 Task: Find connections with filter location Fatehpur with filter topic #lawtechwith filter profile language Spanish with filter current company Mahindra Logistics with filter school The Air Force School with filter industry Emergency and Relief Services with filter service category Relocation with filter keywords title Direct Salesperson
Action: Mouse scrolled (625, 438) with delta (0, 0)
Screenshot: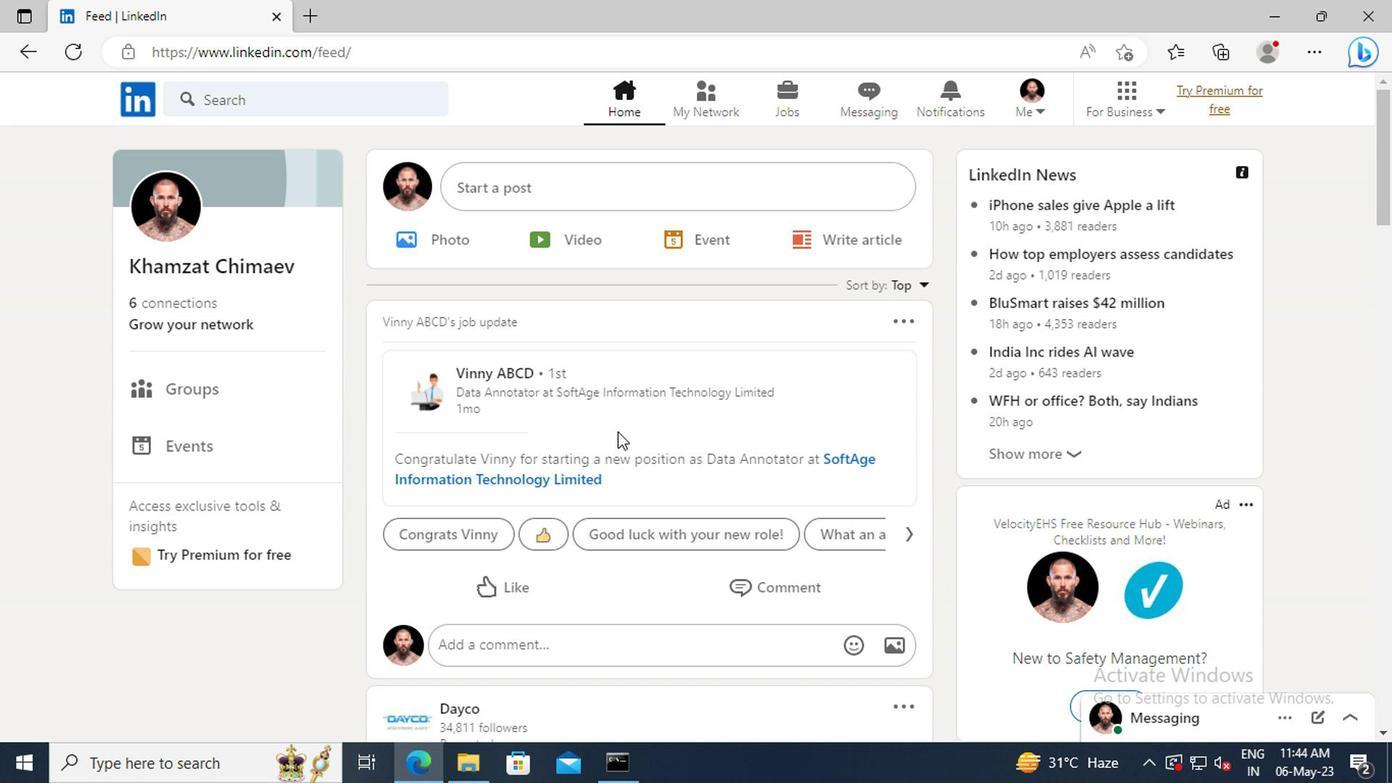 
Action: Mouse moved to (216, 332)
Screenshot: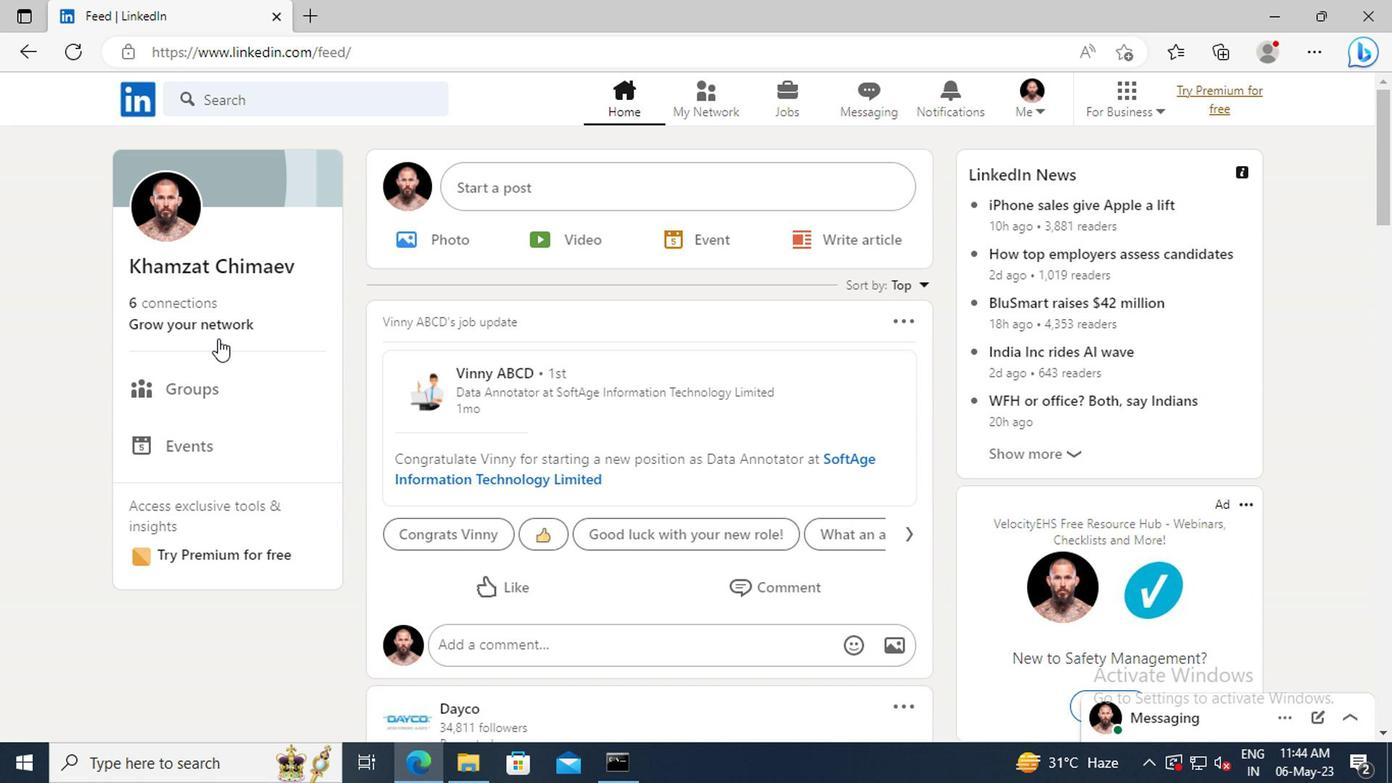 
Action: Mouse pressed left at (216, 332)
Screenshot: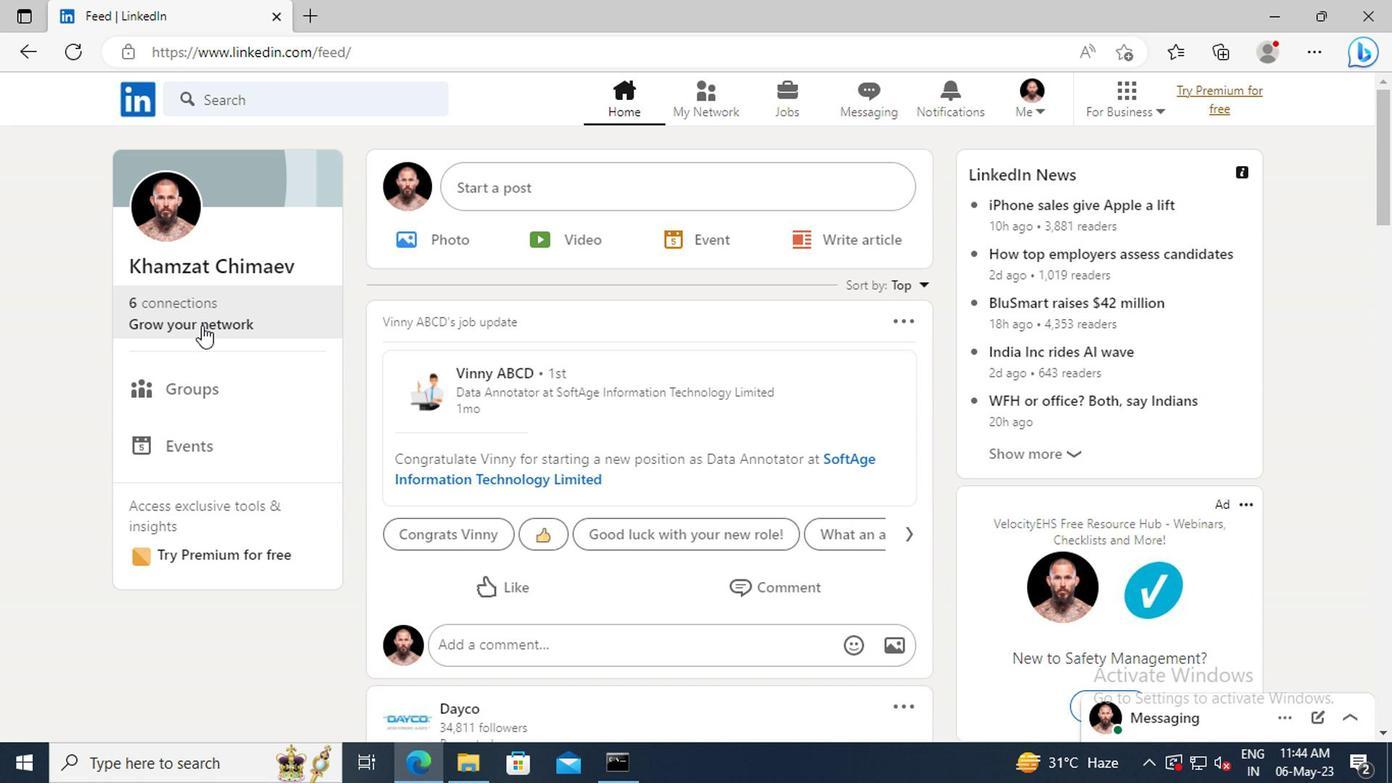 
Action: Mouse moved to (239, 234)
Screenshot: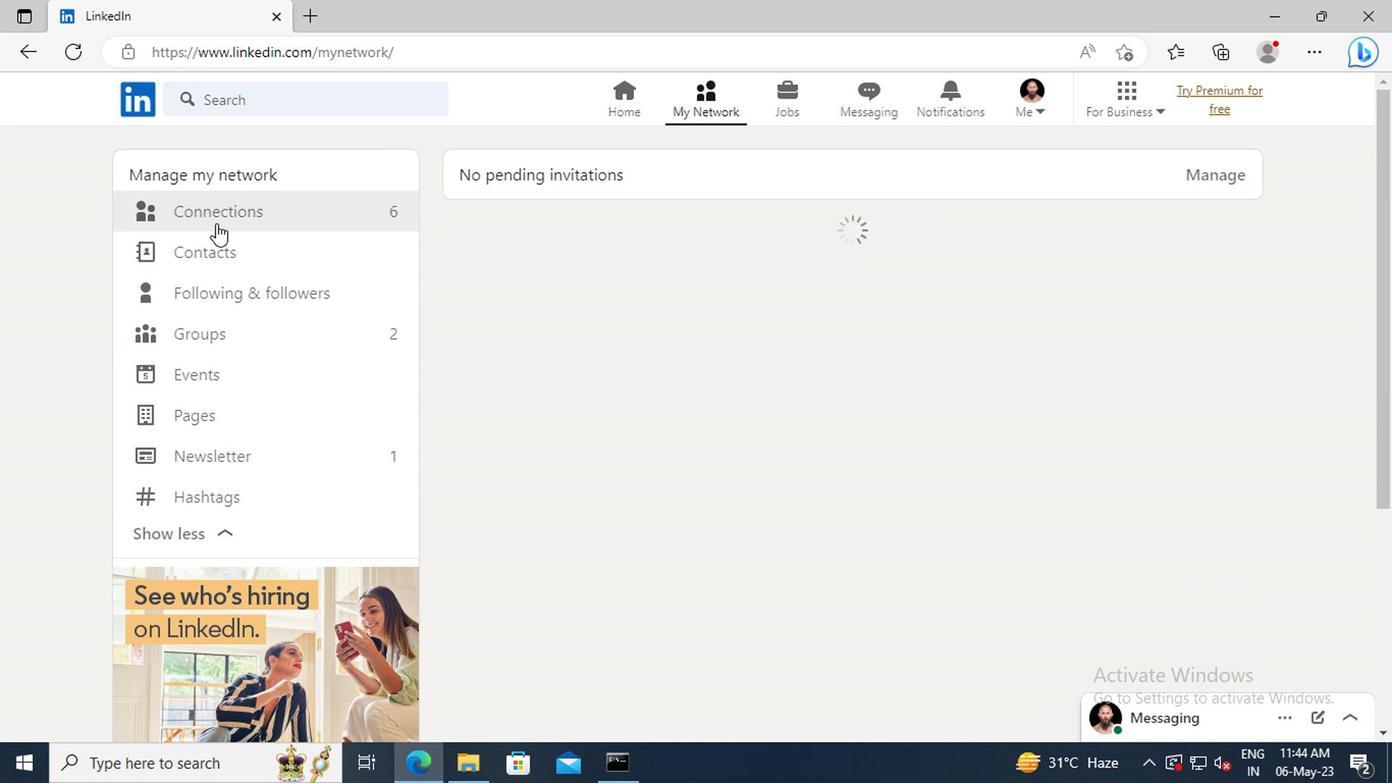 
Action: Mouse pressed left at (239, 234)
Screenshot: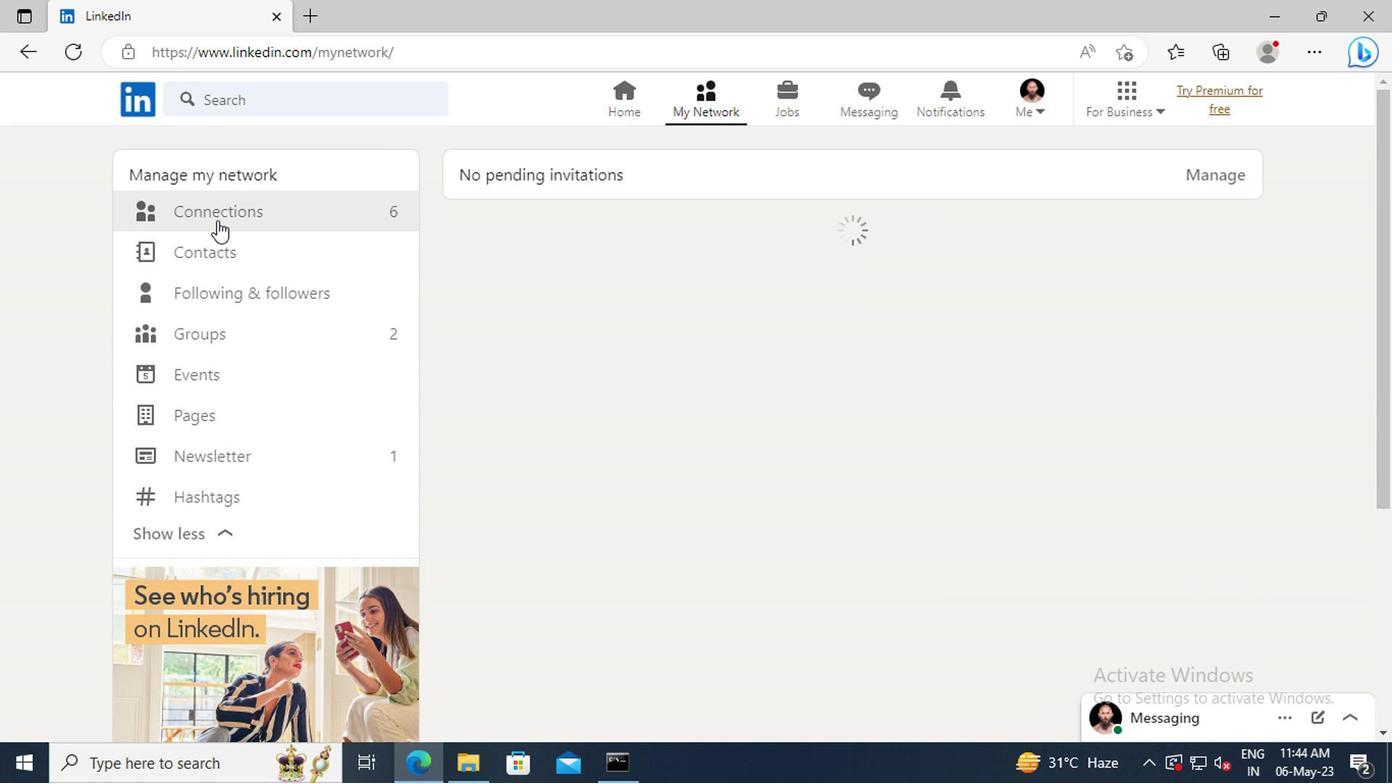 
Action: Mouse moved to (821, 236)
Screenshot: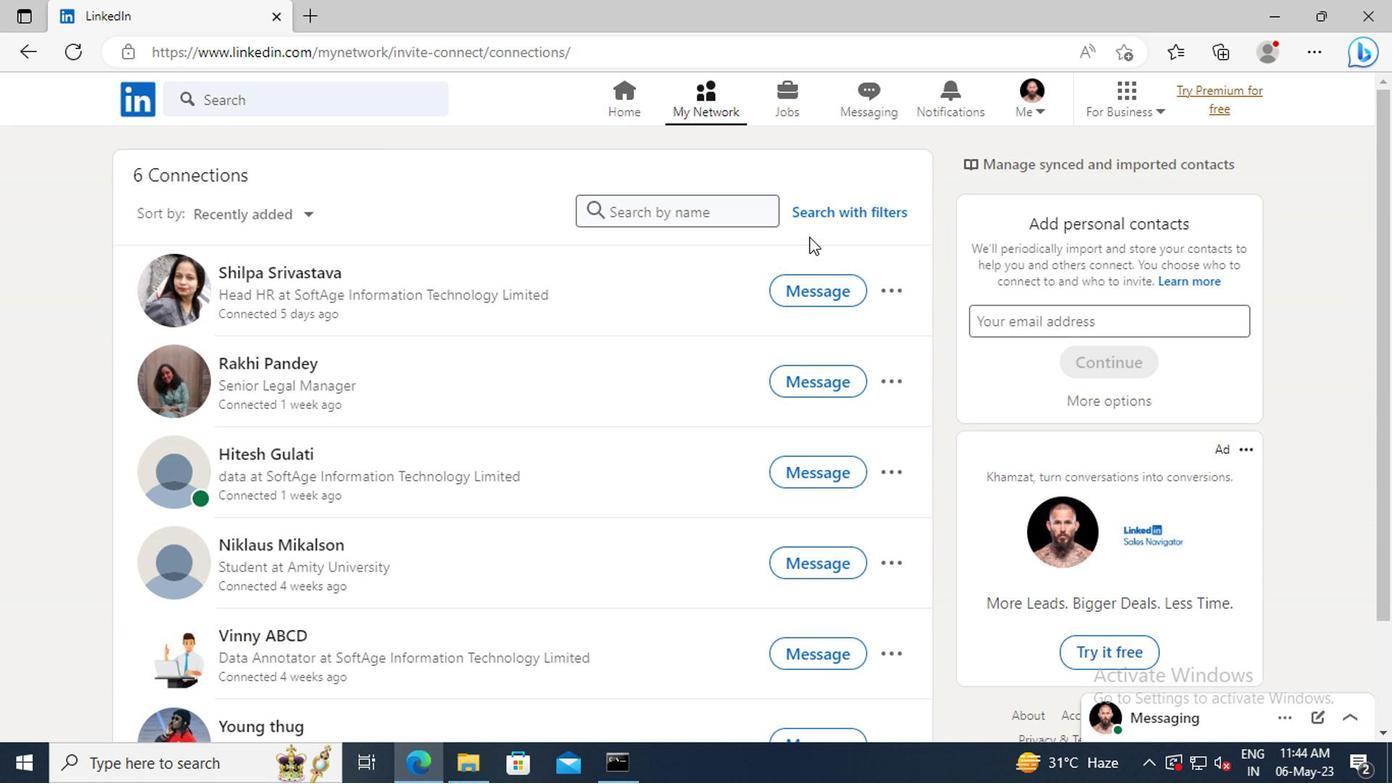 
Action: Mouse pressed left at (821, 236)
Screenshot: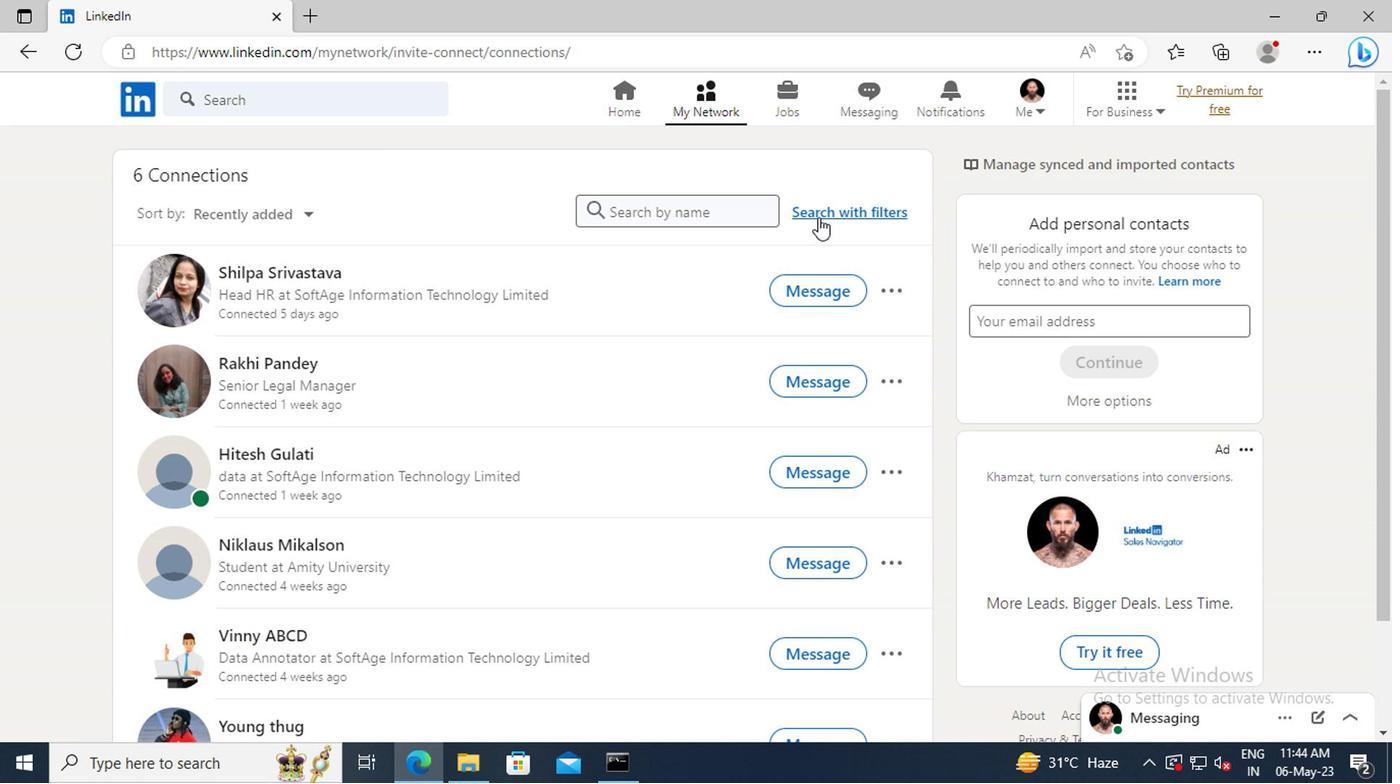 
Action: Mouse moved to (771, 174)
Screenshot: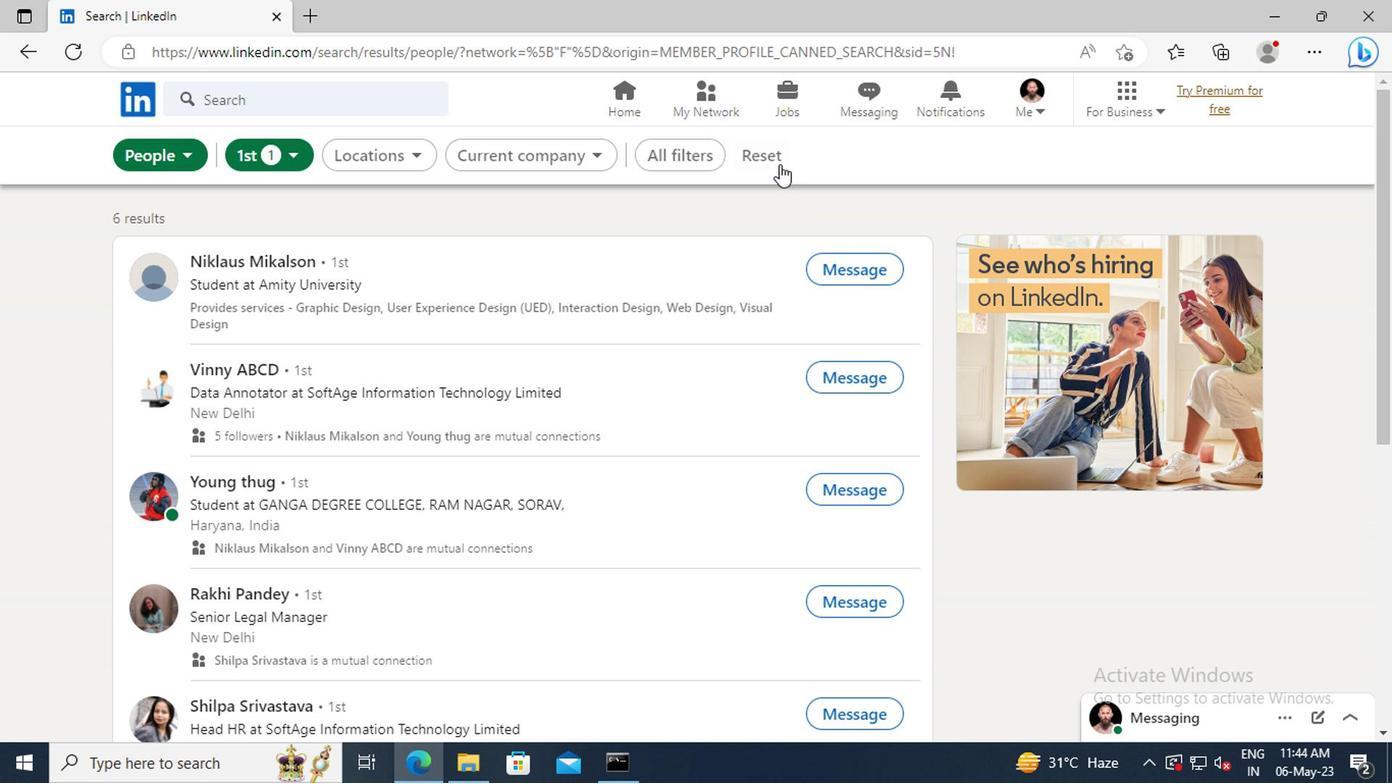 
Action: Mouse pressed left at (771, 174)
Screenshot: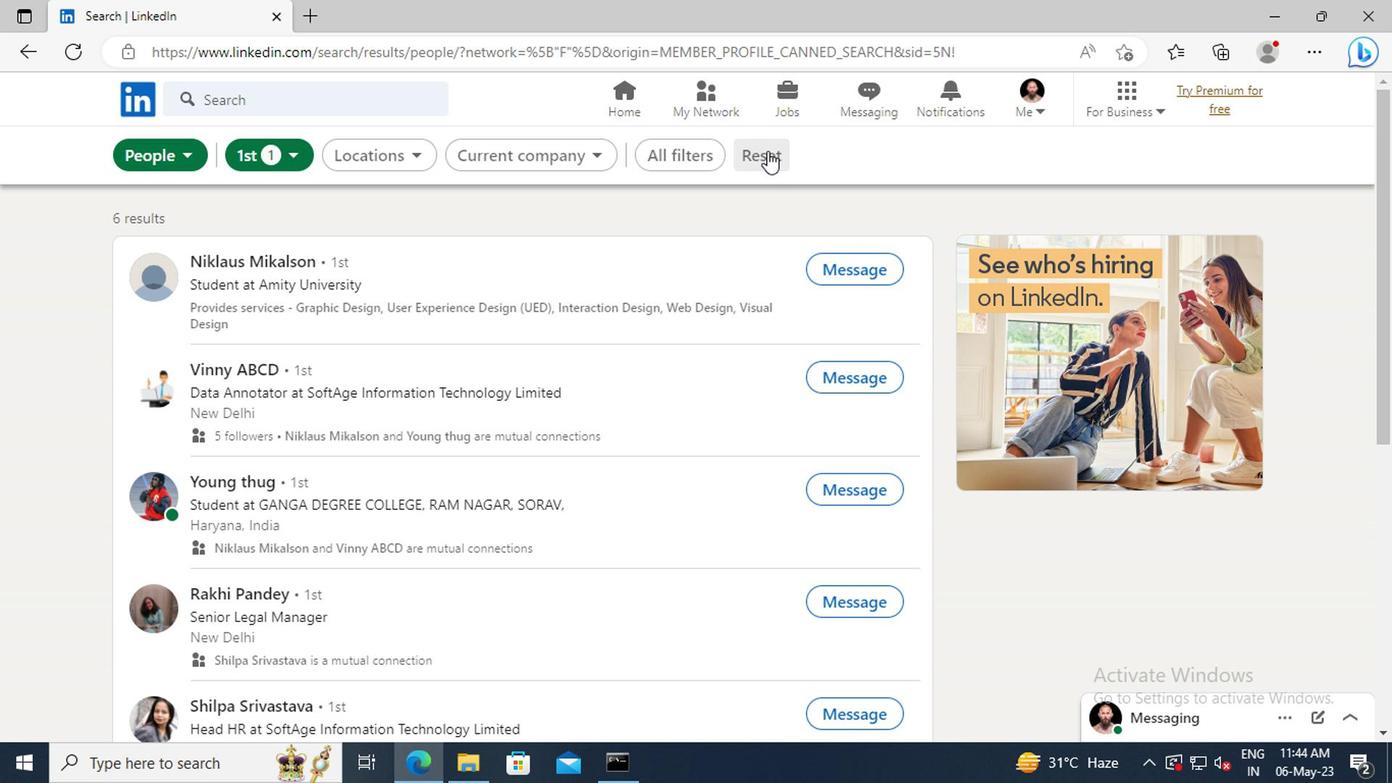 
Action: Mouse moved to (730, 174)
Screenshot: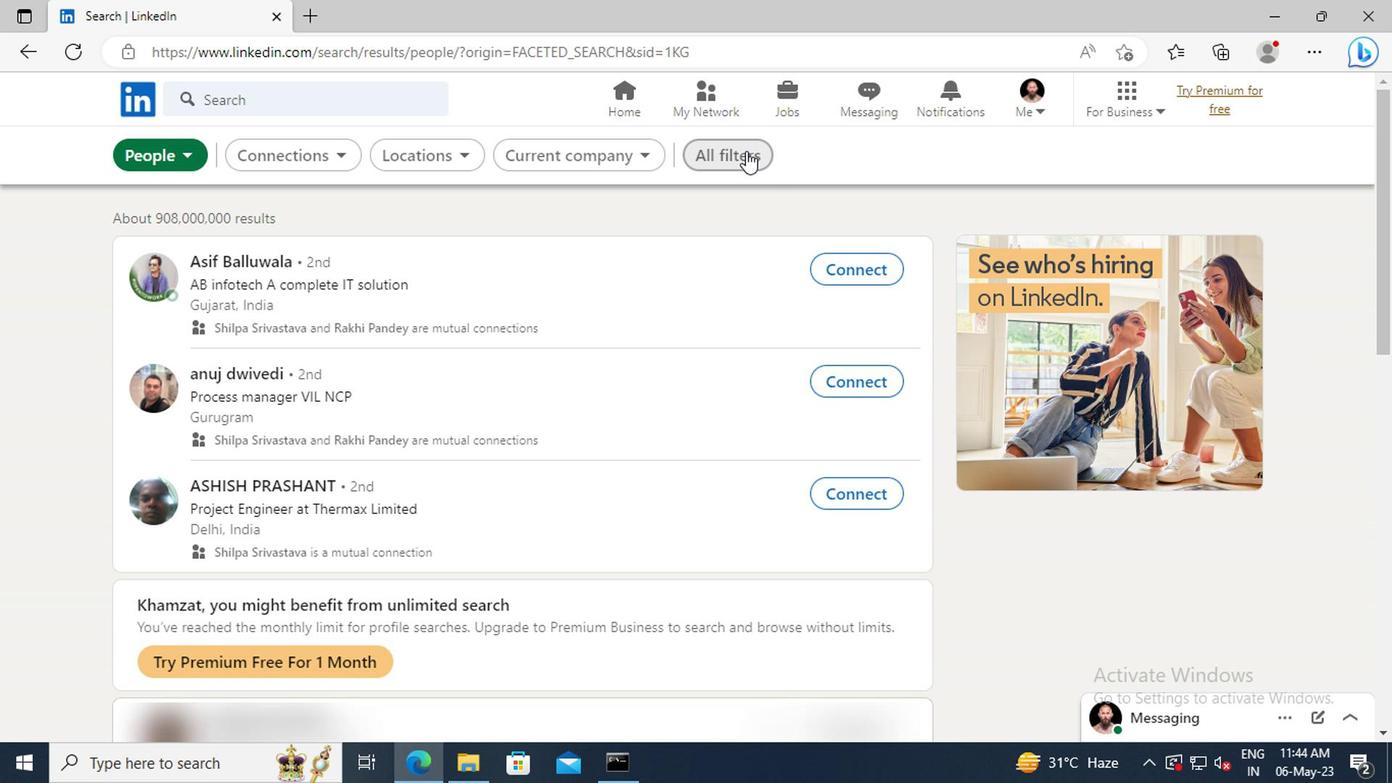 
Action: Mouse pressed left at (730, 174)
Screenshot: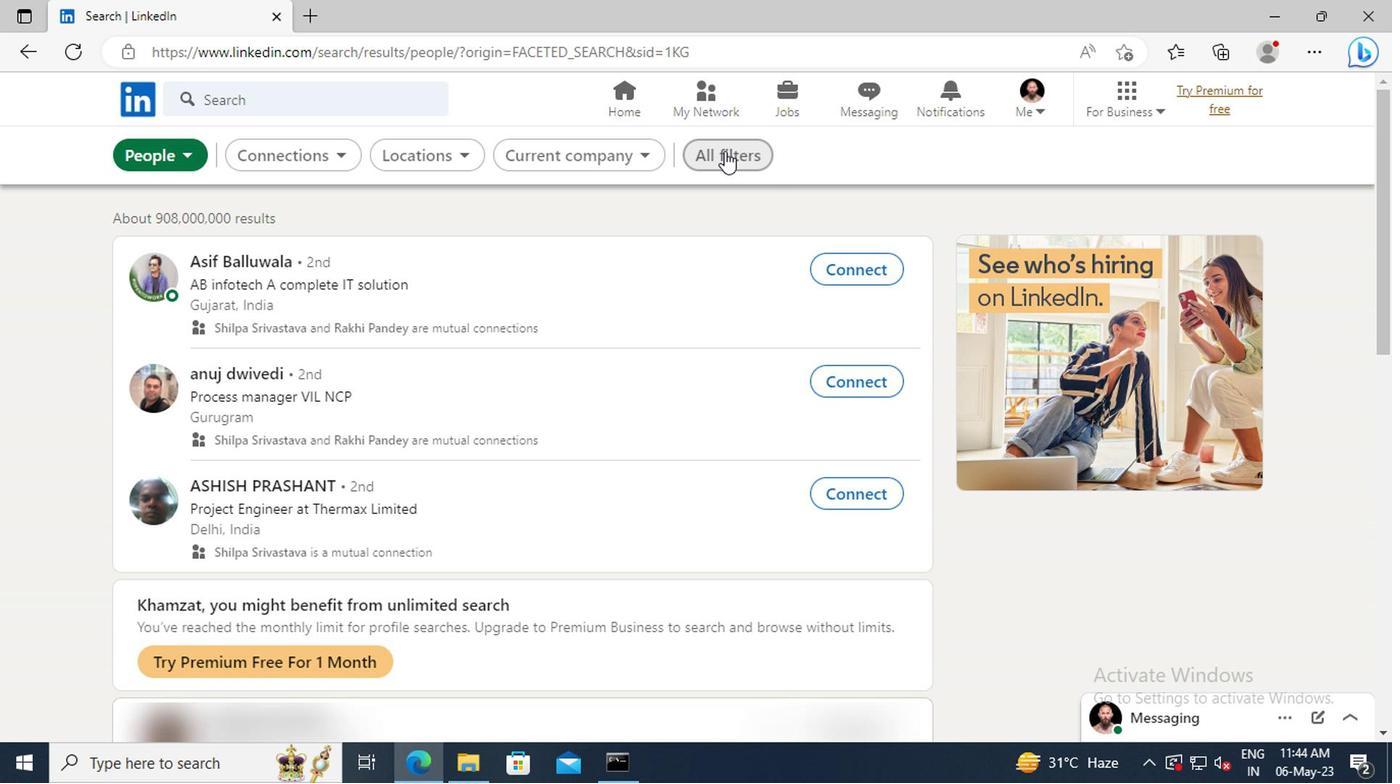 
Action: Mouse moved to (1116, 343)
Screenshot: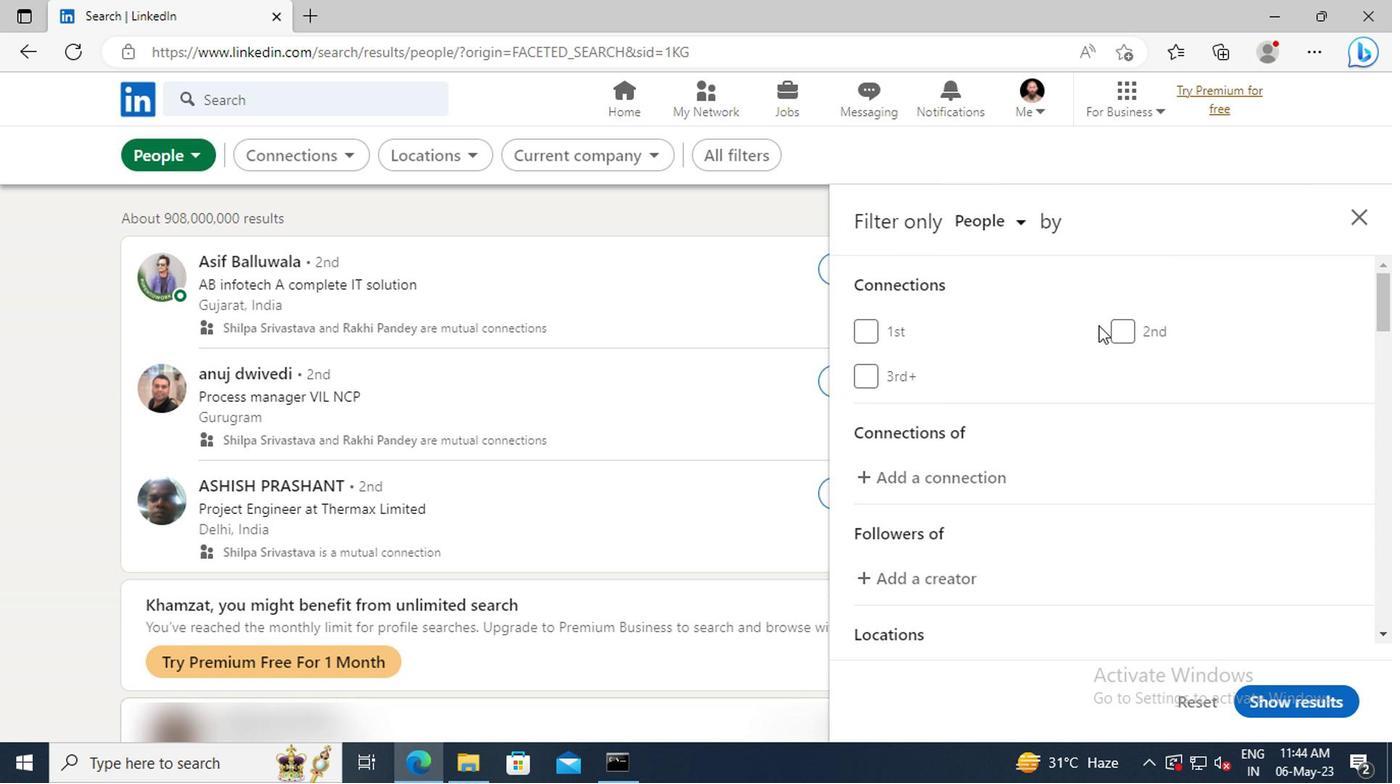 
Action: Mouse scrolled (1116, 342) with delta (0, -1)
Screenshot: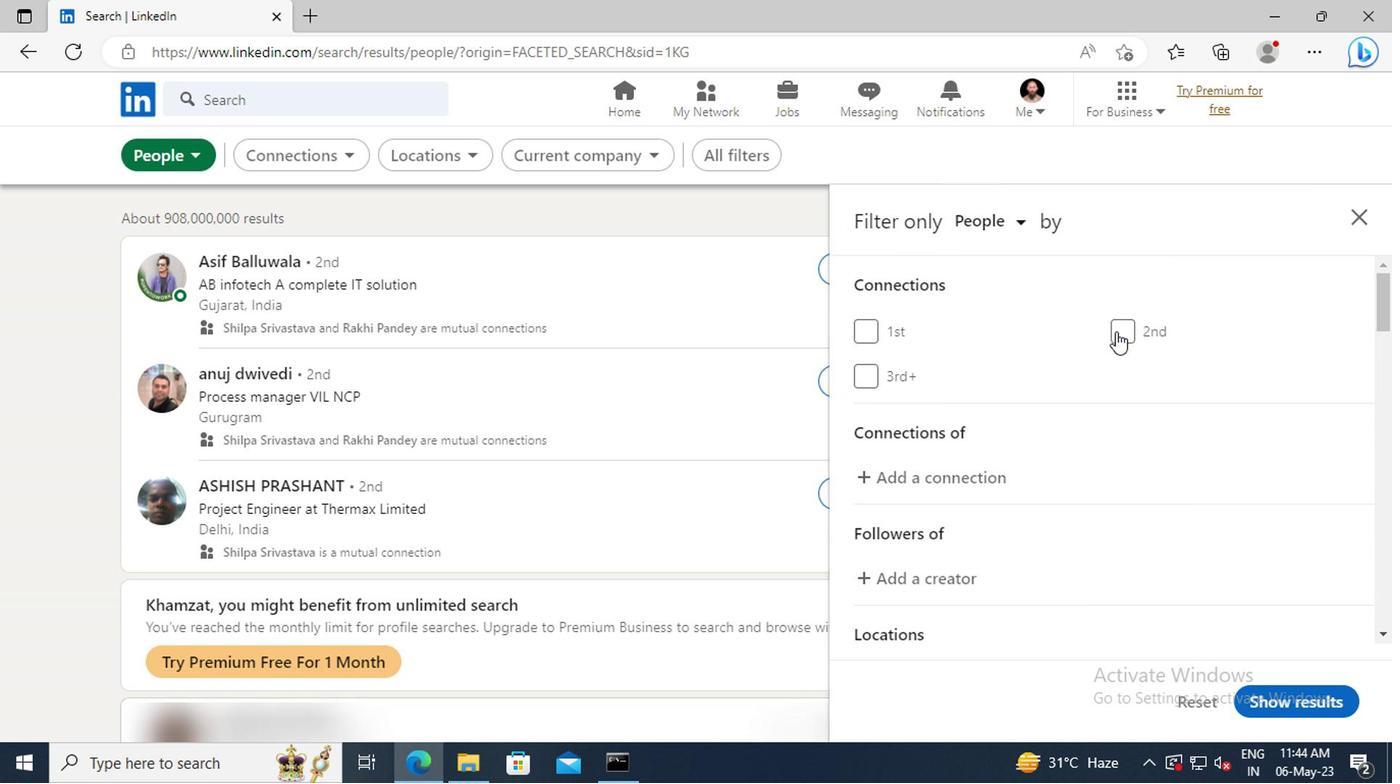 
Action: Mouse scrolled (1116, 342) with delta (0, -1)
Screenshot: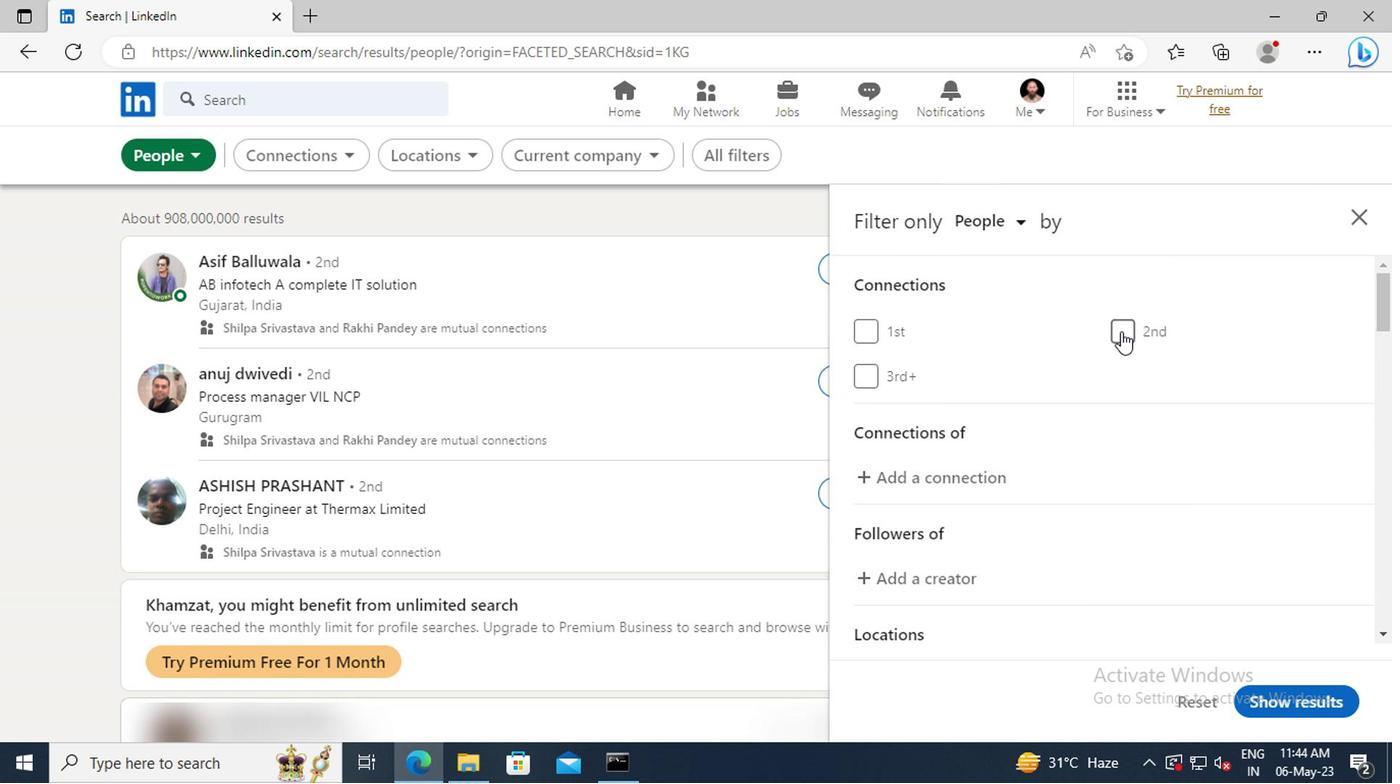 
Action: Mouse moved to (1116, 344)
Screenshot: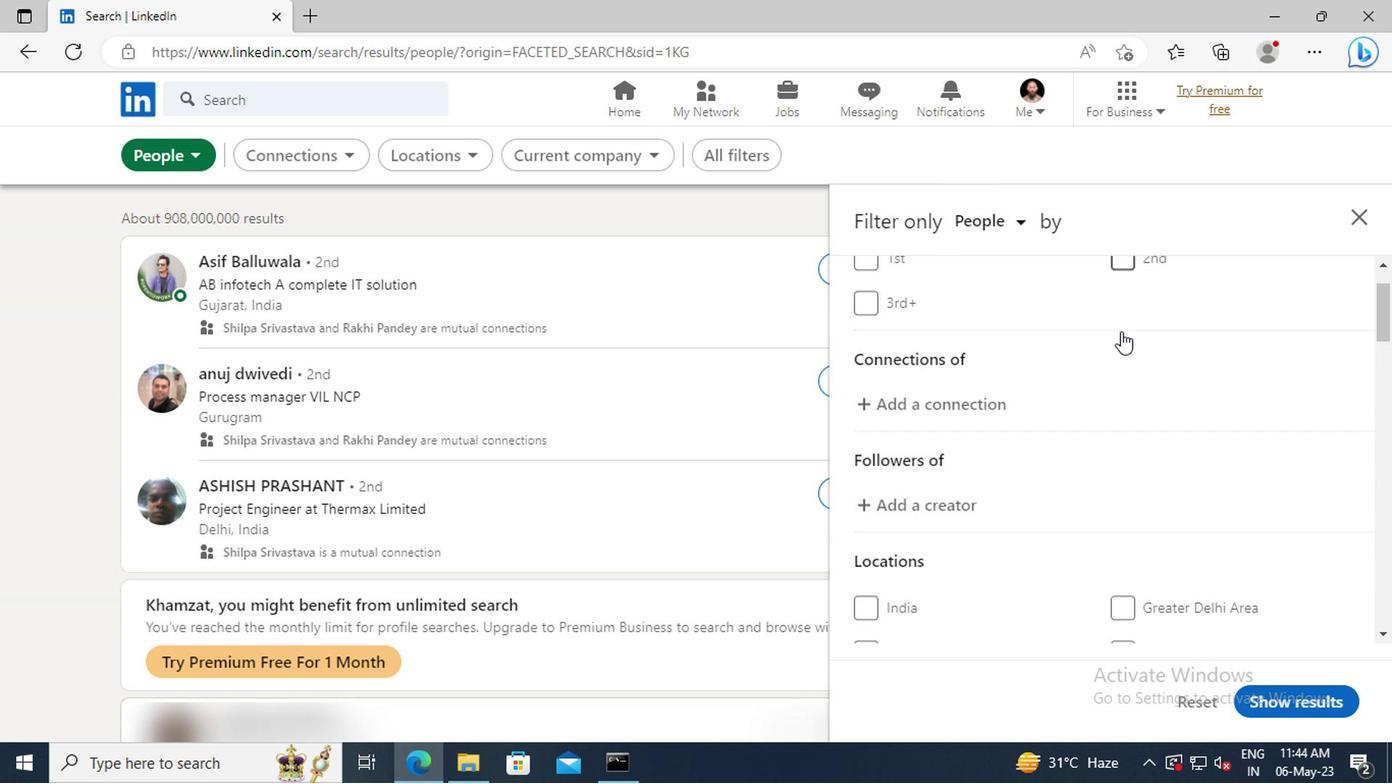 
Action: Mouse scrolled (1116, 343) with delta (0, 0)
Screenshot: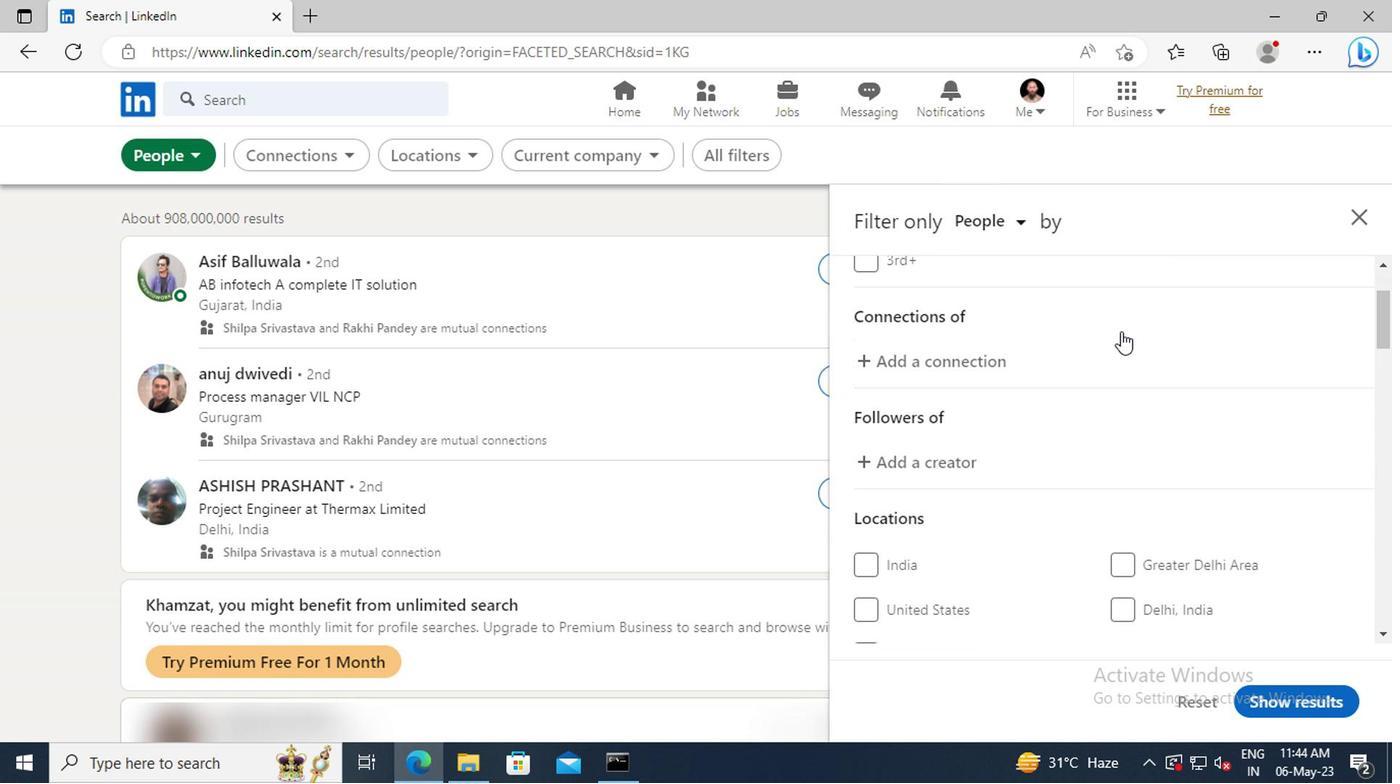 
Action: Mouse scrolled (1116, 343) with delta (0, 0)
Screenshot: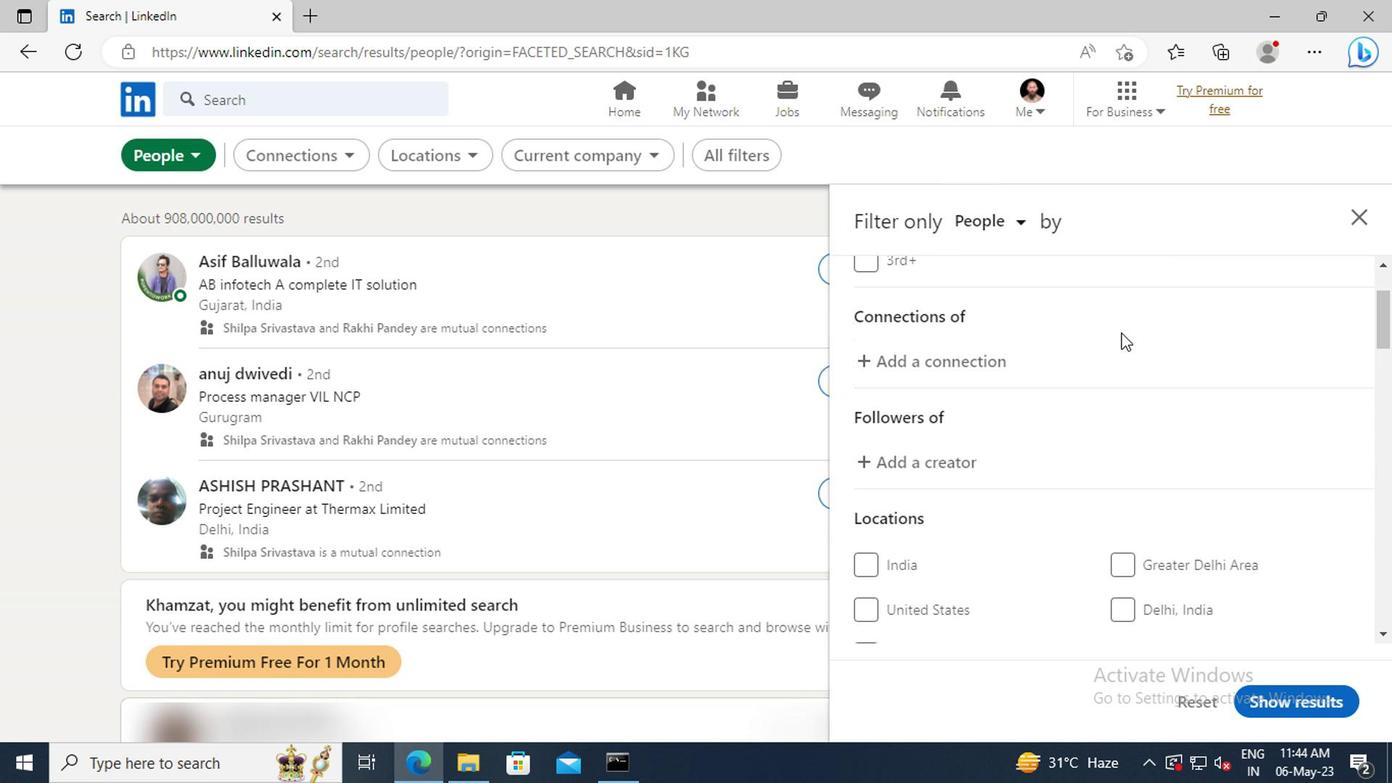 
Action: Mouse moved to (1116, 345)
Screenshot: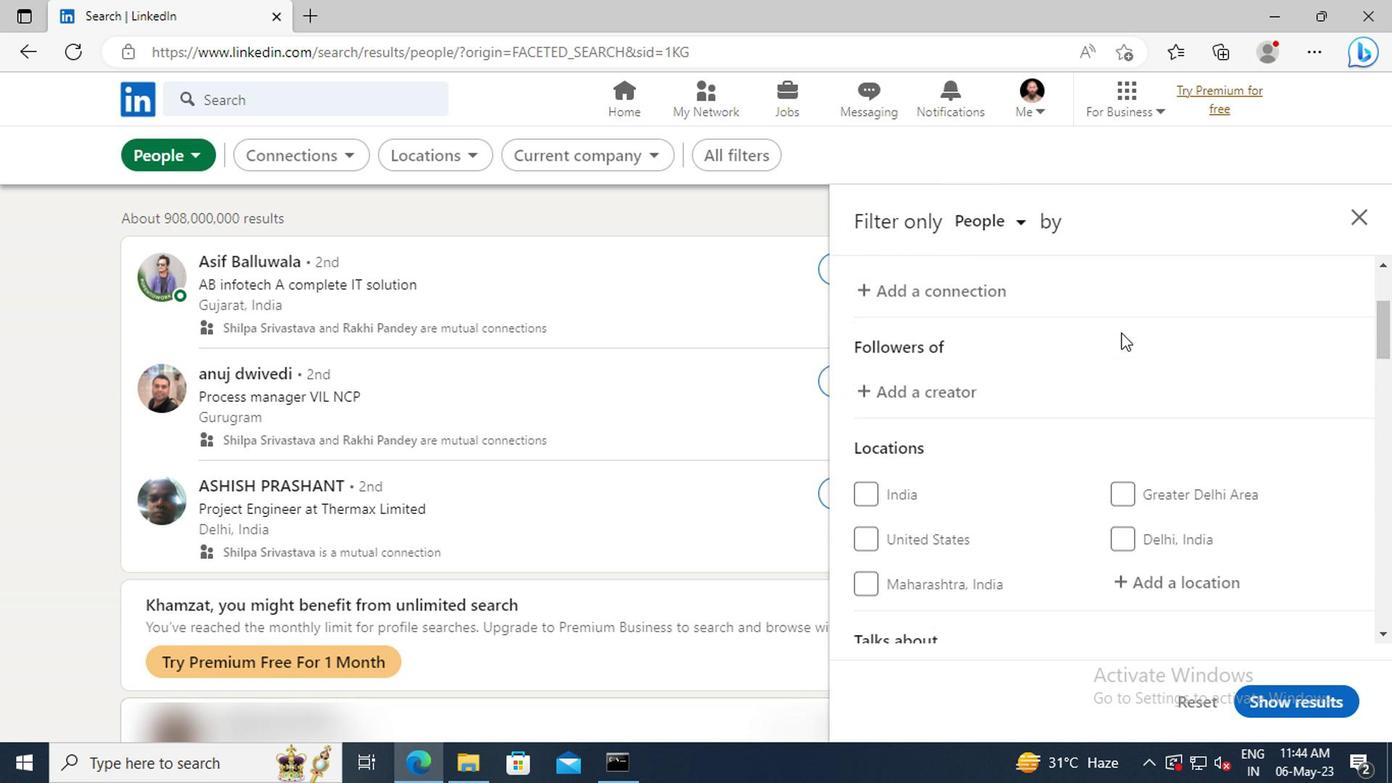 
Action: Mouse scrolled (1116, 344) with delta (0, 0)
Screenshot: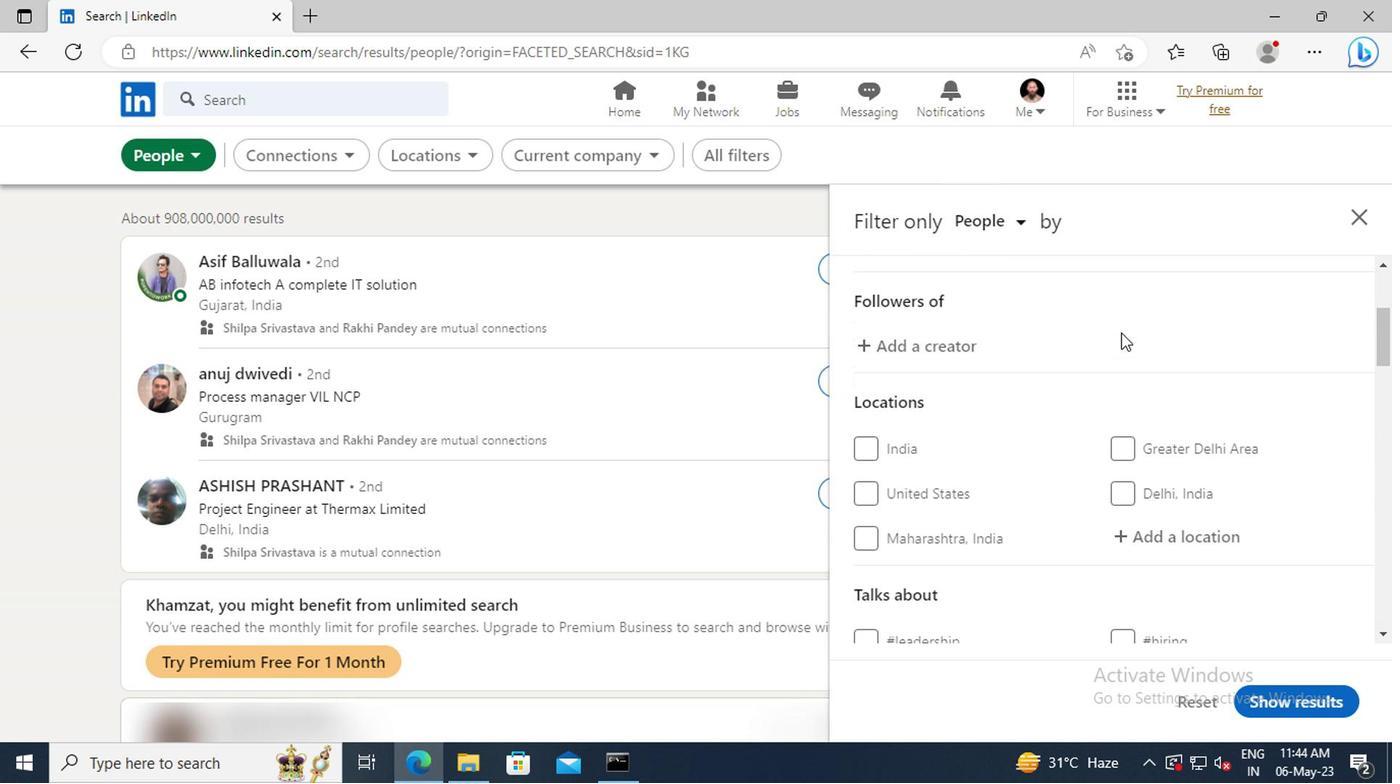 
Action: Mouse scrolled (1116, 344) with delta (0, 0)
Screenshot: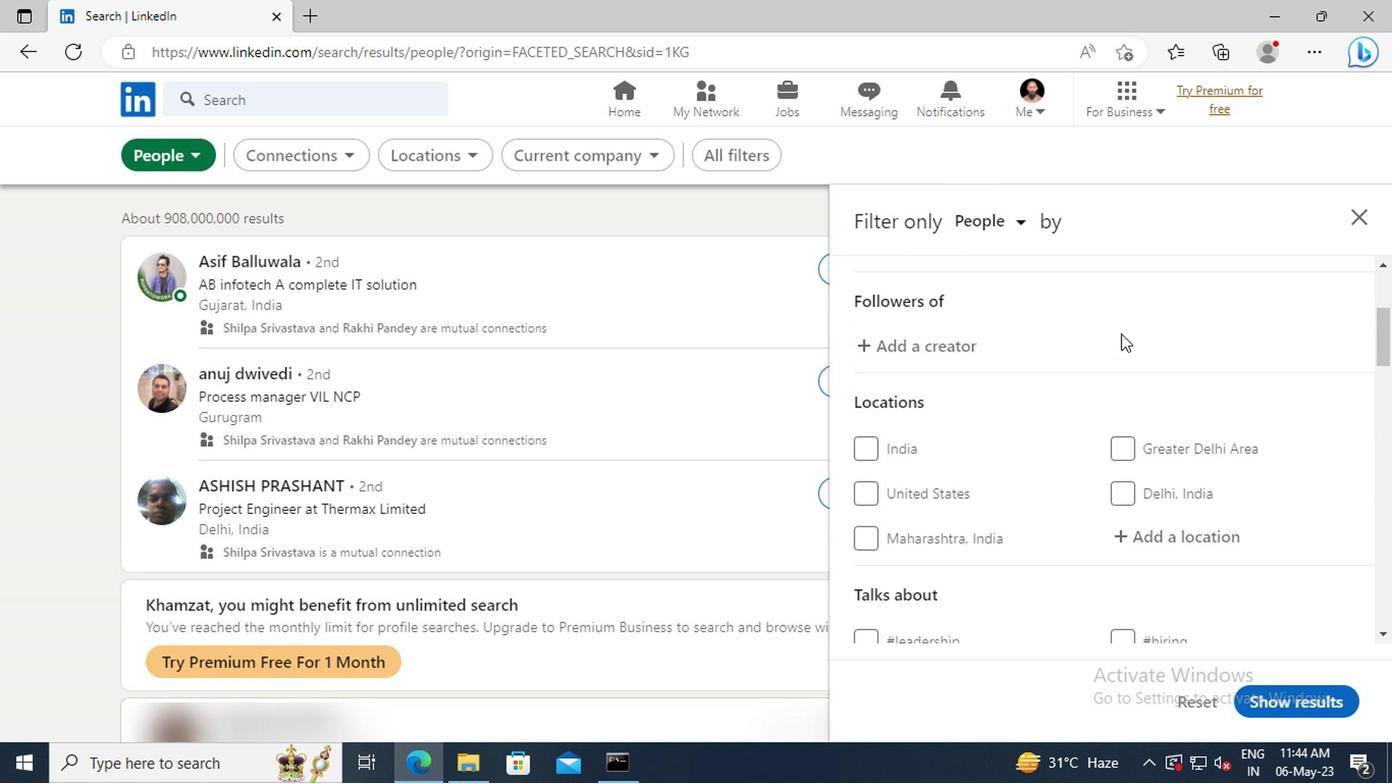 
Action: Mouse moved to (1119, 422)
Screenshot: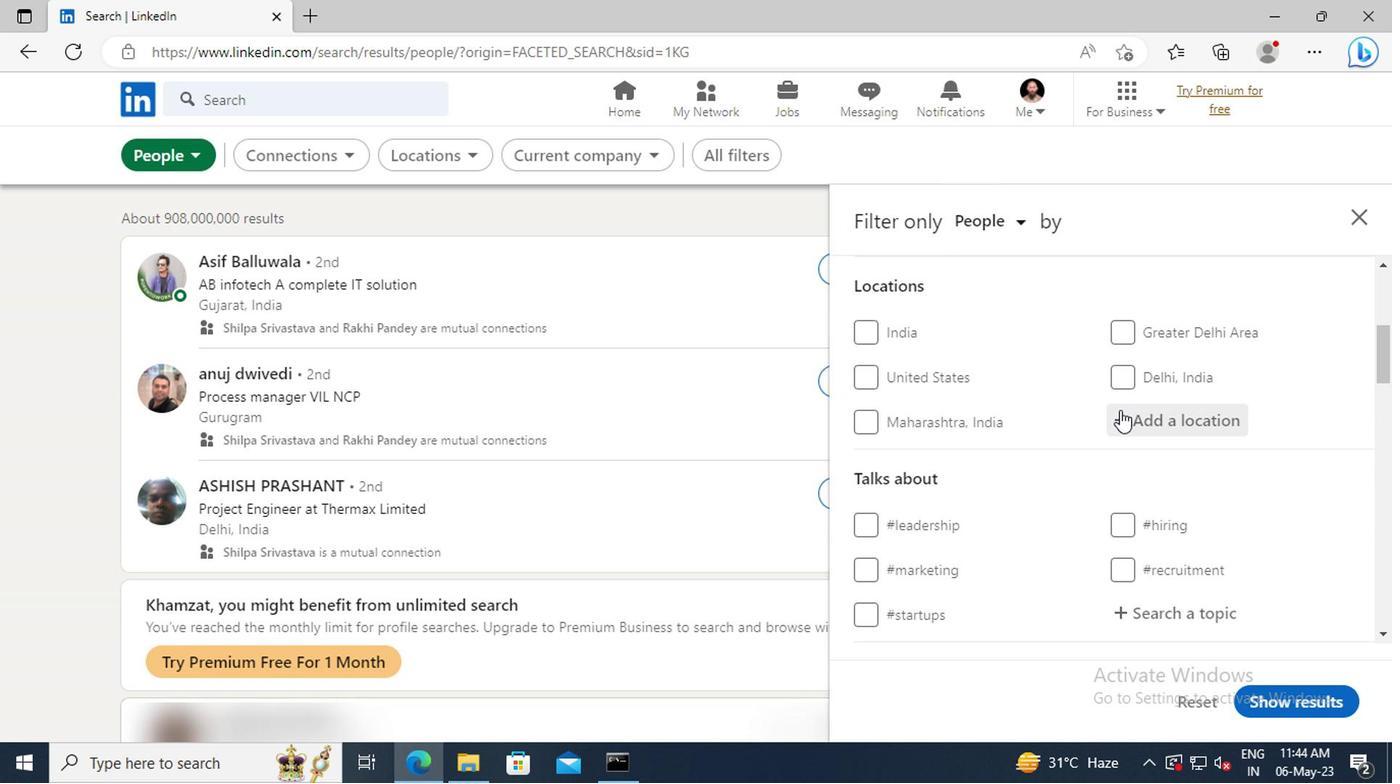 
Action: Mouse pressed left at (1119, 422)
Screenshot: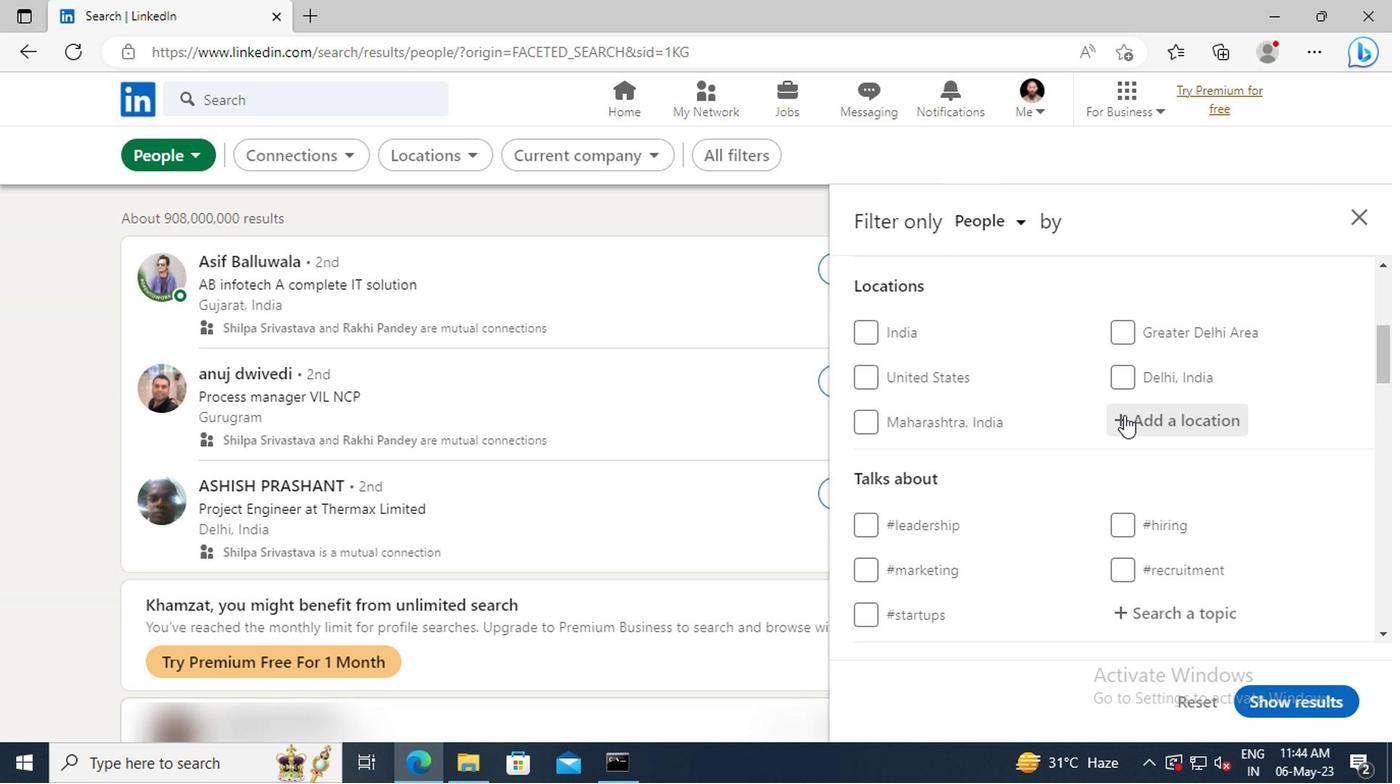 
Action: Mouse moved to (1119, 423)
Screenshot: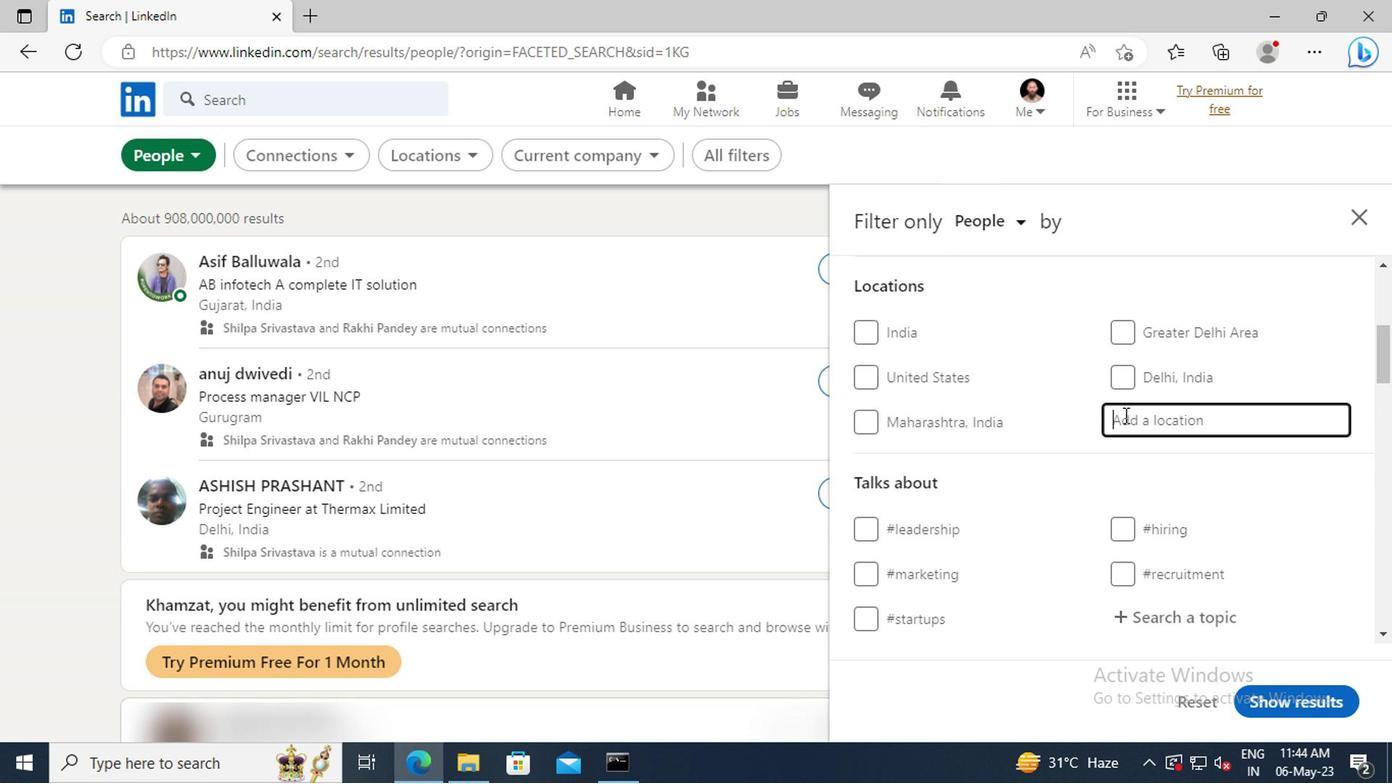 
Action: Key pressed <Key.shift>FATEHPUR
Screenshot: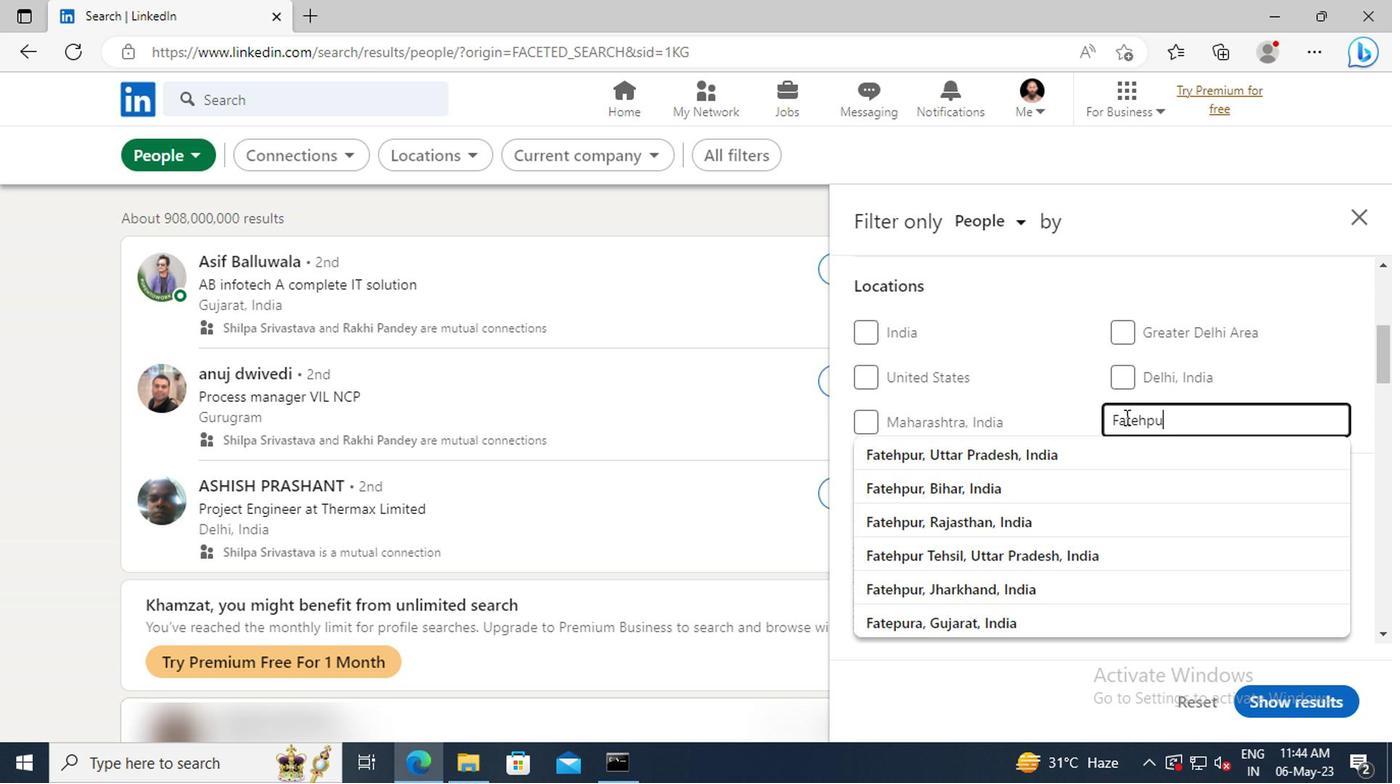 
Action: Mouse moved to (1122, 453)
Screenshot: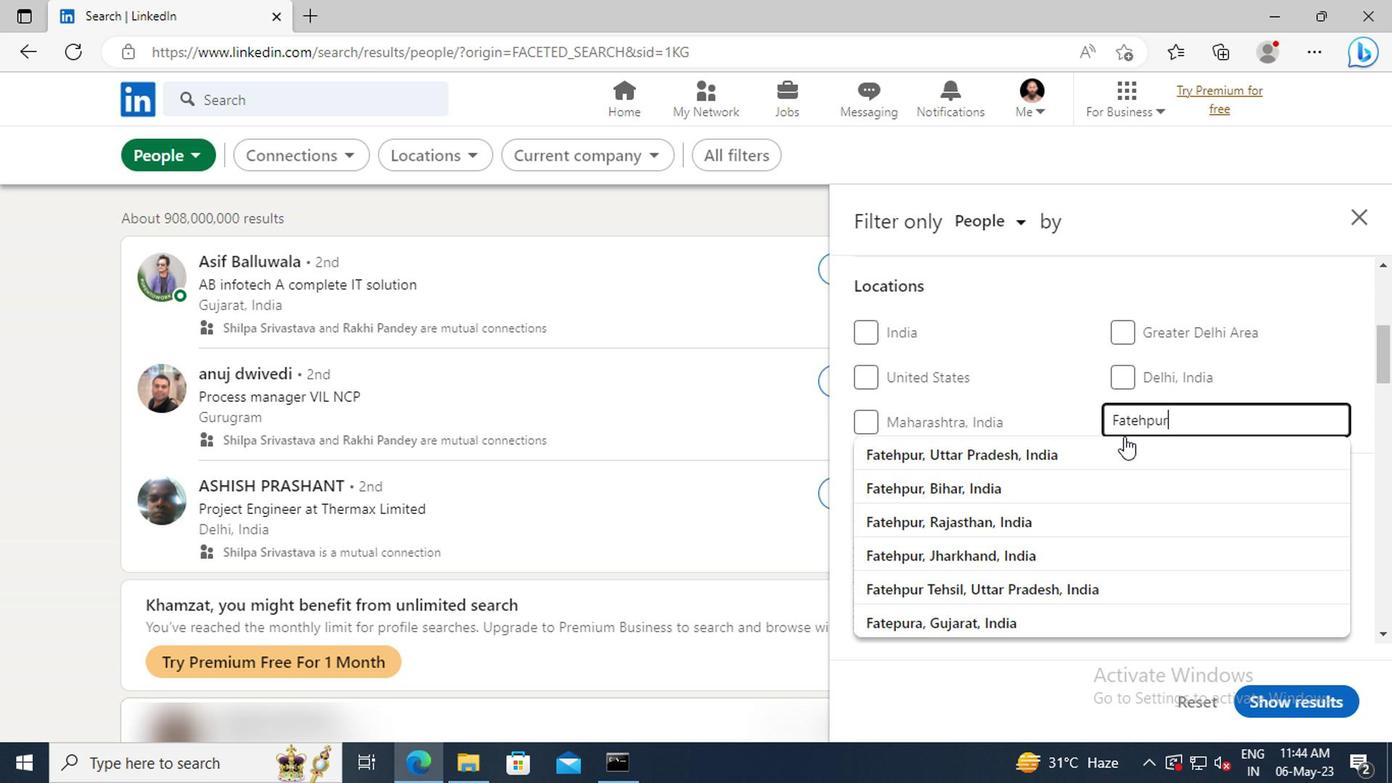 
Action: Mouse pressed left at (1122, 453)
Screenshot: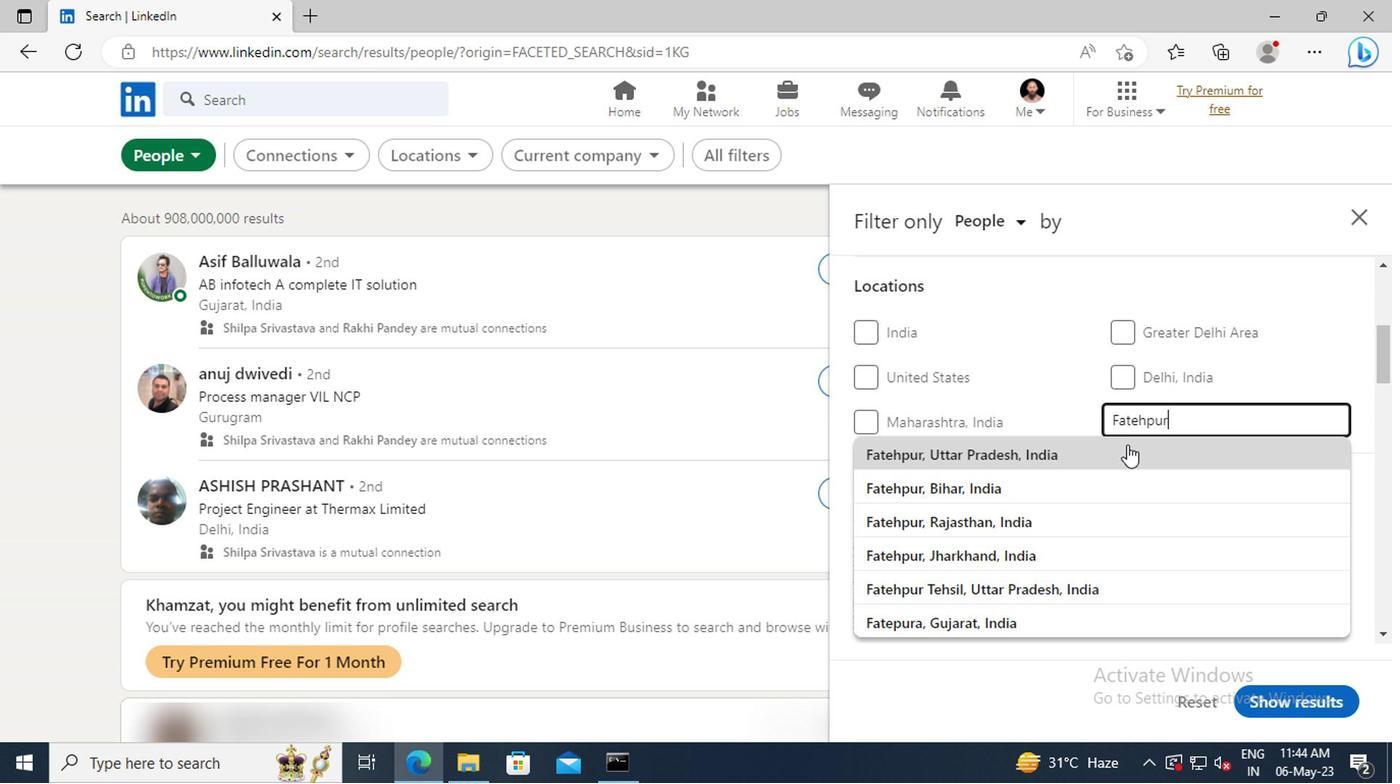 
Action: Mouse moved to (1122, 453)
Screenshot: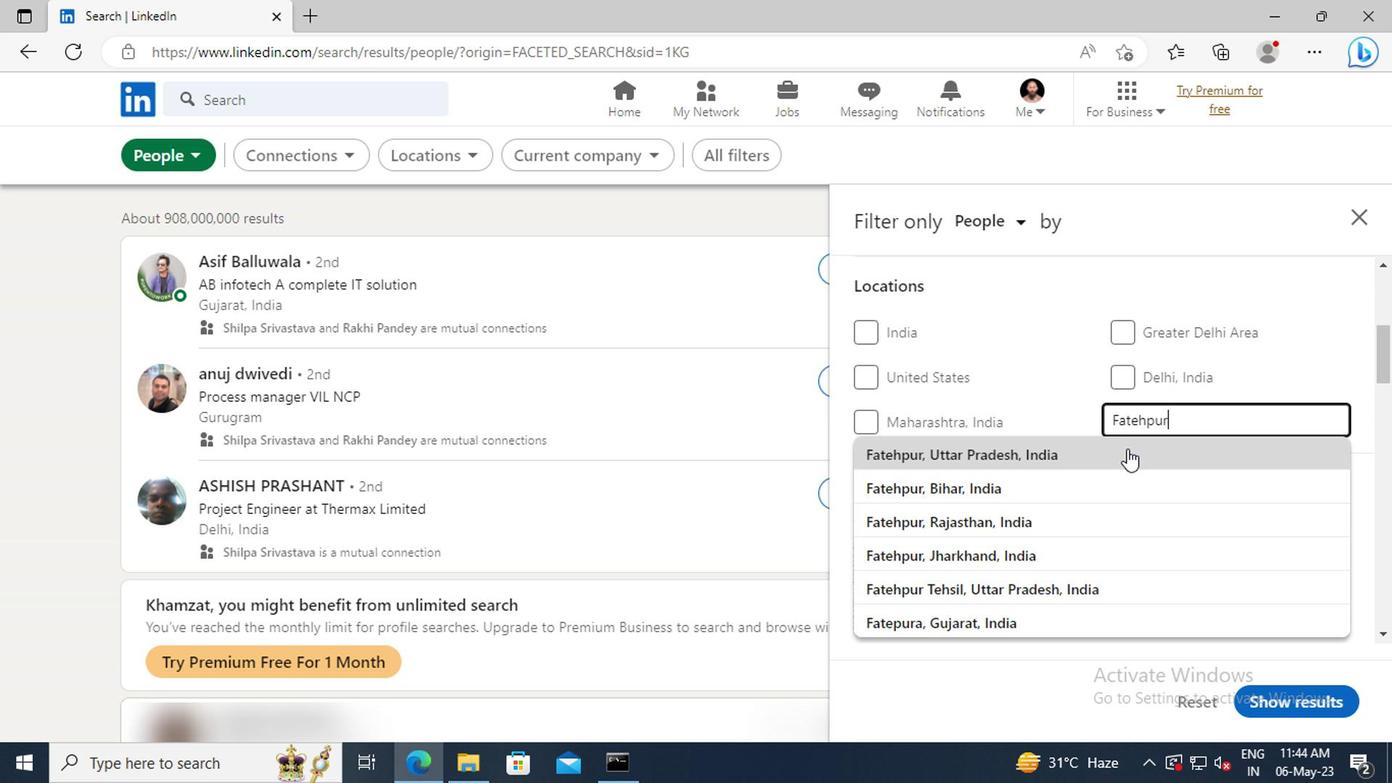 
Action: Mouse scrolled (1122, 452) with delta (0, 0)
Screenshot: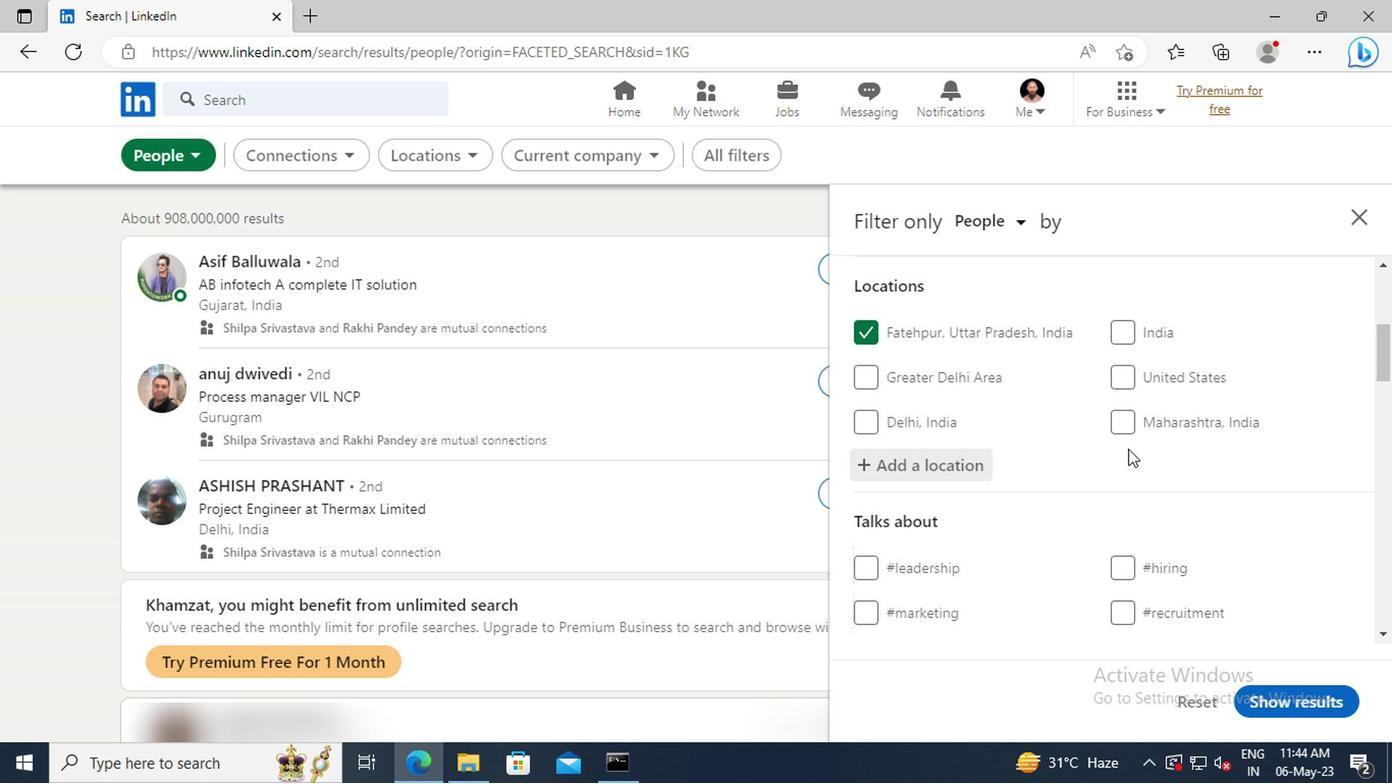 
Action: Mouse scrolled (1122, 452) with delta (0, 0)
Screenshot: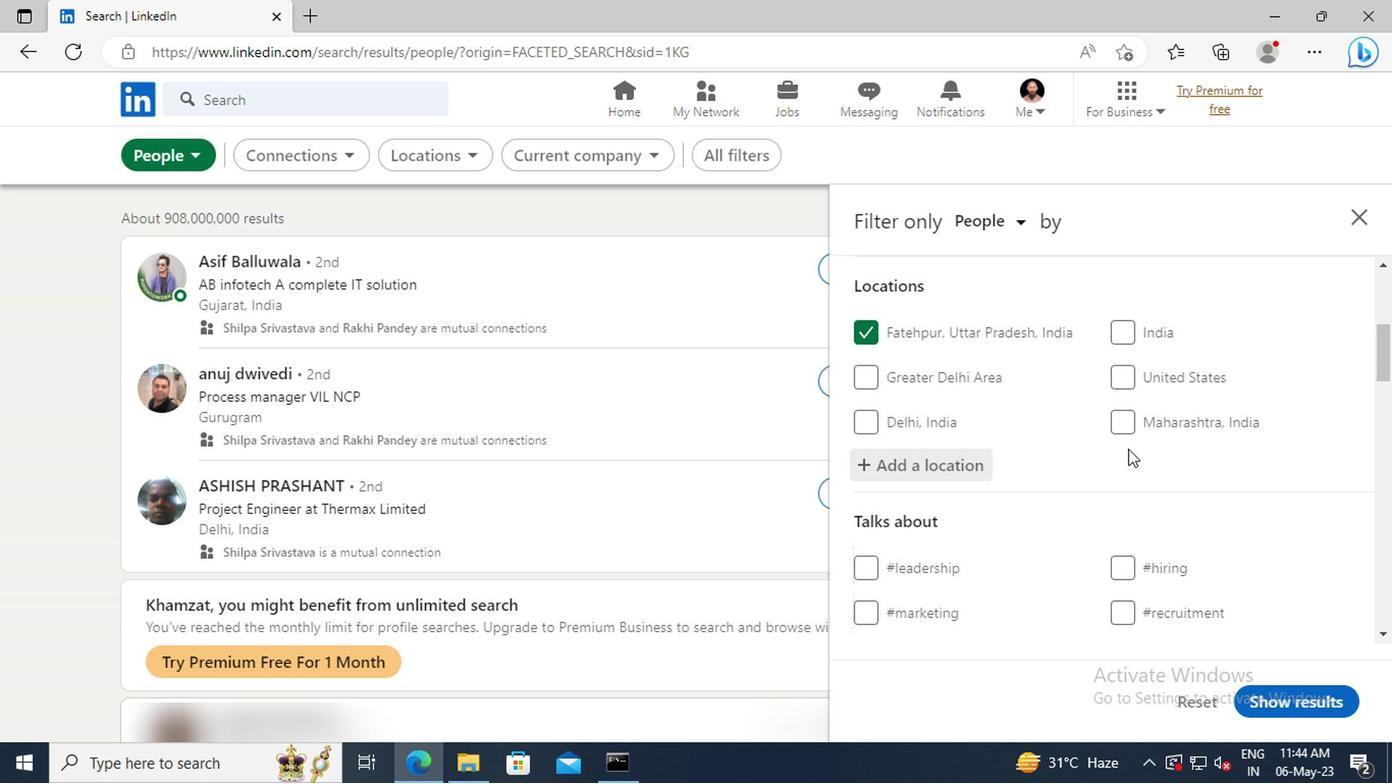 
Action: Mouse scrolled (1122, 452) with delta (0, 0)
Screenshot: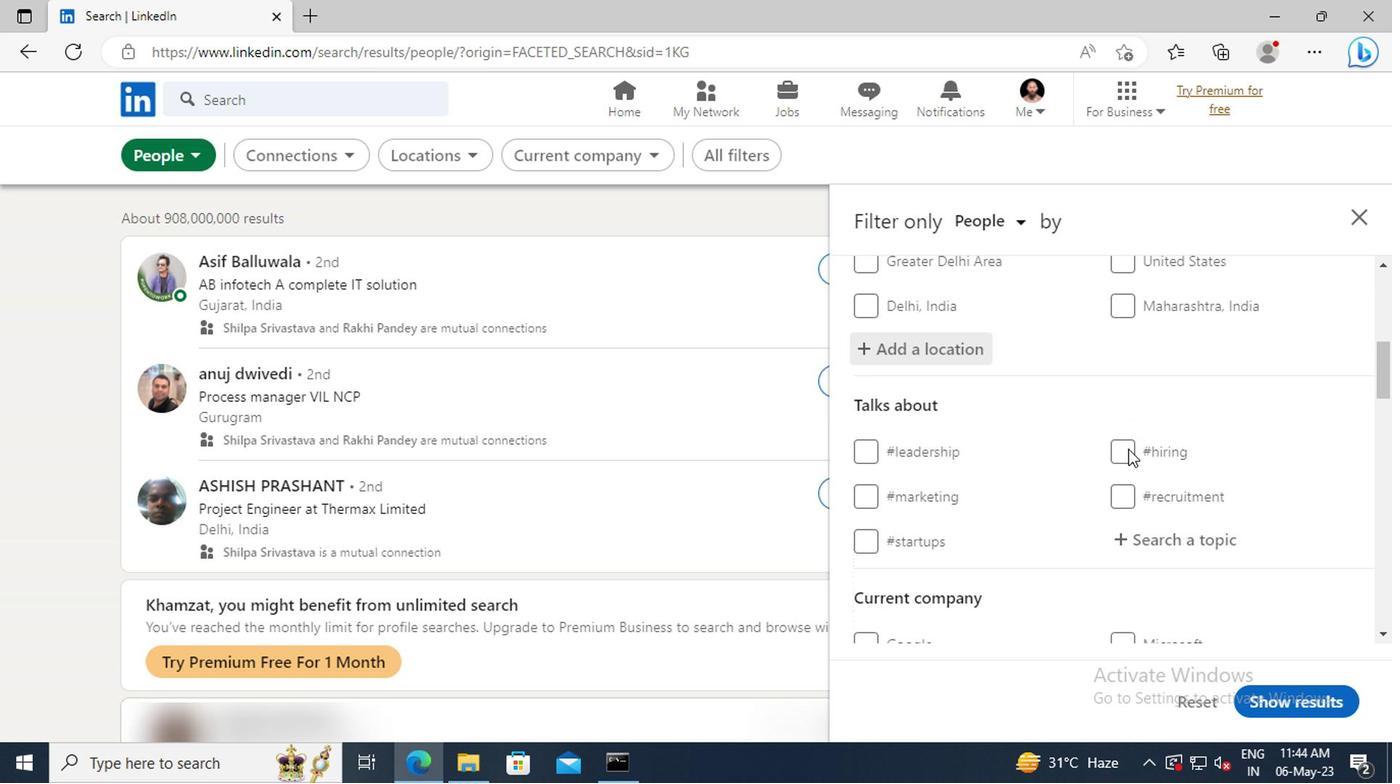 
Action: Mouse moved to (1131, 483)
Screenshot: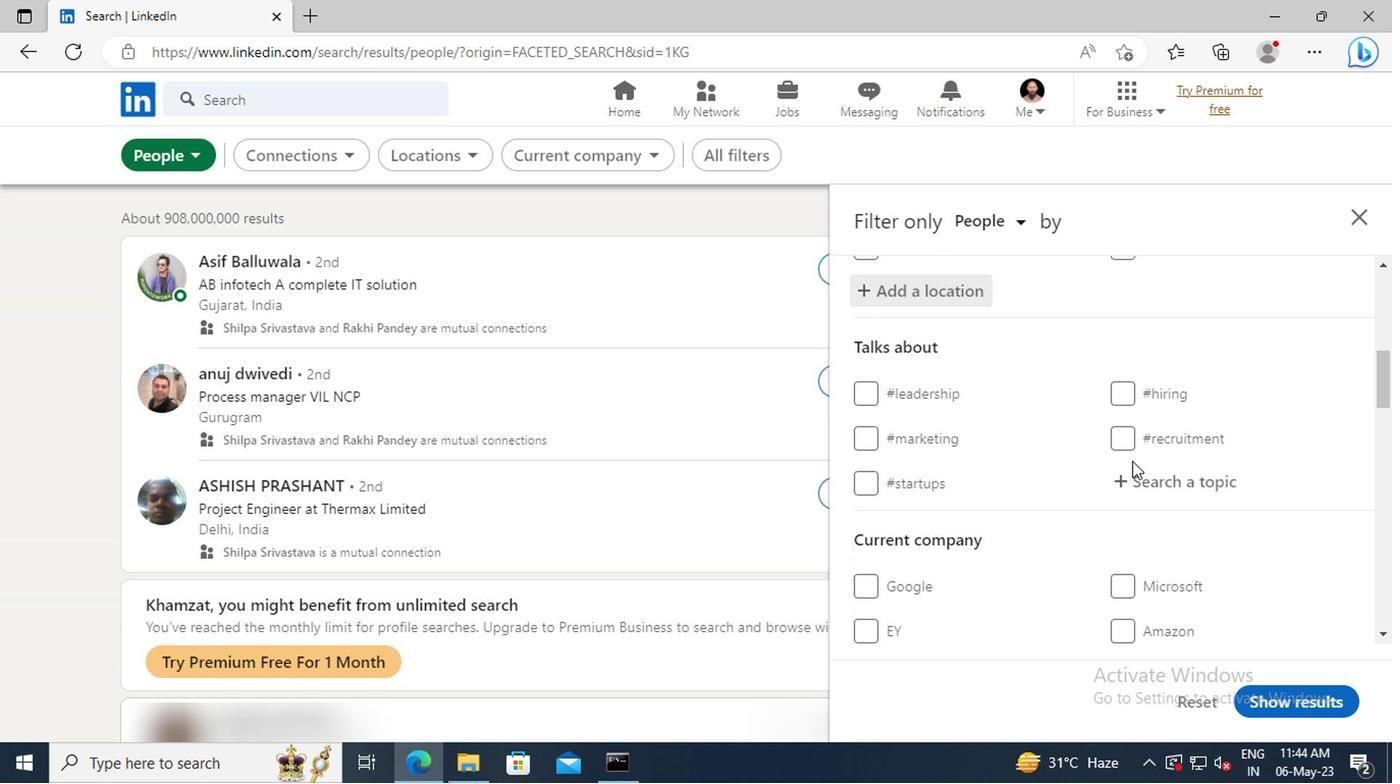 
Action: Mouse pressed left at (1131, 483)
Screenshot: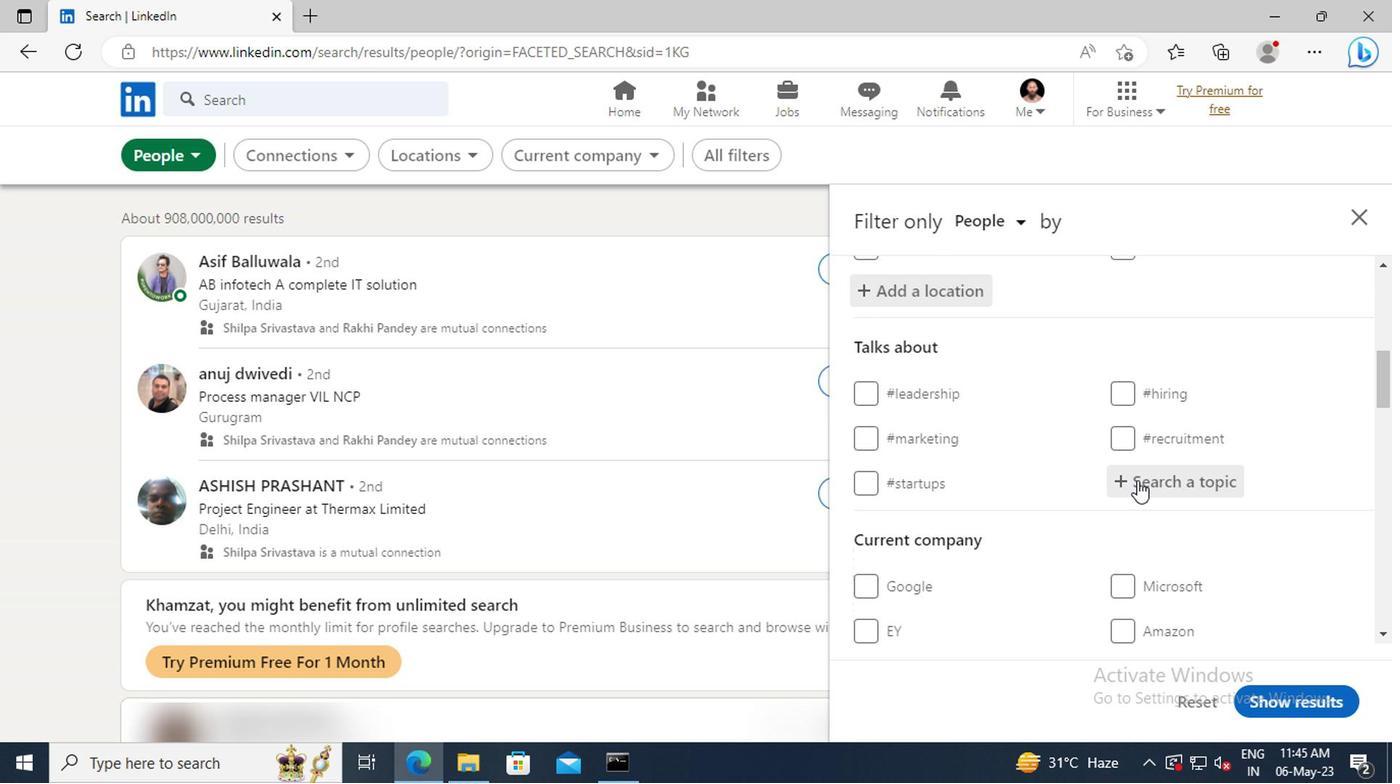 
Action: Key pressed LAWTE
Screenshot: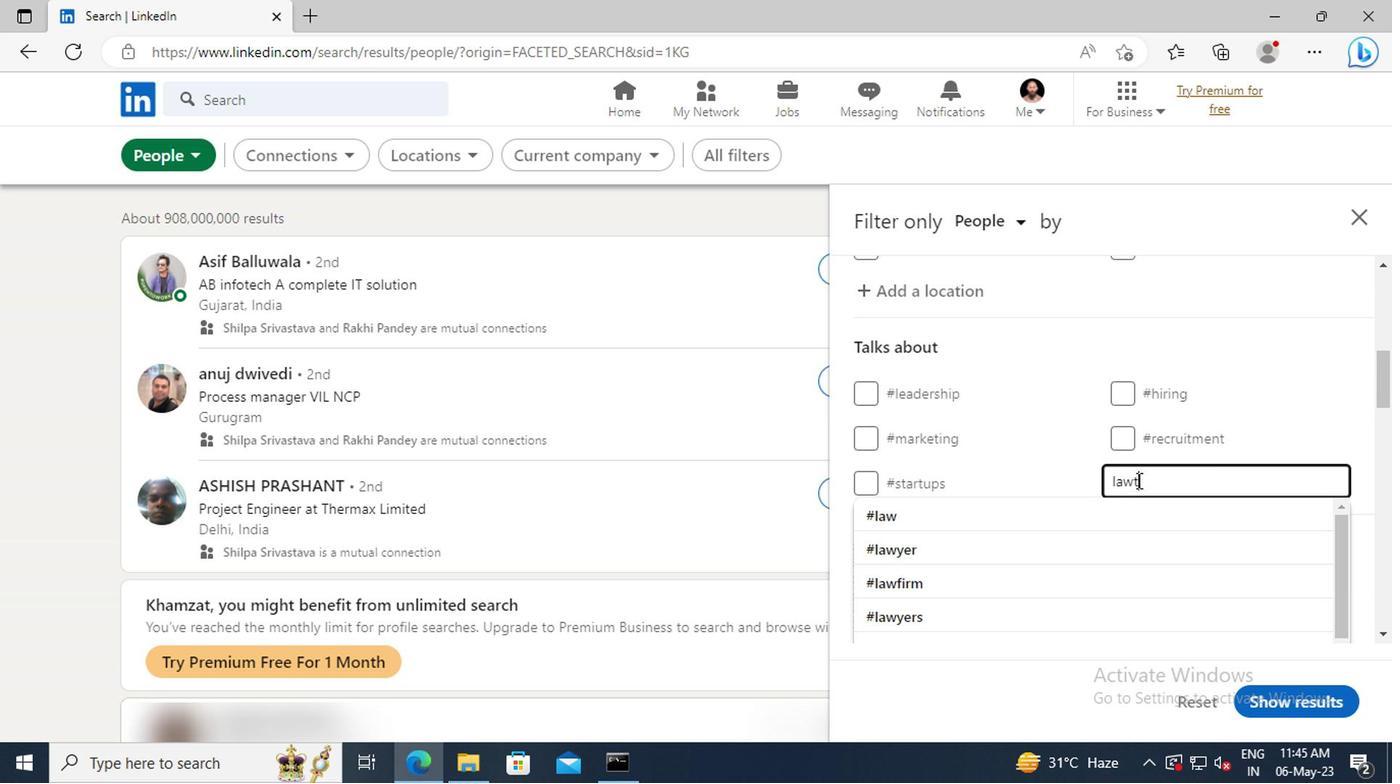 
Action: Mouse moved to (1140, 508)
Screenshot: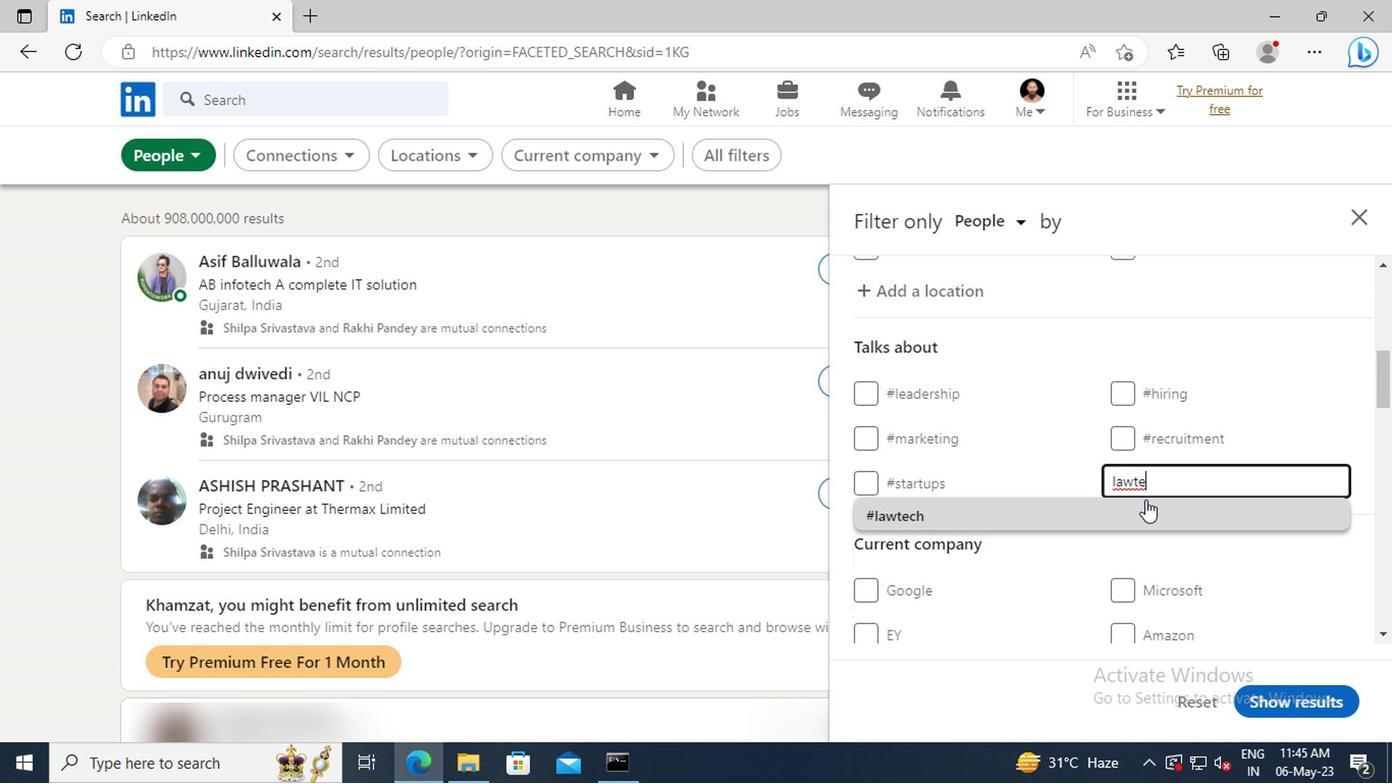 
Action: Mouse pressed left at (1140, 508)
Screenshot: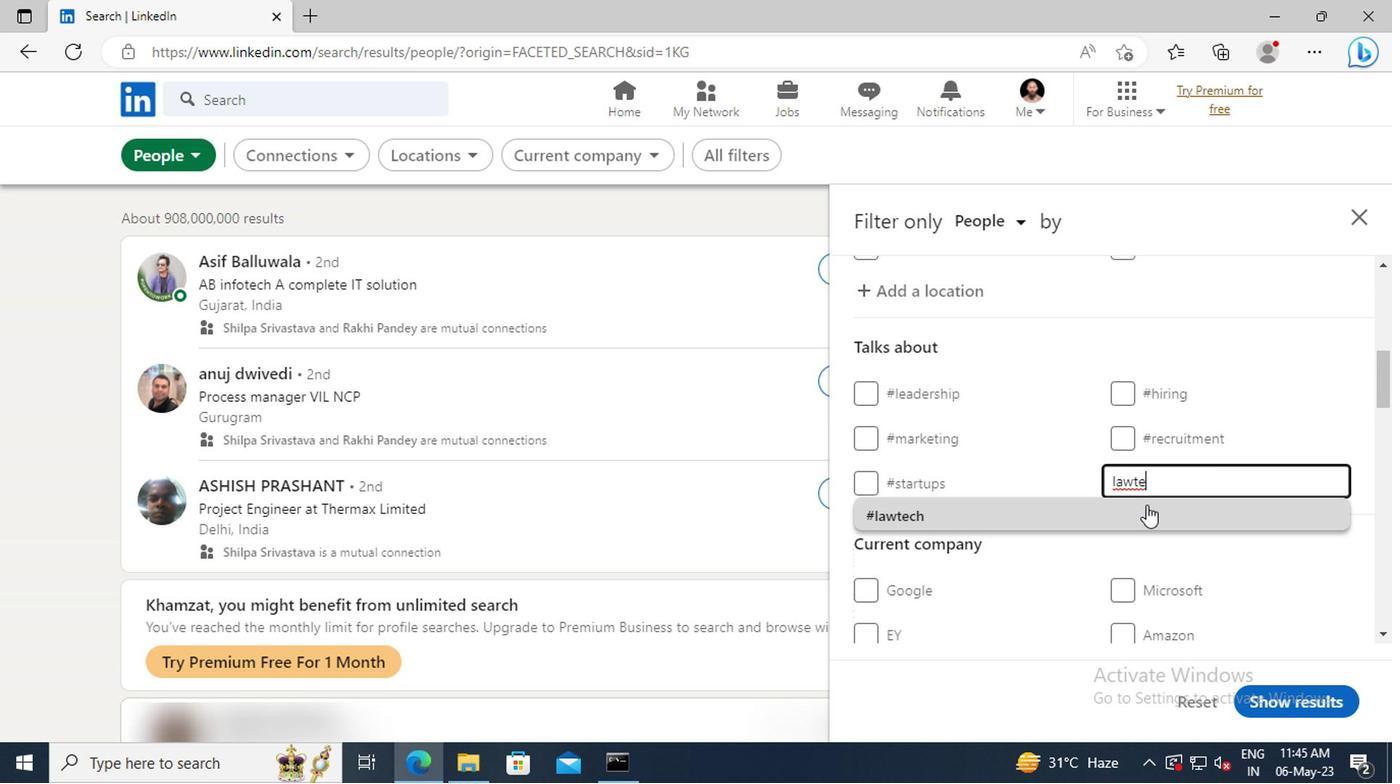 
Action: Mouse scrolled (1140, 507) with delta (0, 0)
Screenshot: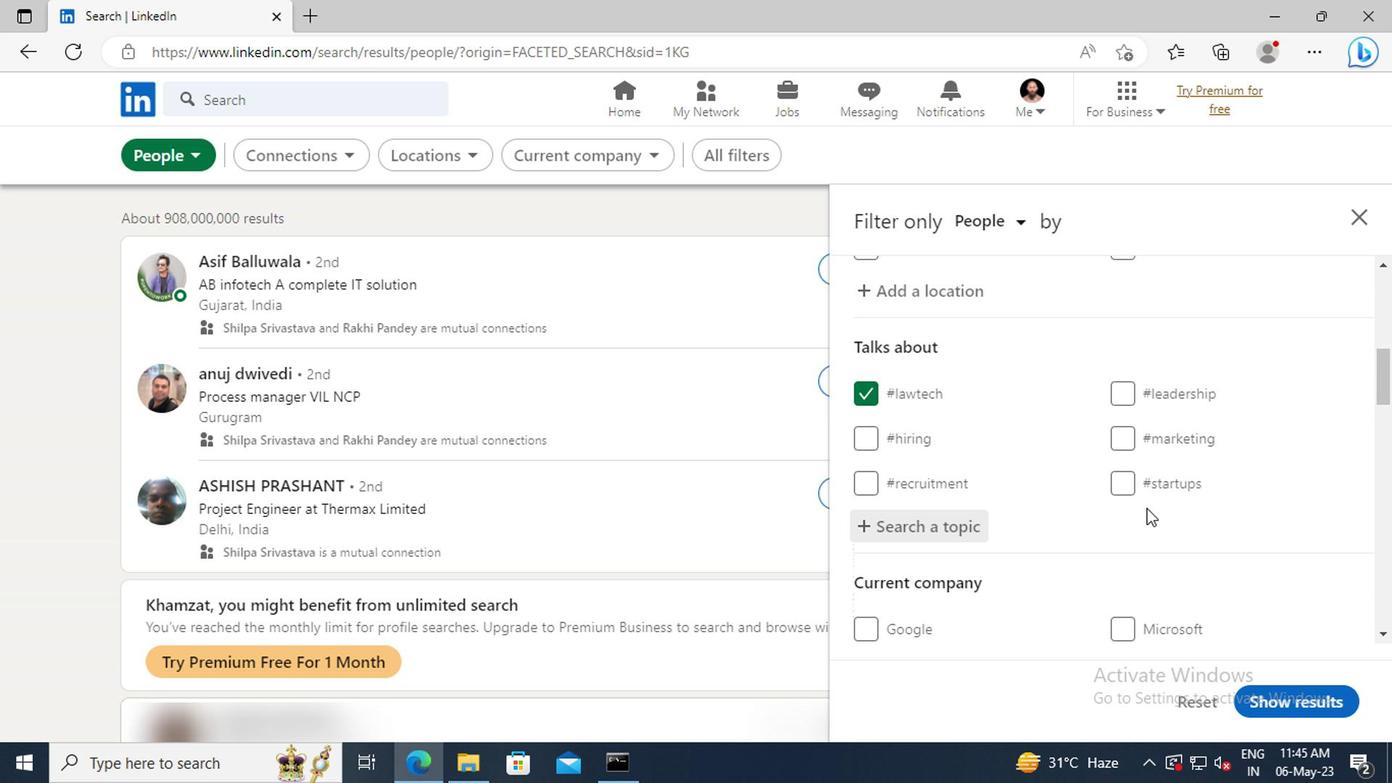 
Action: Mouse scrolled (1140, 507) with delta (0, 0)
Screenshot: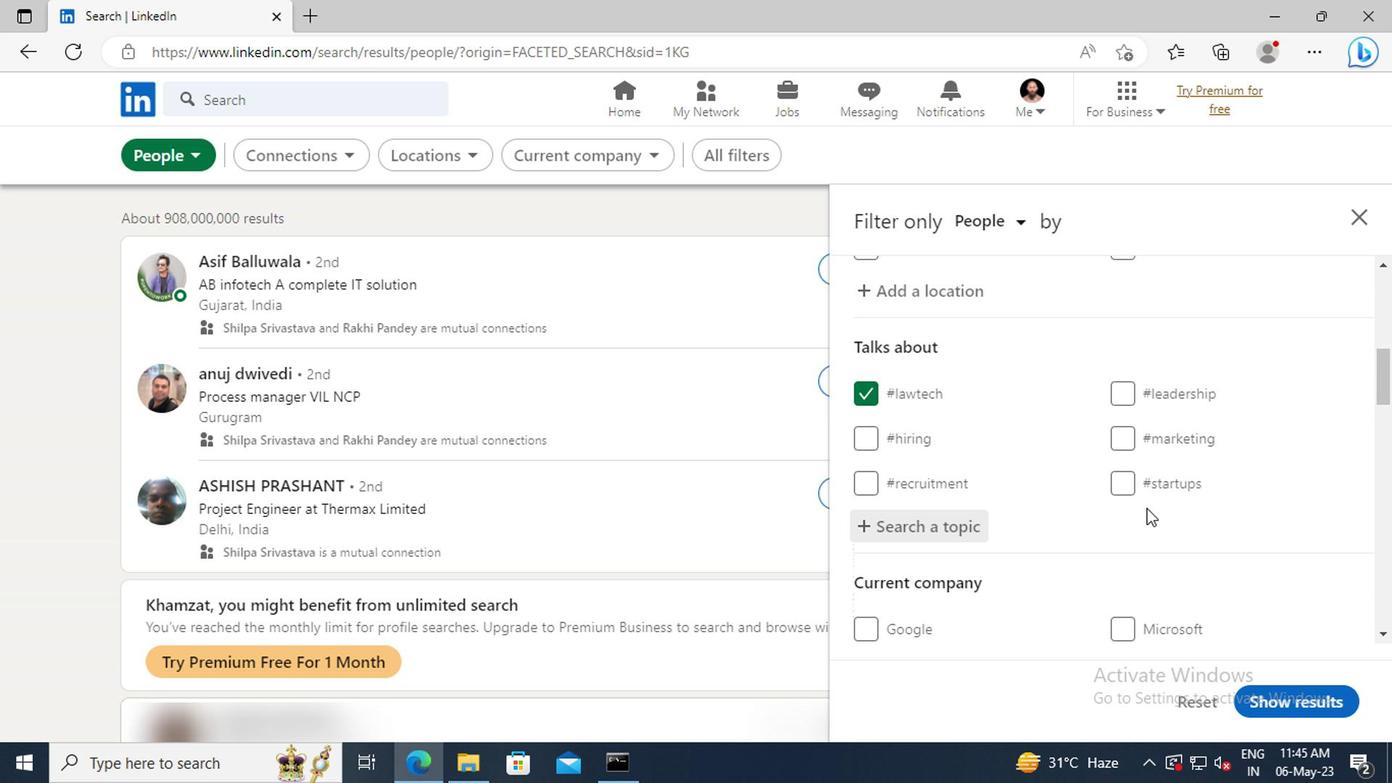 
Action: Mouse scrolled (1140, 507) with delta (0, 0)
Screenshot: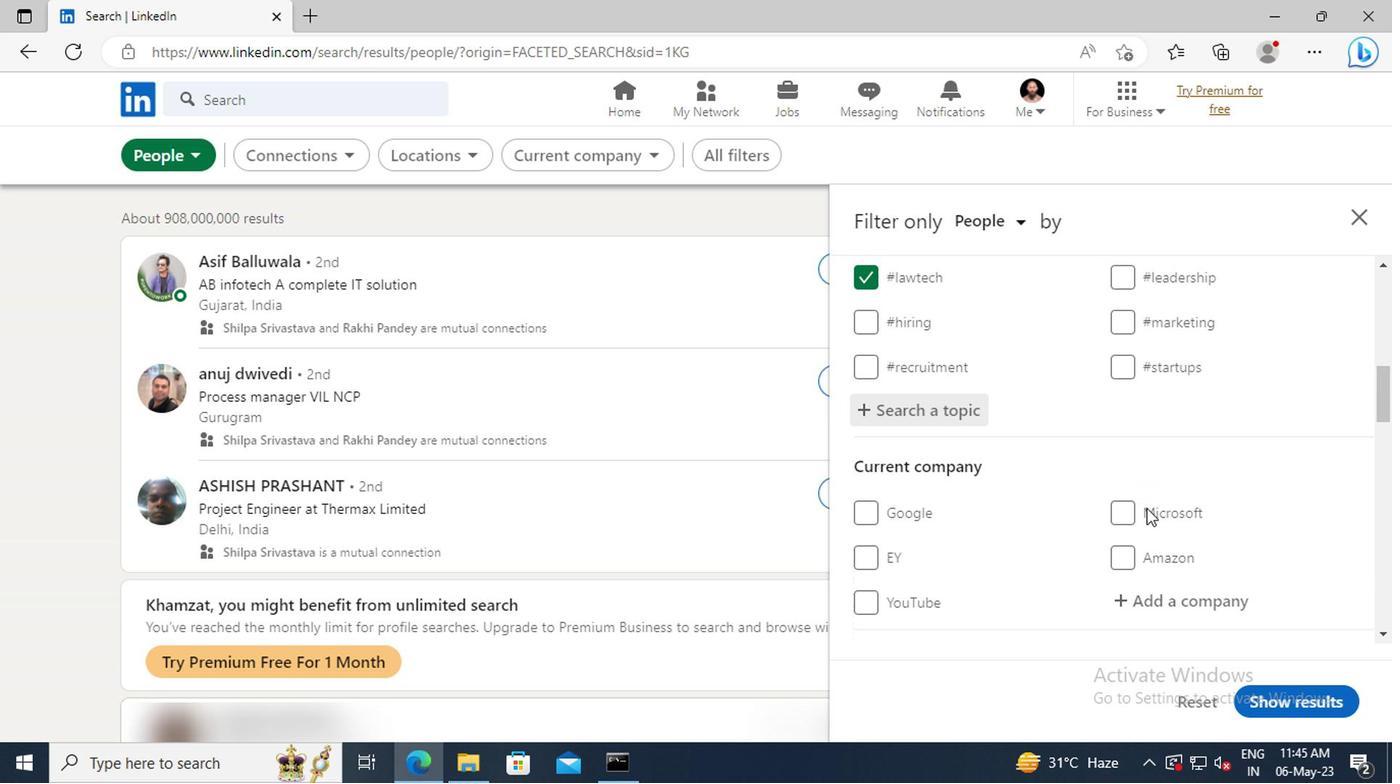 
Action: Mouse scrolled (1140, 507) with delta (0, 0)
Screenshot: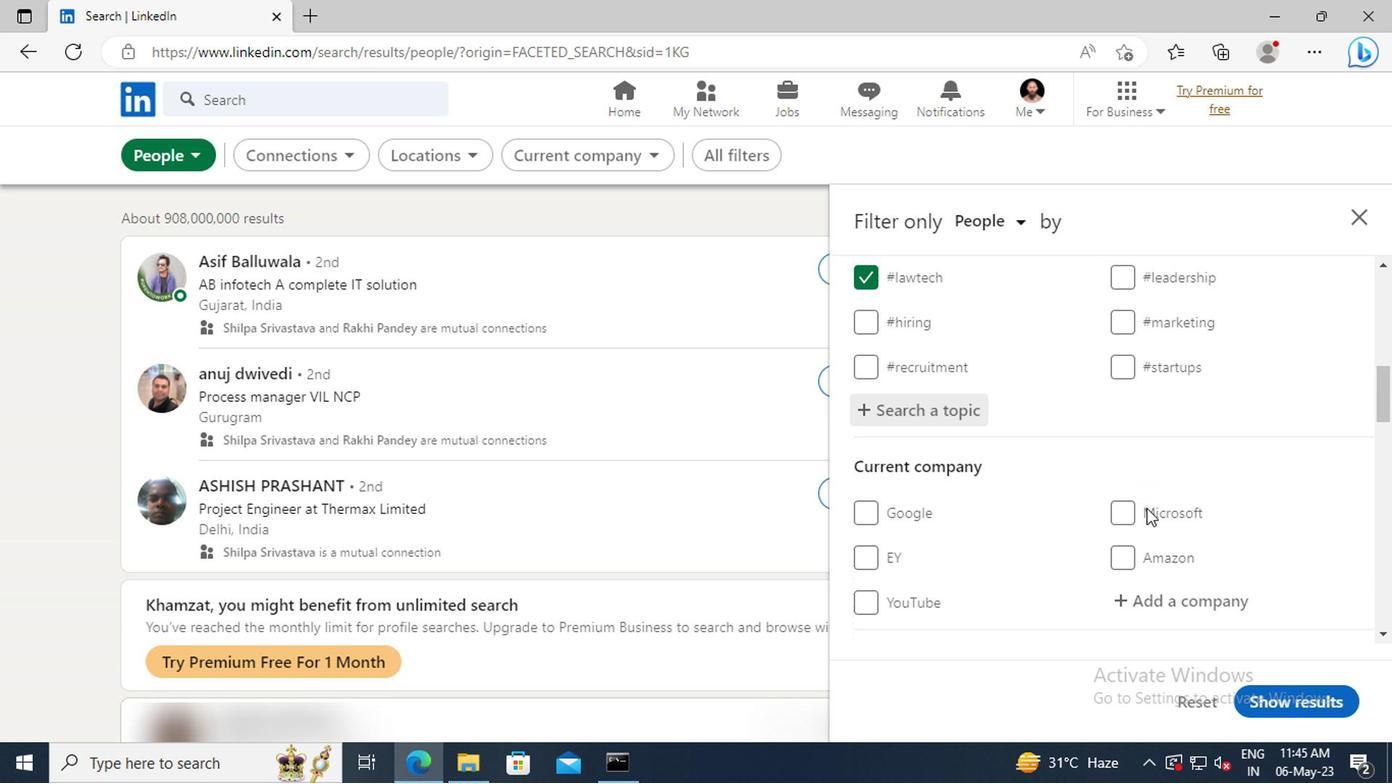 
Action: Mouse scrolled (1140, 507) with delta (0, 0)
Screenshot: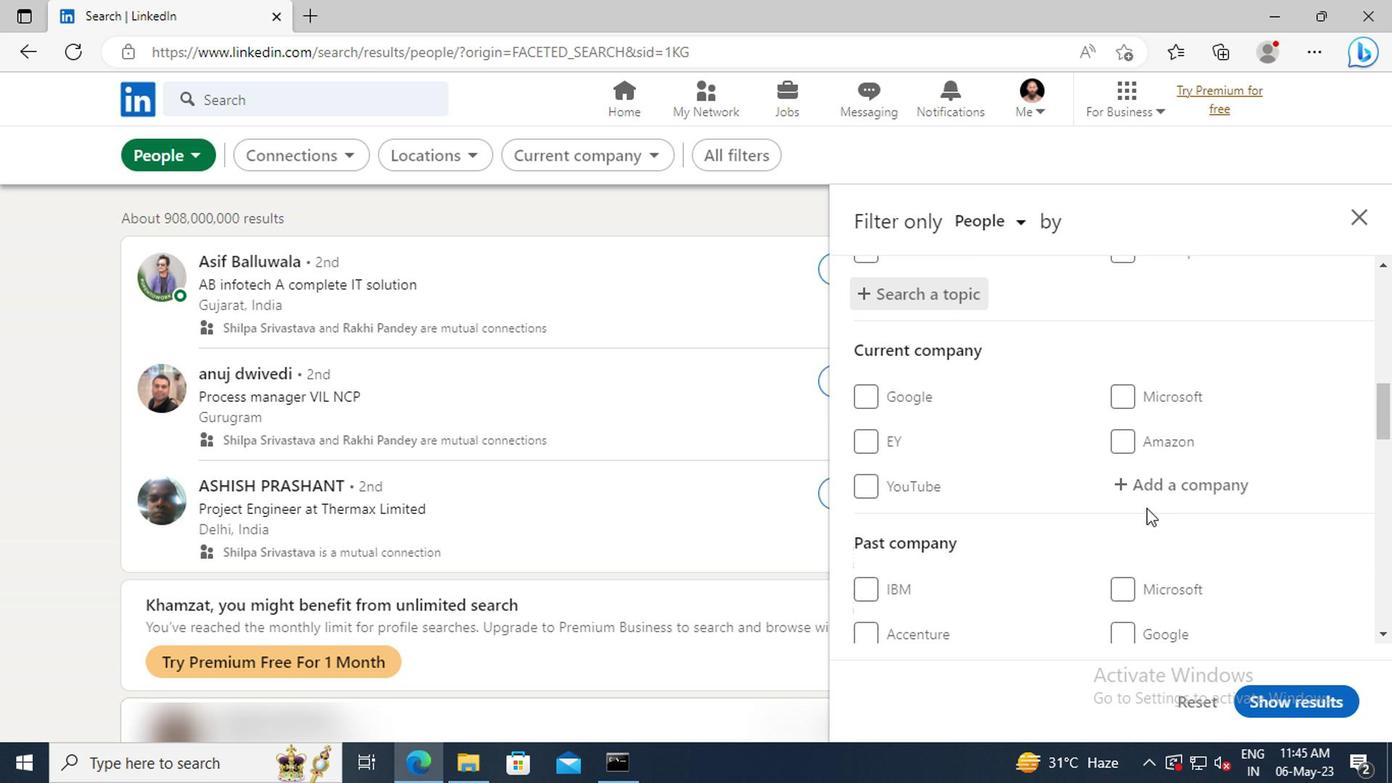 
Action: Mouse scrolled (1140, 507) with delta (0, 0)
Screenshot: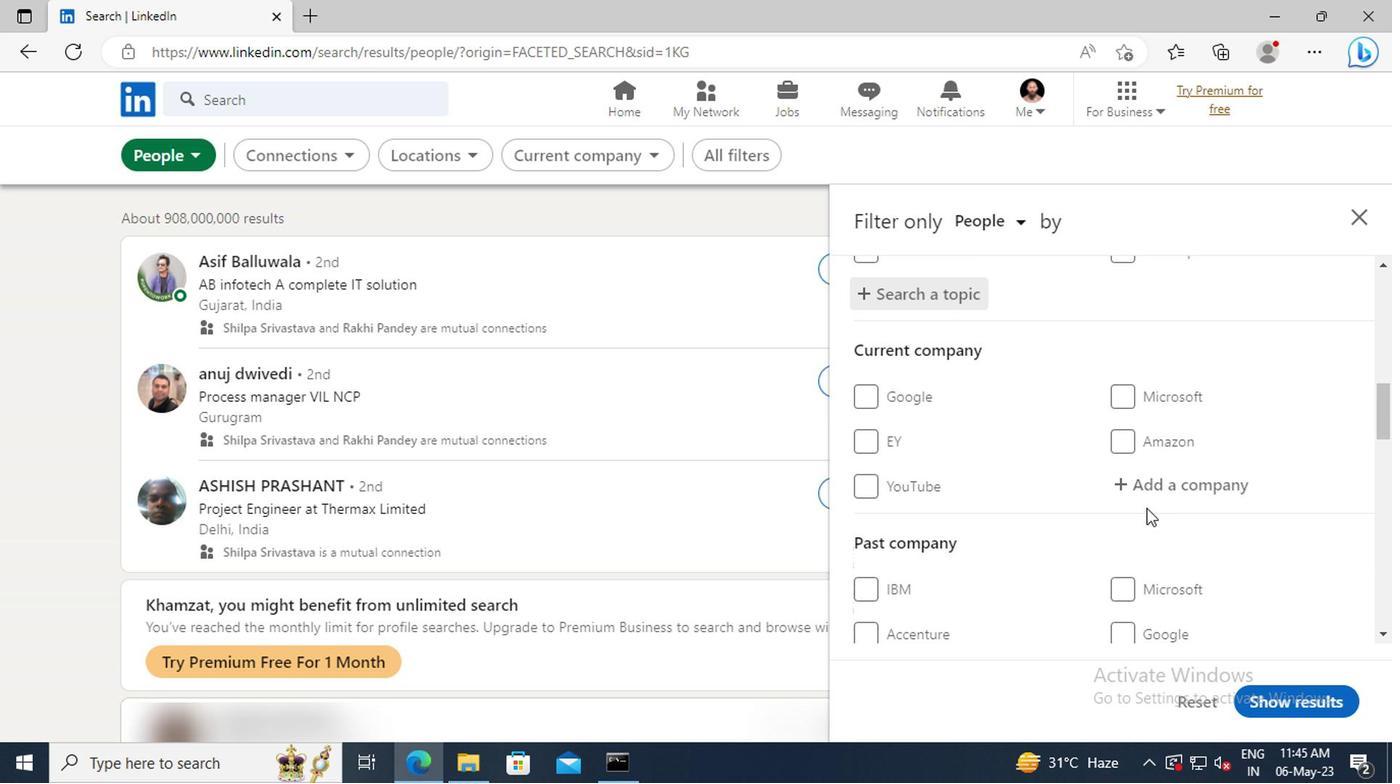
Action: Mouse scrolled (1140, 507) with delta (0, 0)
Screenshot: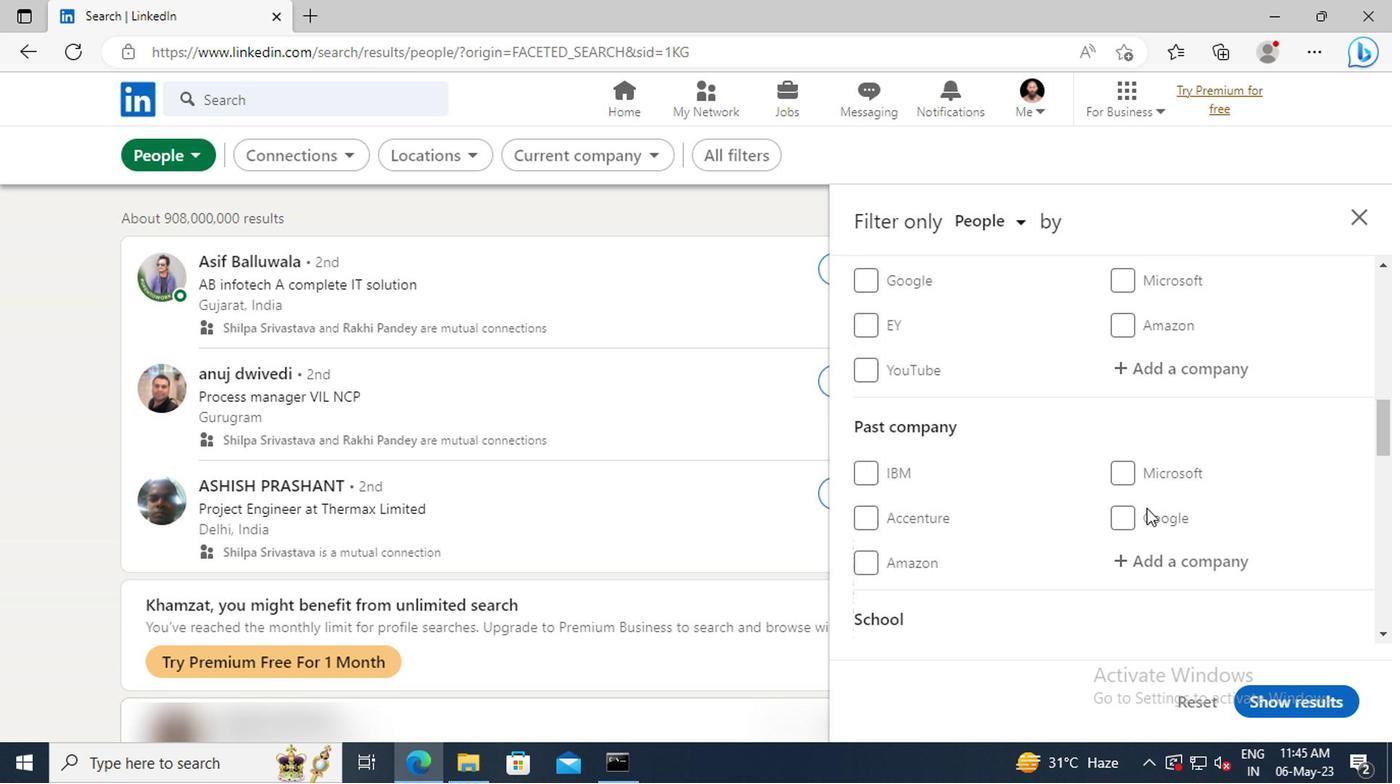 
Action: Mouse scrolled (1140, 507) with delta (0, 0)
Screenshot: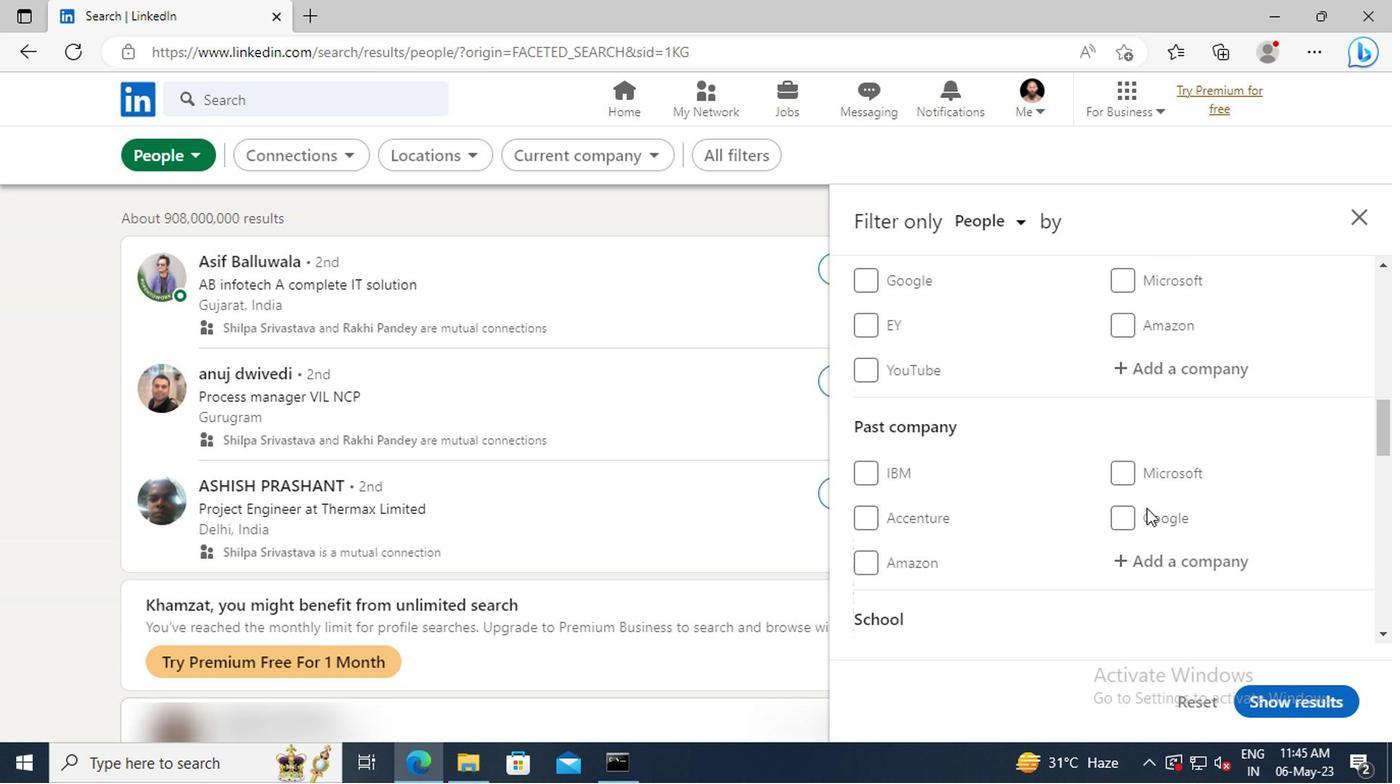 
Action: Mouse scrolled (1140, 507) with delta (0, 0)
Screenshot: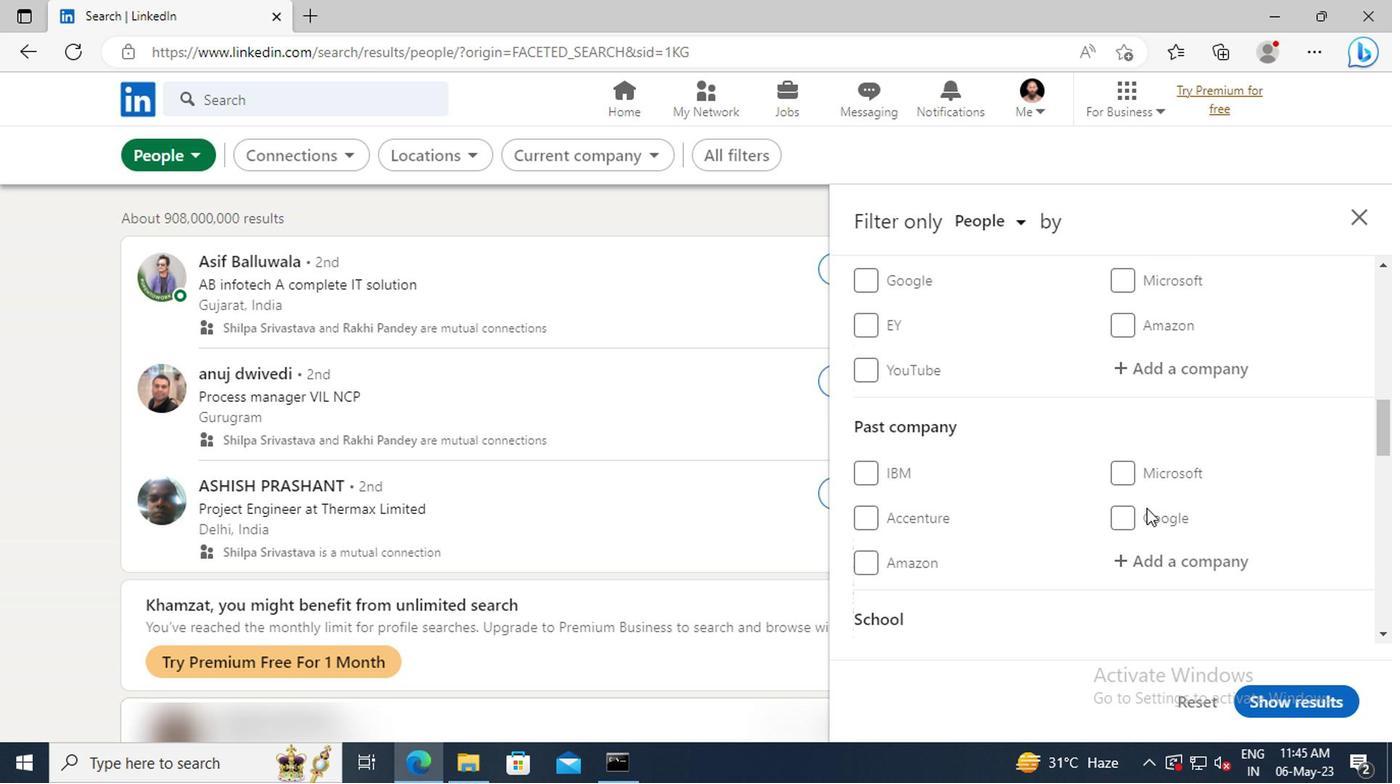 
Action: Mouse scrolled (1140, 507) with delta (0, 0)
Screenshot: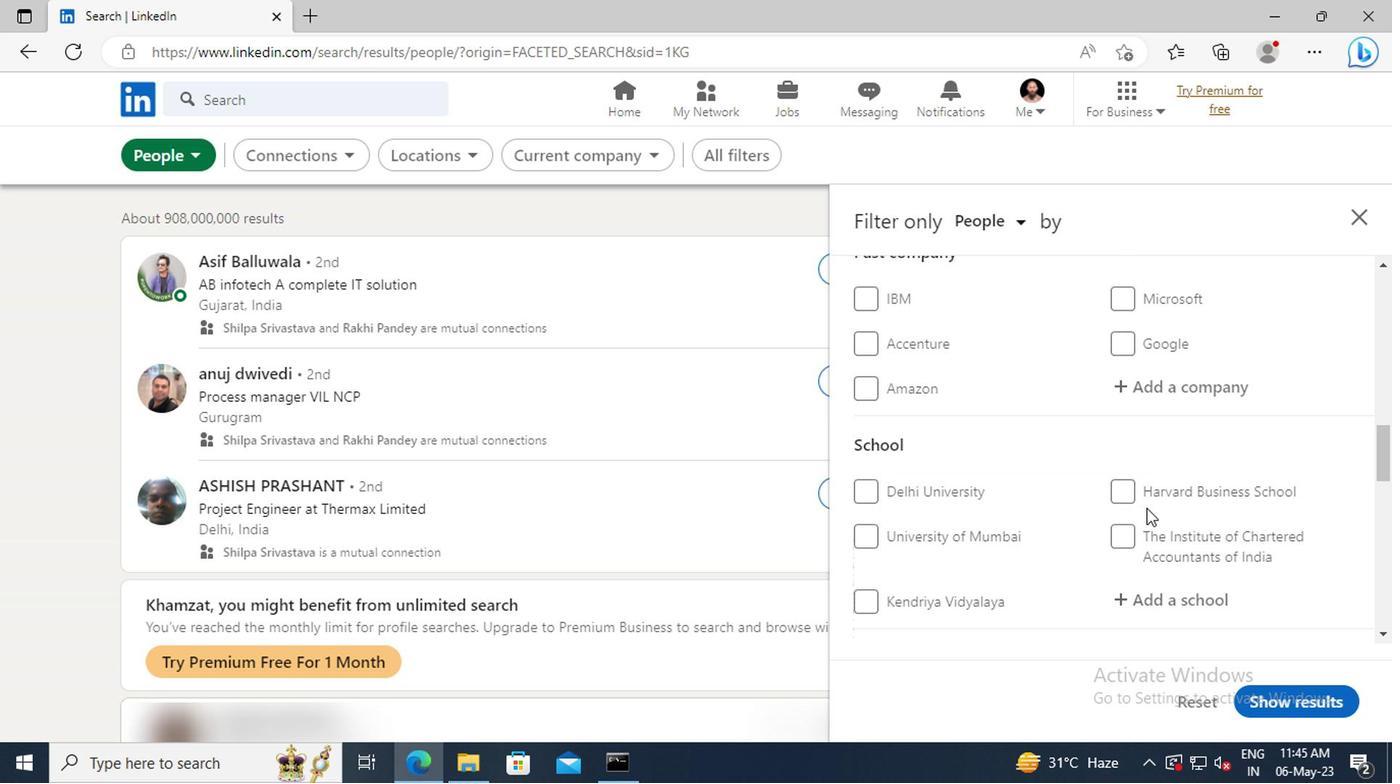 
Action: Mouse scrolled (1140, 507) with delta (0, 0)
Screenshot: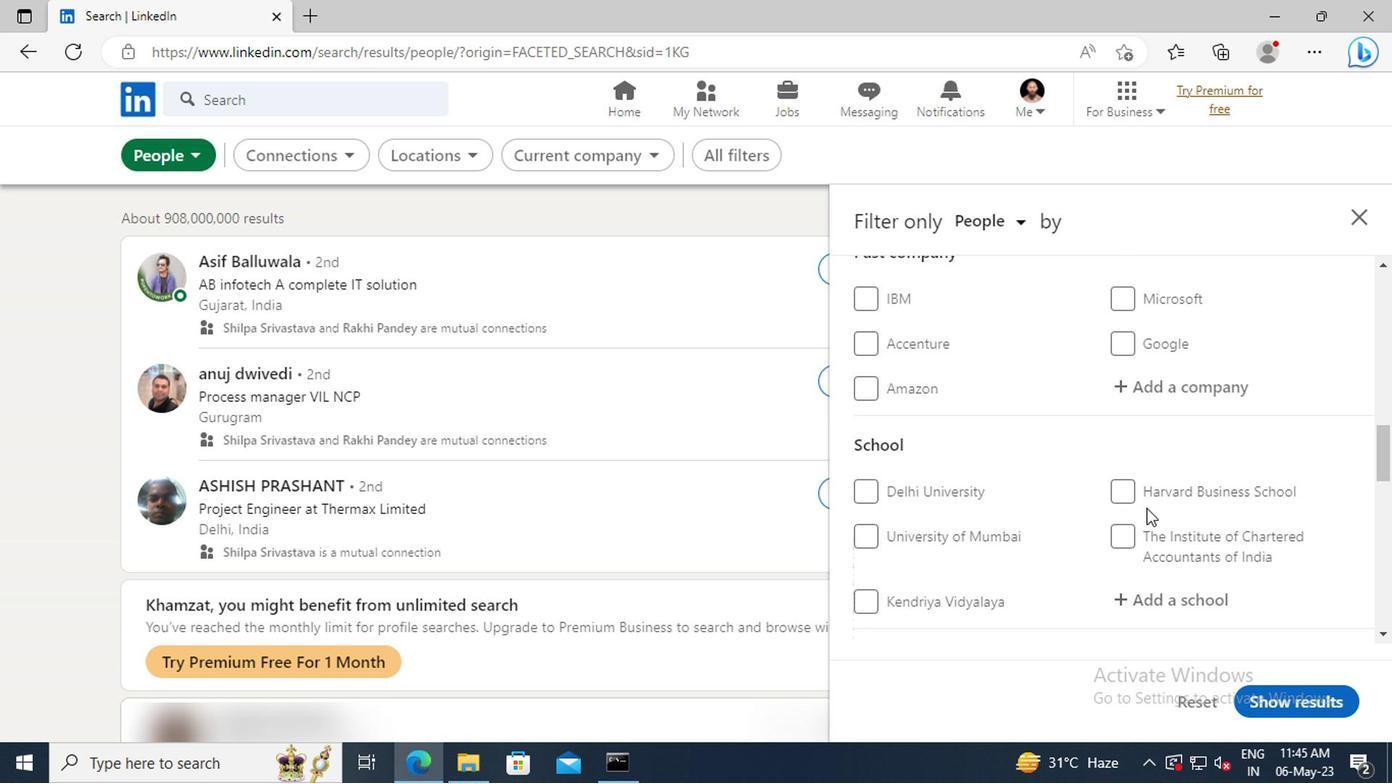 
Action: Mouse scrolled (1140, 507) with delta (0, 0)
Screenshot: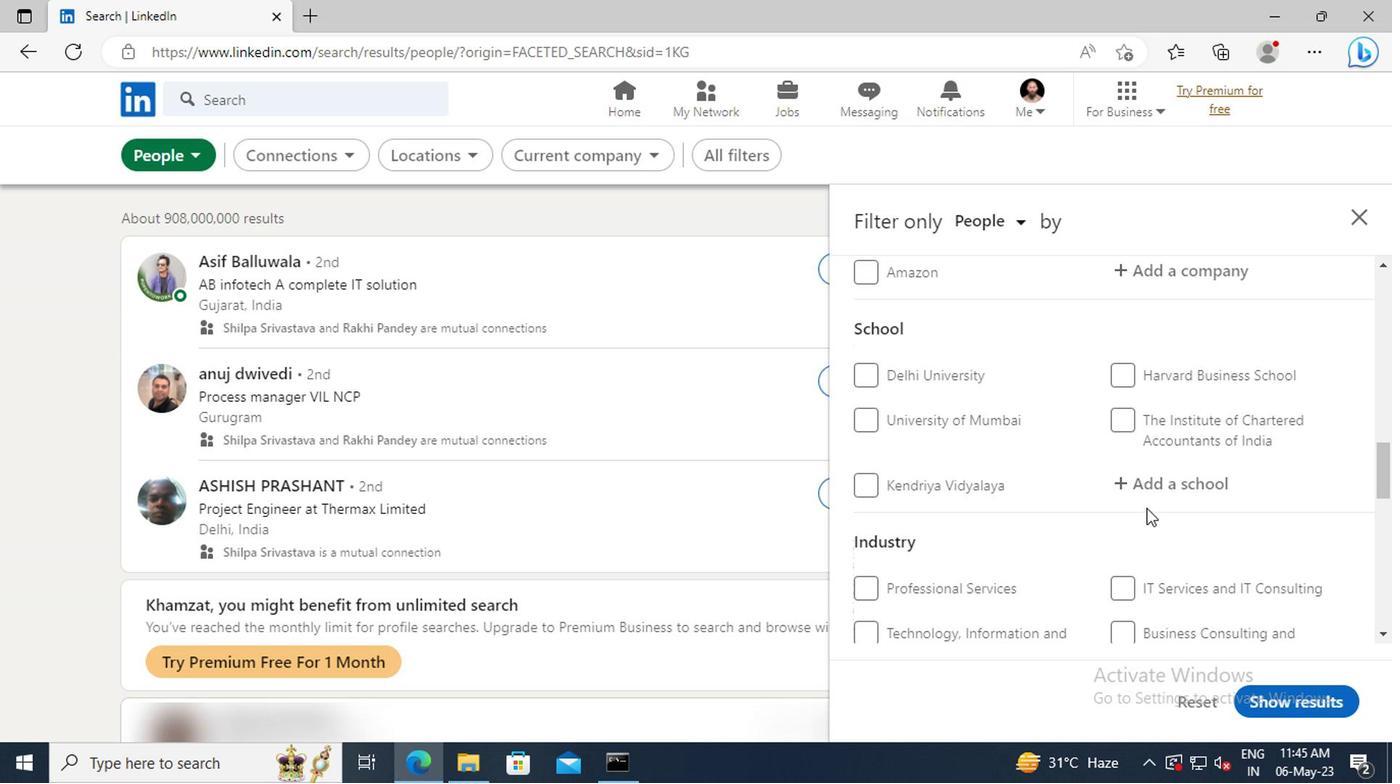 
Action: Mouse scrolled (1140, 507) with delta (0, 0)
Screenshot: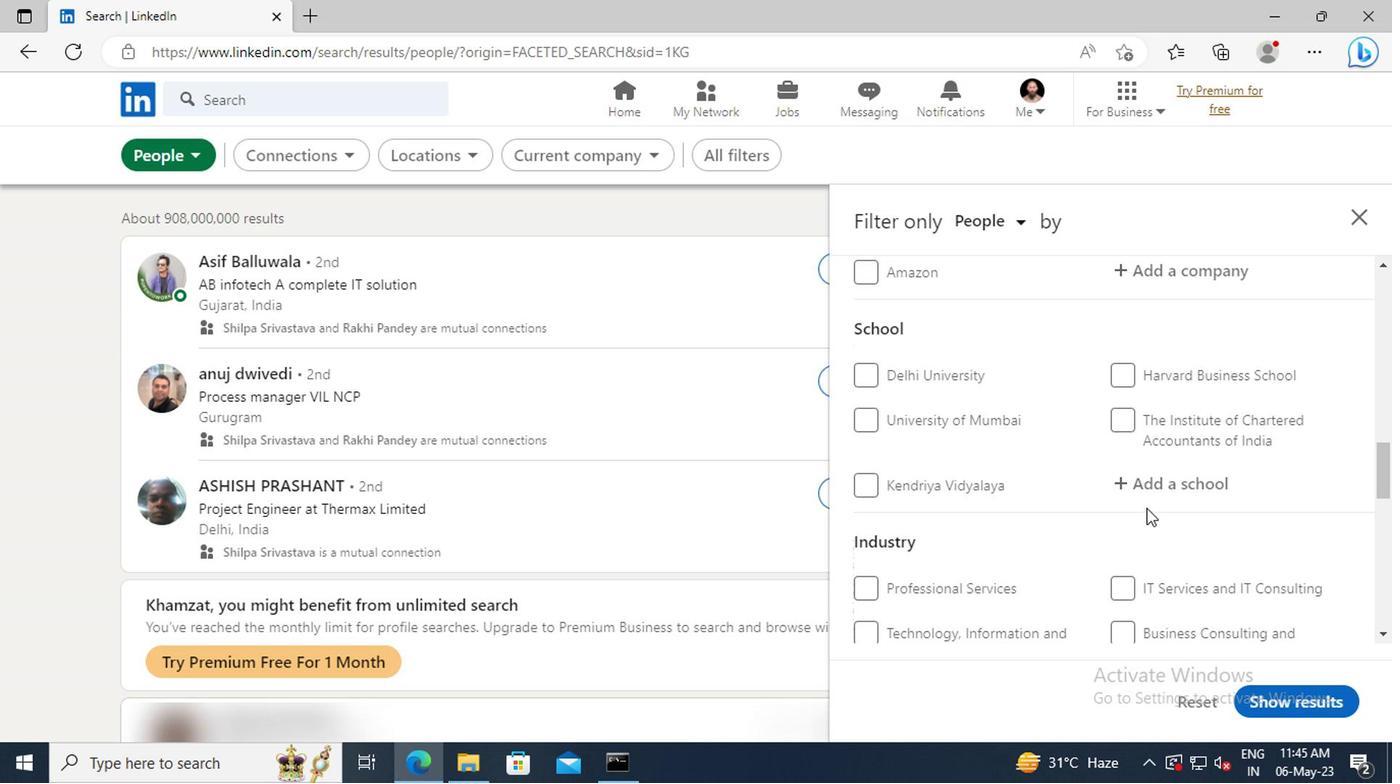 
Action: Mouse scrolled (1140, 507) with delta (0, 0)
Screenshot: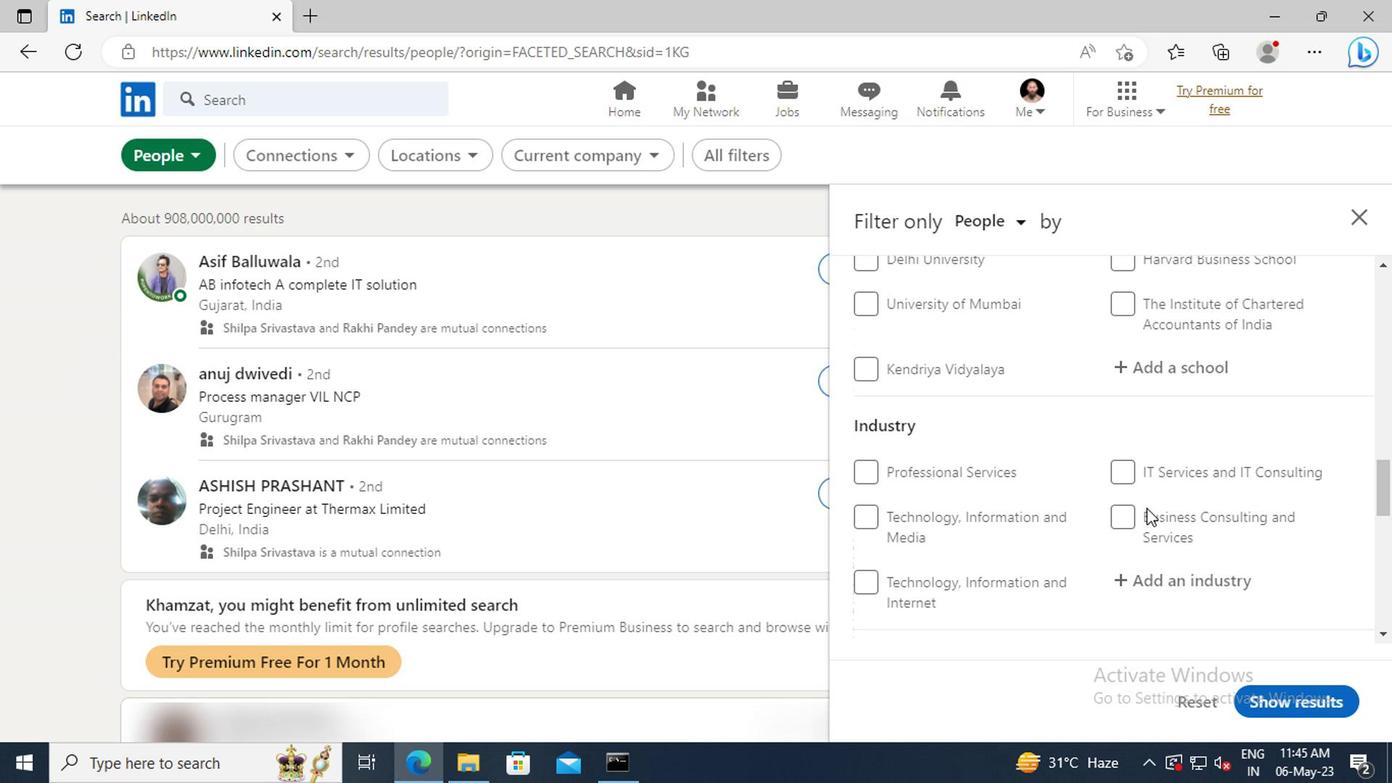 
Action: Mouse scrolled (1140, 507) with delta (0, 0)
Screenshot: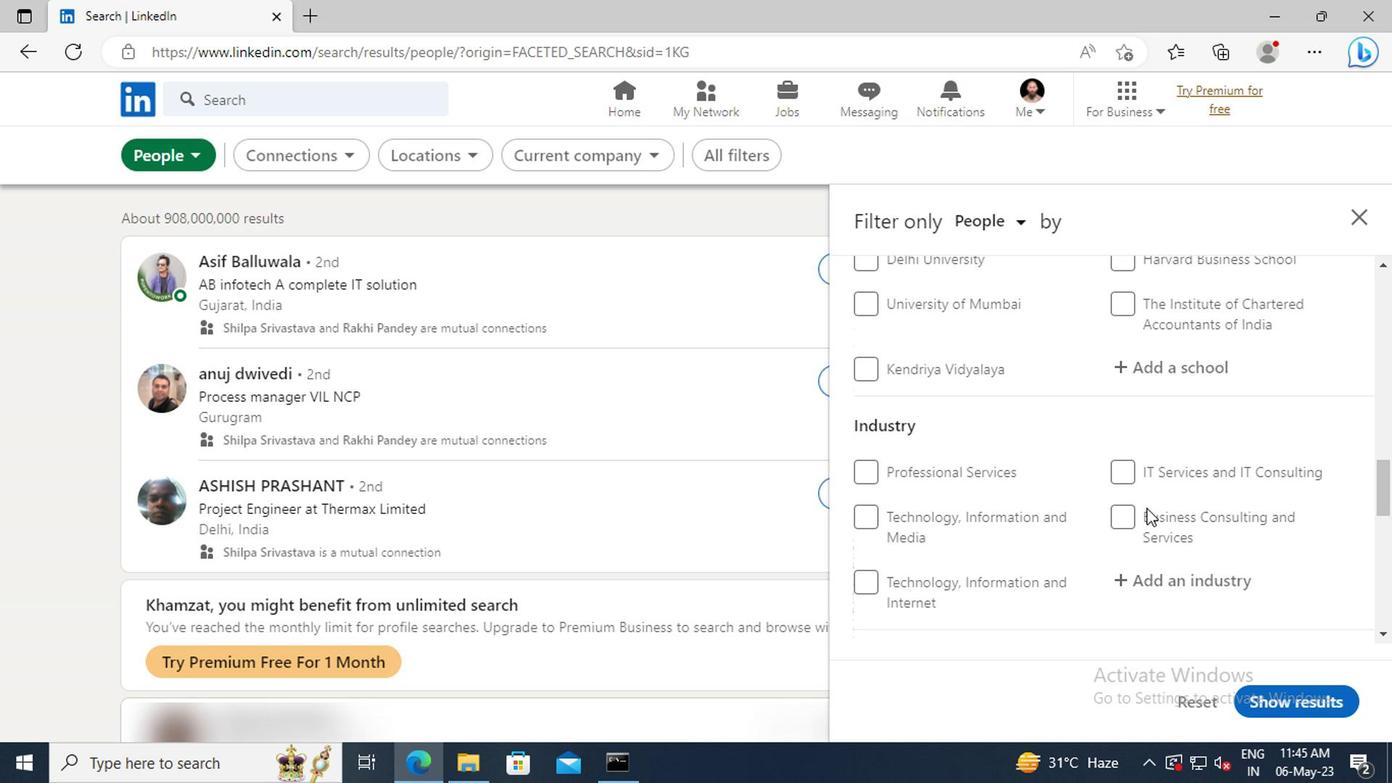 
Action: Mouse scrolled (1140, 507) with delta (0, 0)
Screenshot: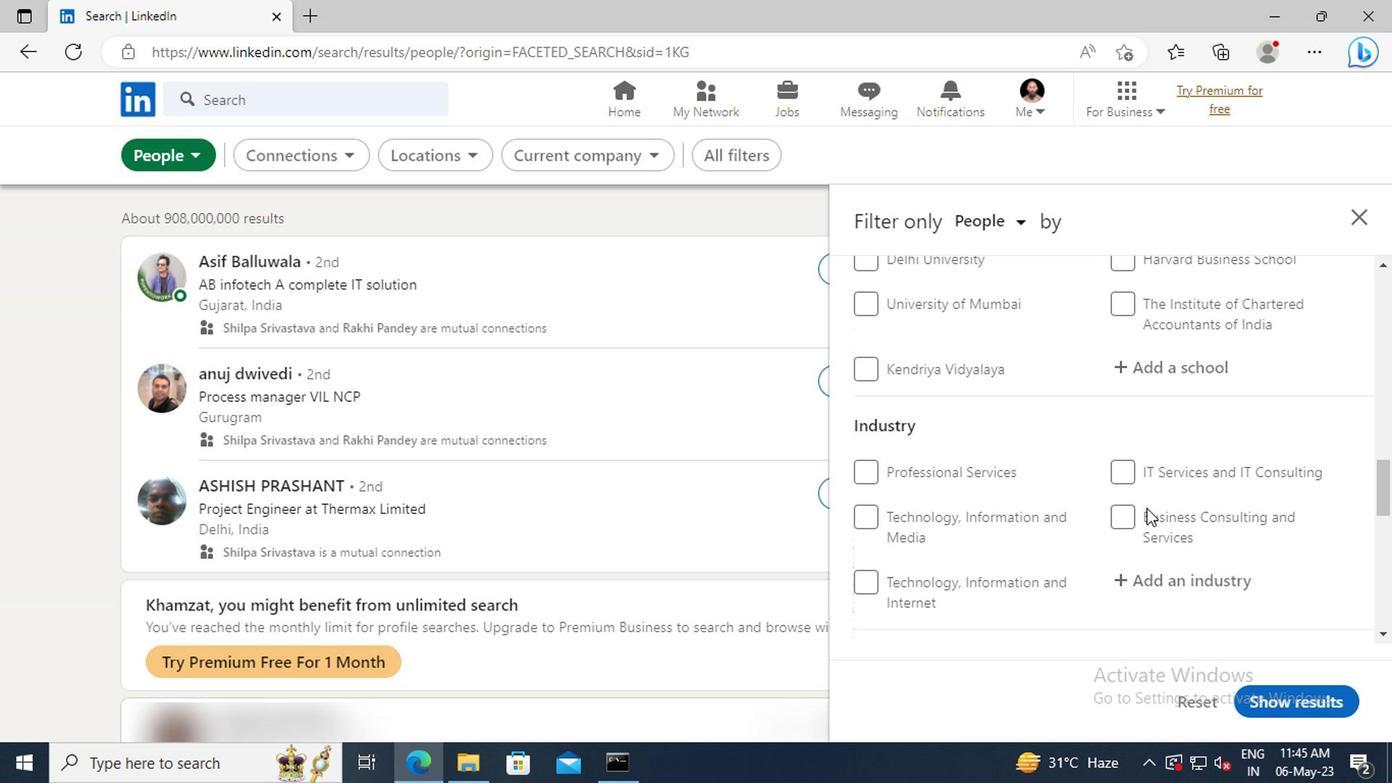 
Action: Mouse scrolled (1140, 507) with delta (0, 0)
Screenshot: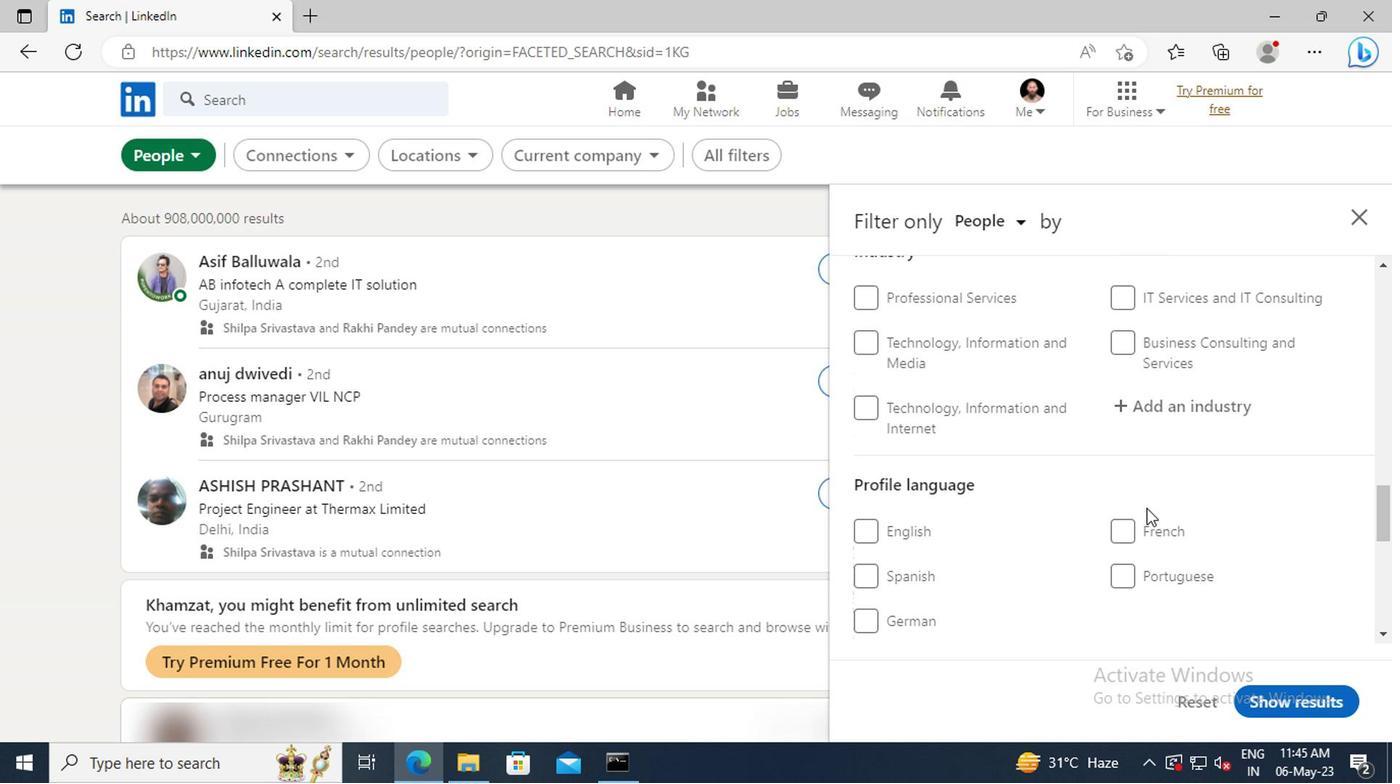 
Action: Mouse moved to (874, 519)
Screenshot: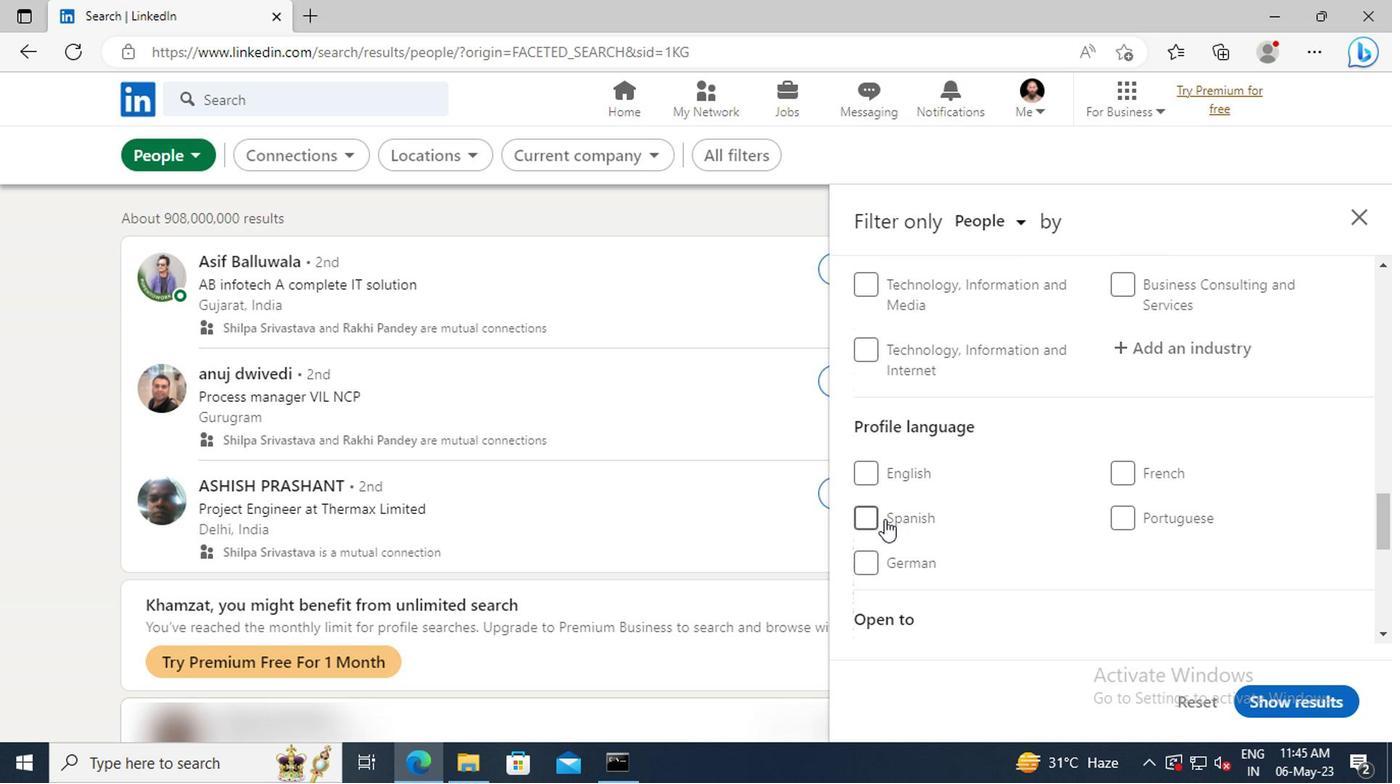
Action: Mouse pressed left at (874, 519)
Screenshot: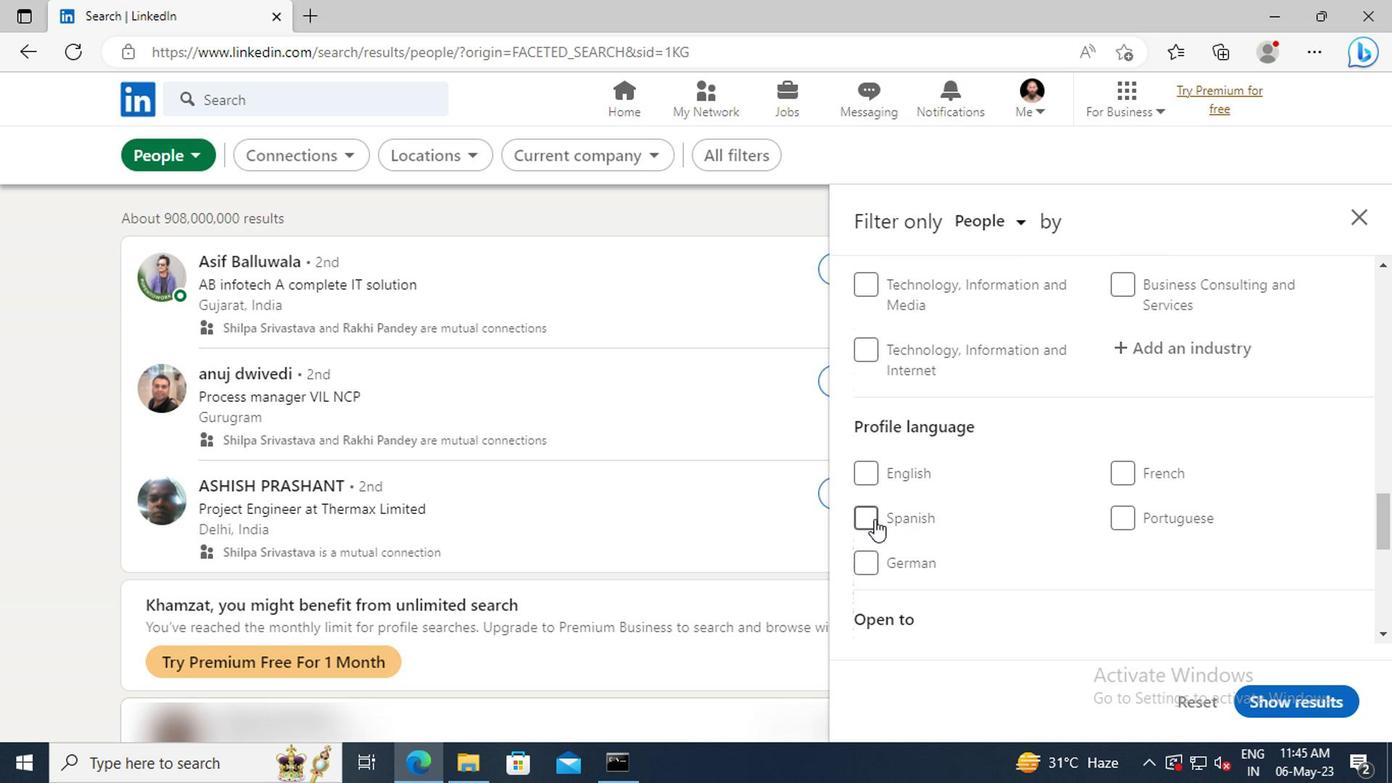 
Action: Mouse moved to (1111, 478)
Screenshot: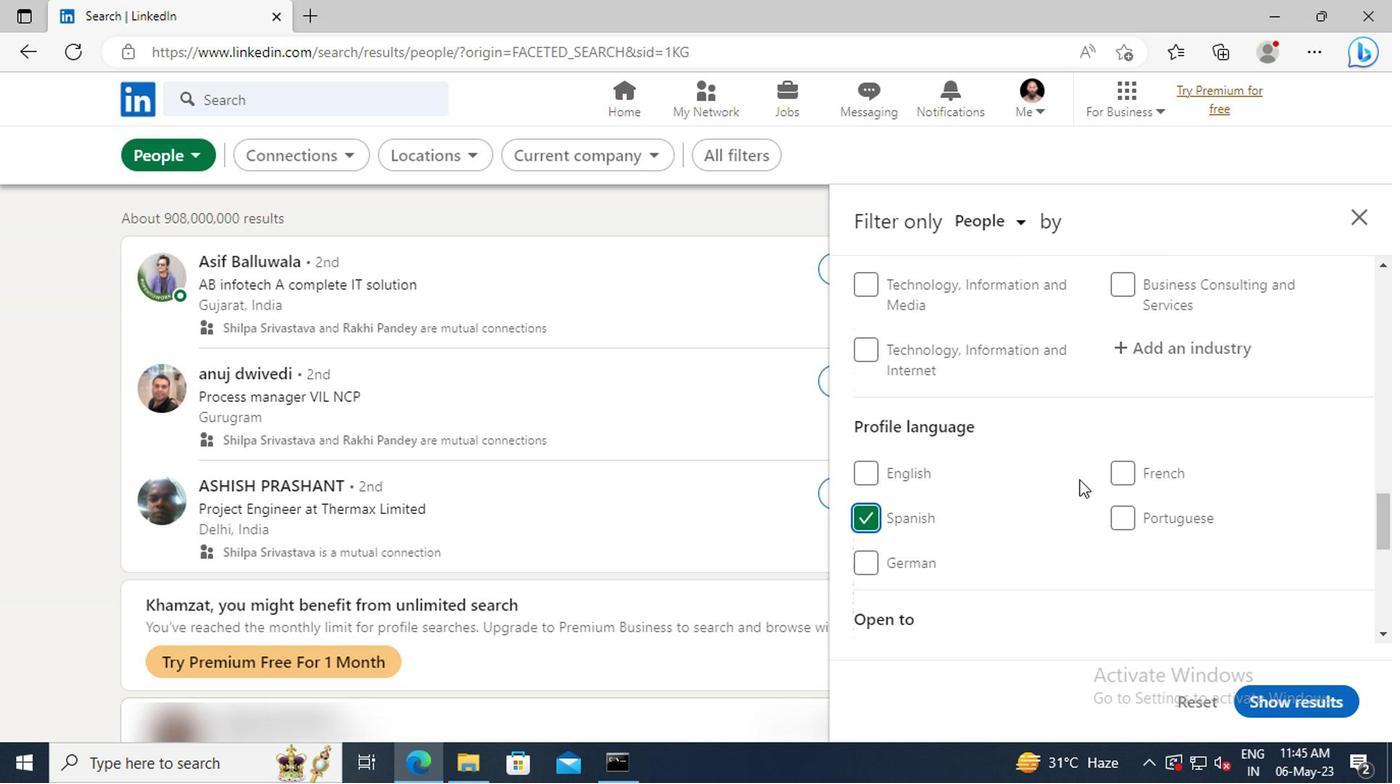 
Action: Mouse scrolled (1111, 480) with delta (0, 1)
Screenshot: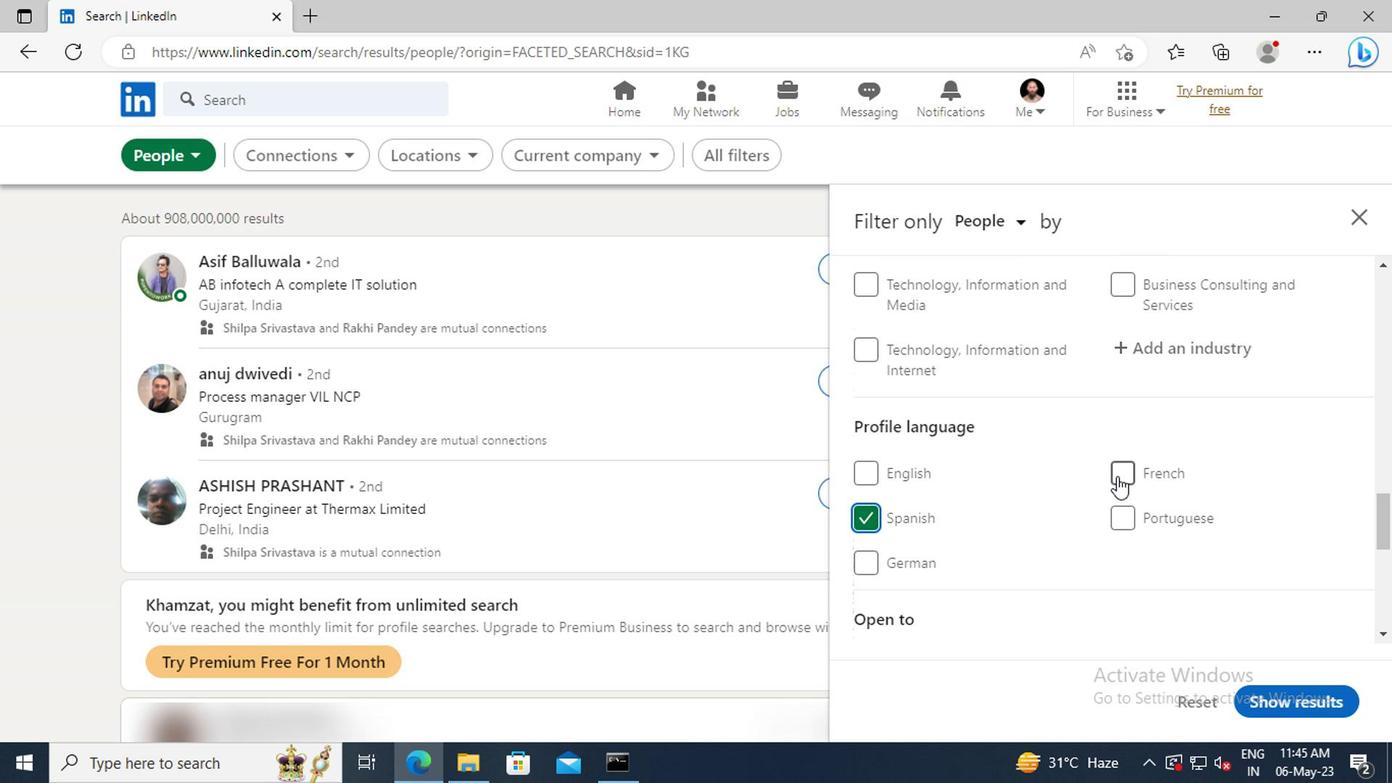 
Action: Mouse scrolled (1111, 480) with delta (0, 1)
Screenshot: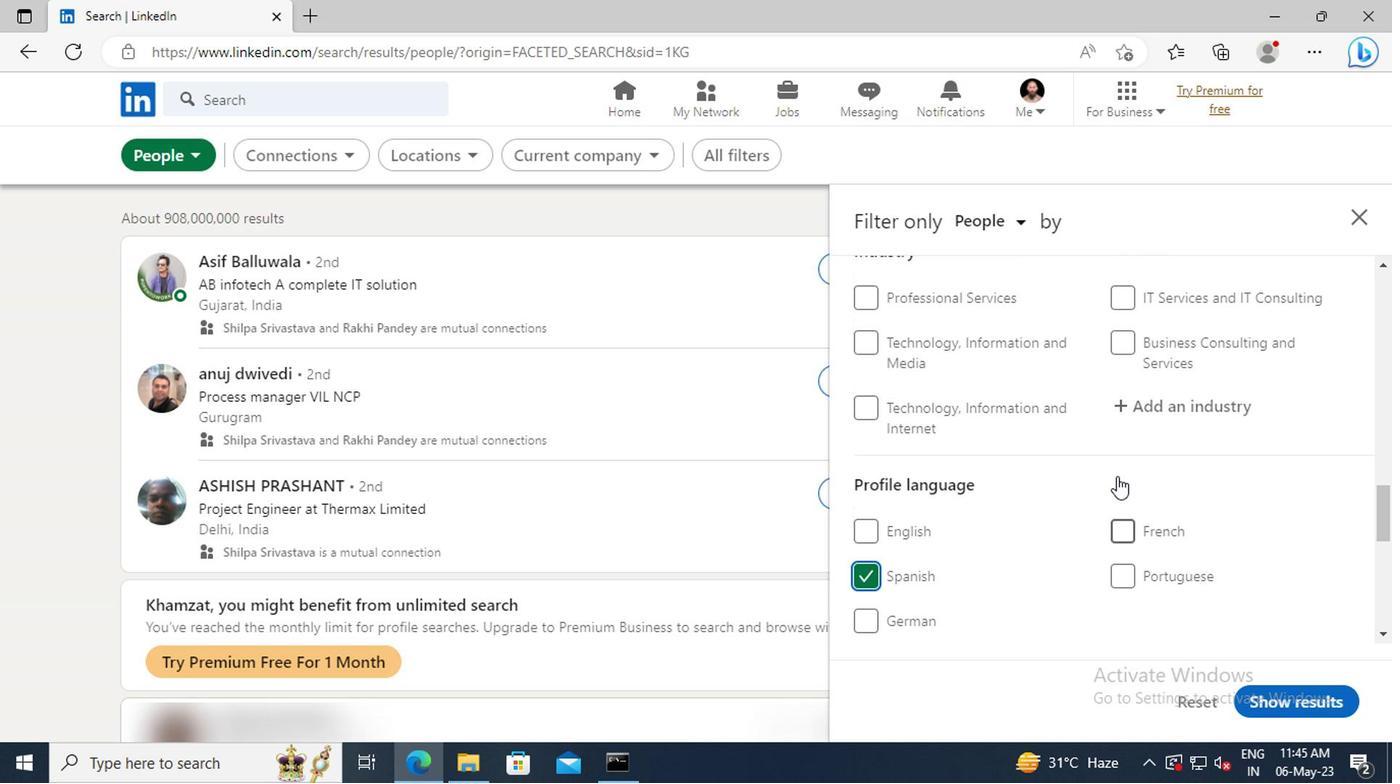 
Action: Mouse scrolled (1111, 480) with delta (0, 1)
Screenshot: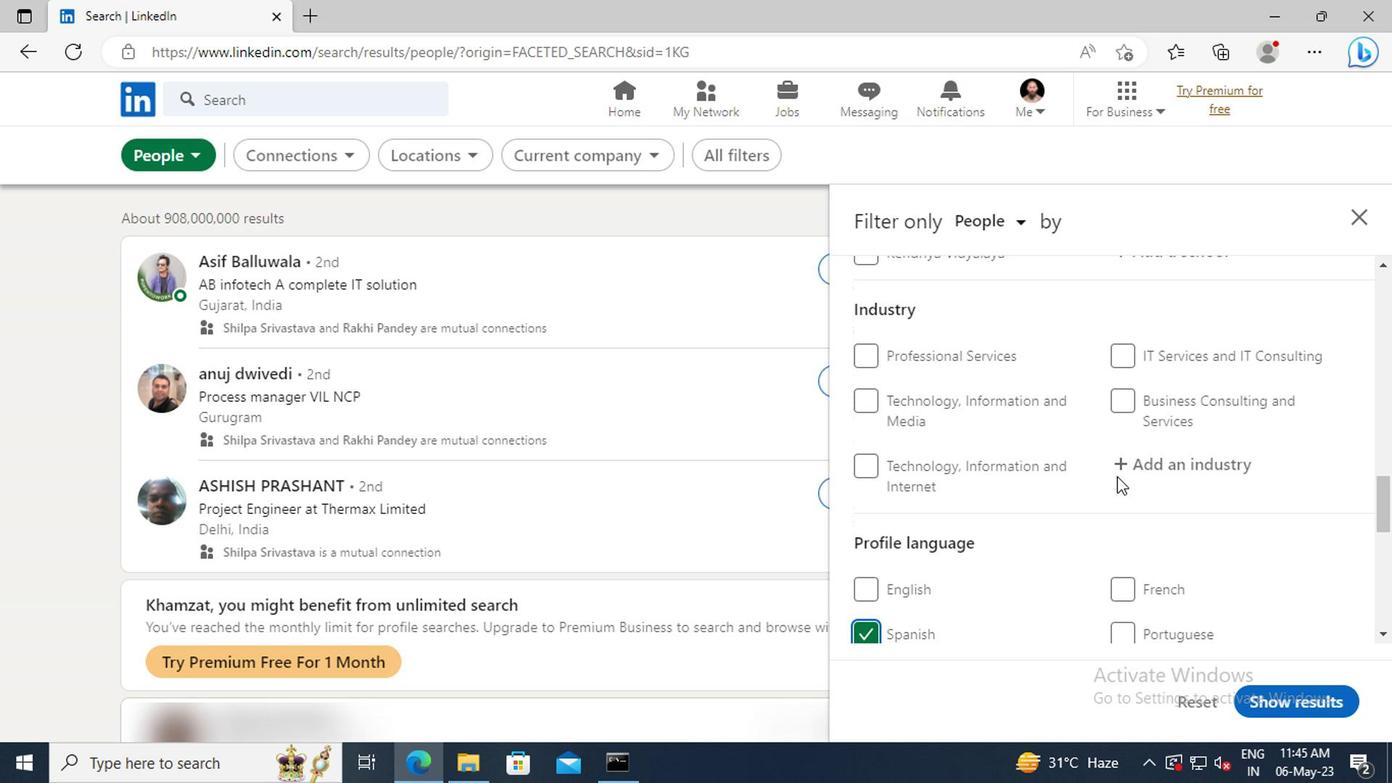 
Action: Mouse scrolled (1111, 480) with delta (0, 1)
Screenshot: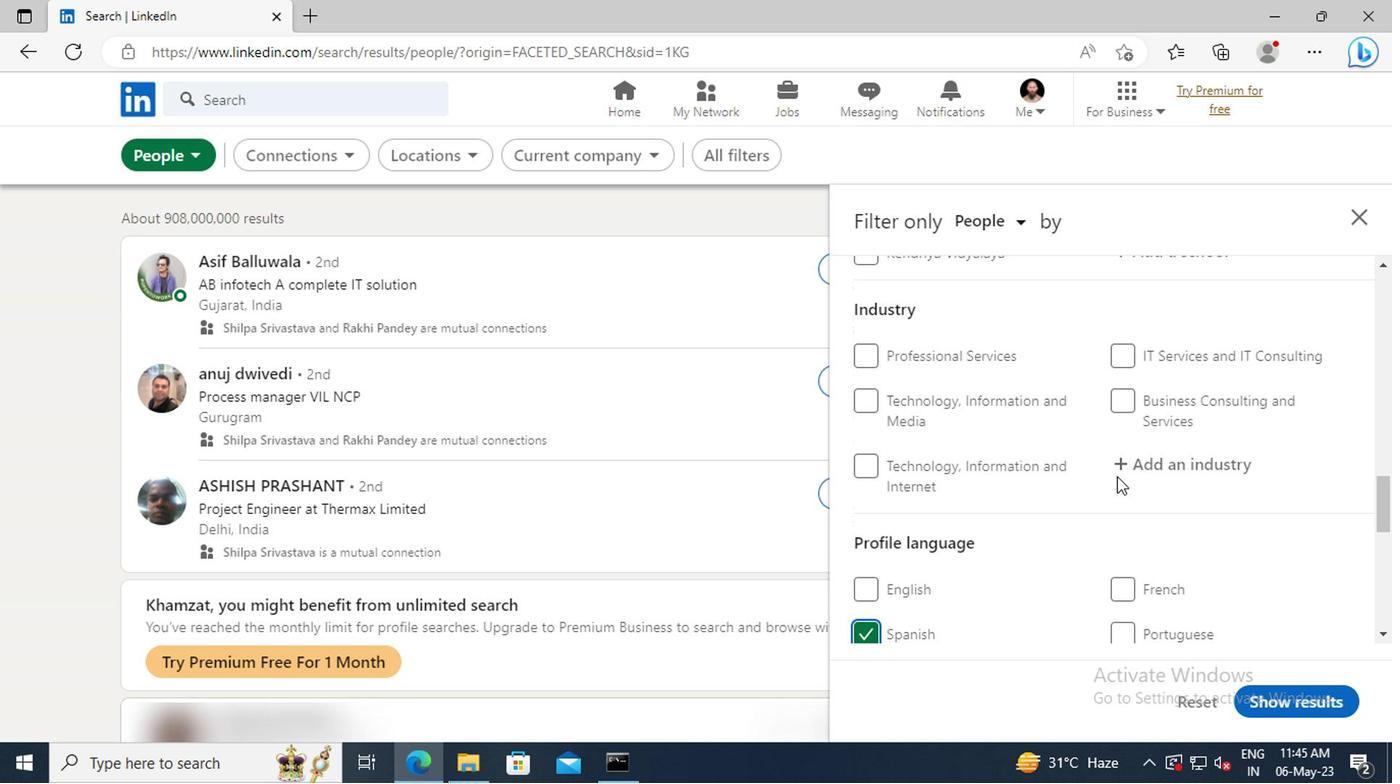 
Action: Mouse scrolled (1111, 480) with delta (0, 1)
Screenshot: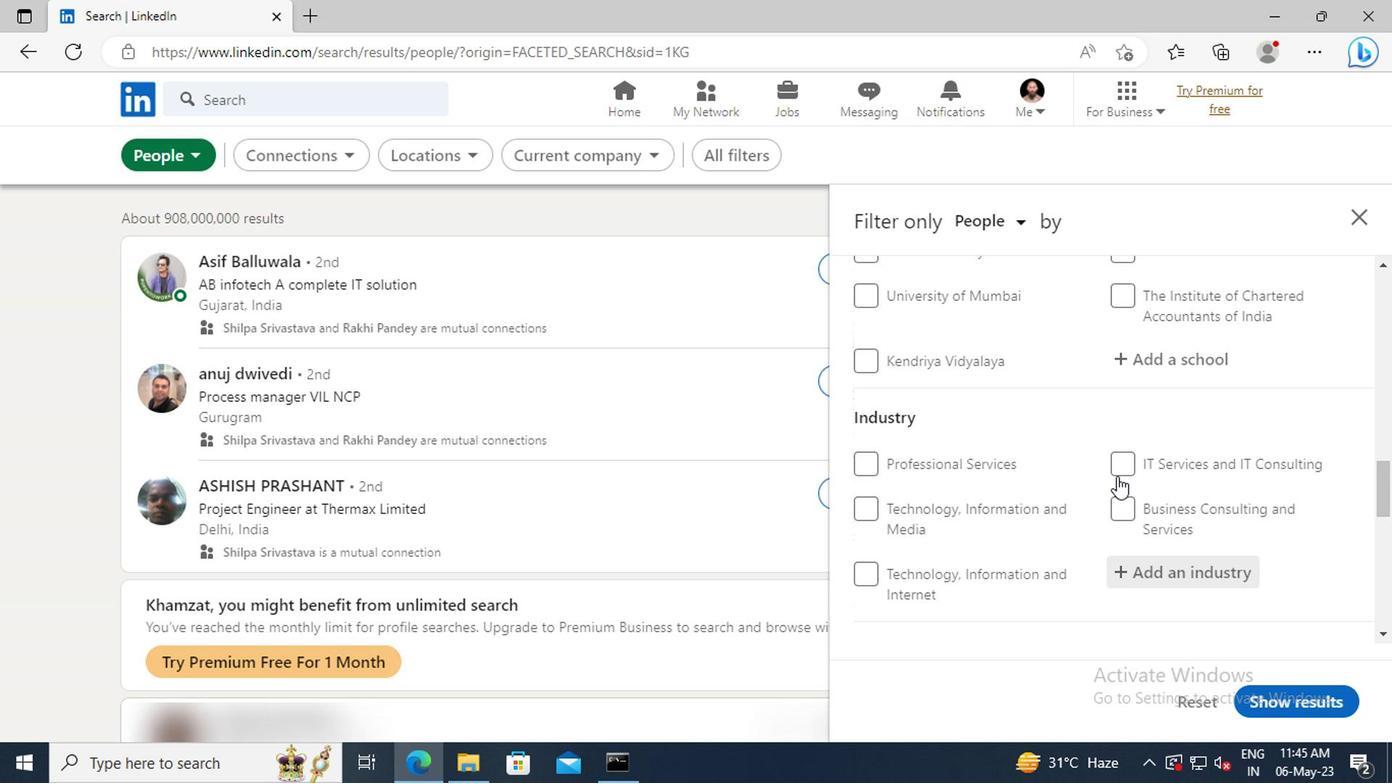 
Action: Mouse scrolled (1111, 480) with delta (0, 1)
Screenshot: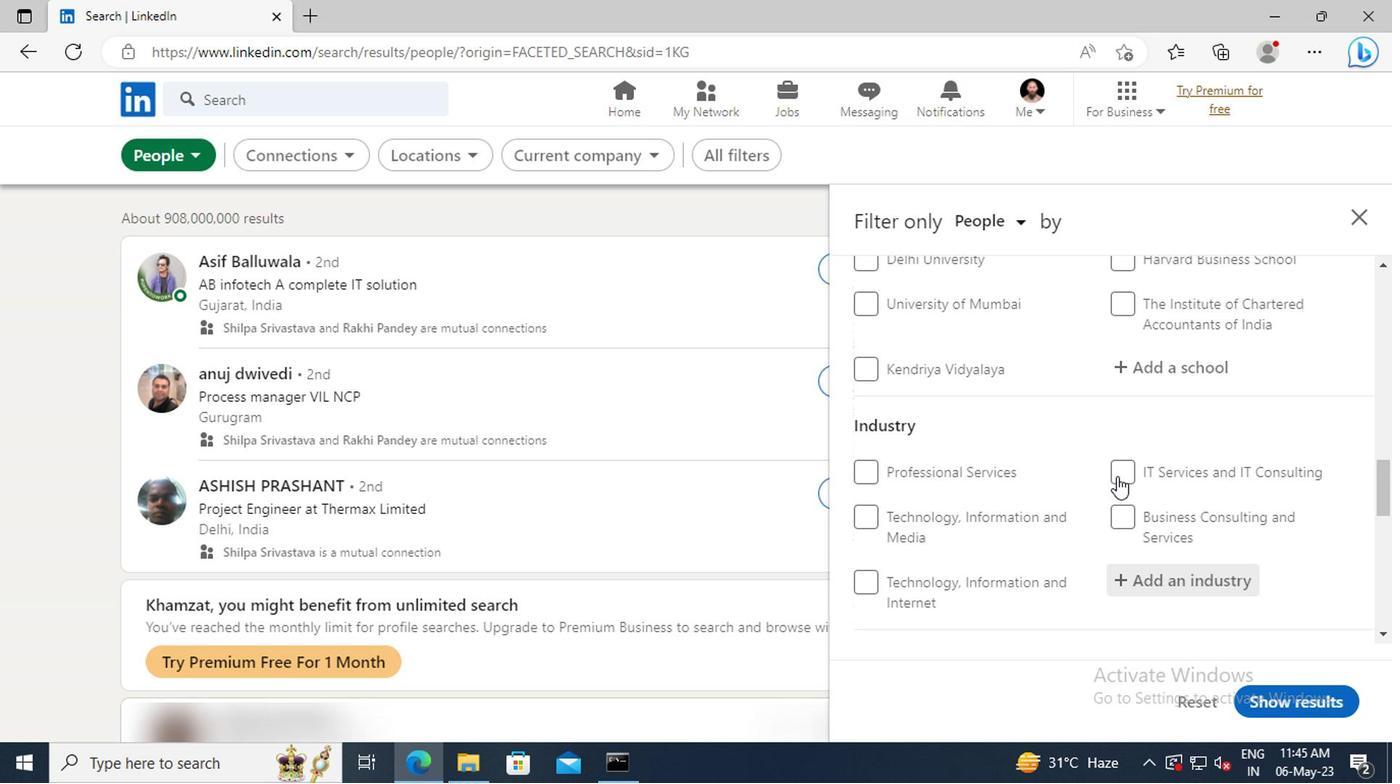 
Action: Mouse scrolled (1111, 480) with delta (0, 1)
Screenshot: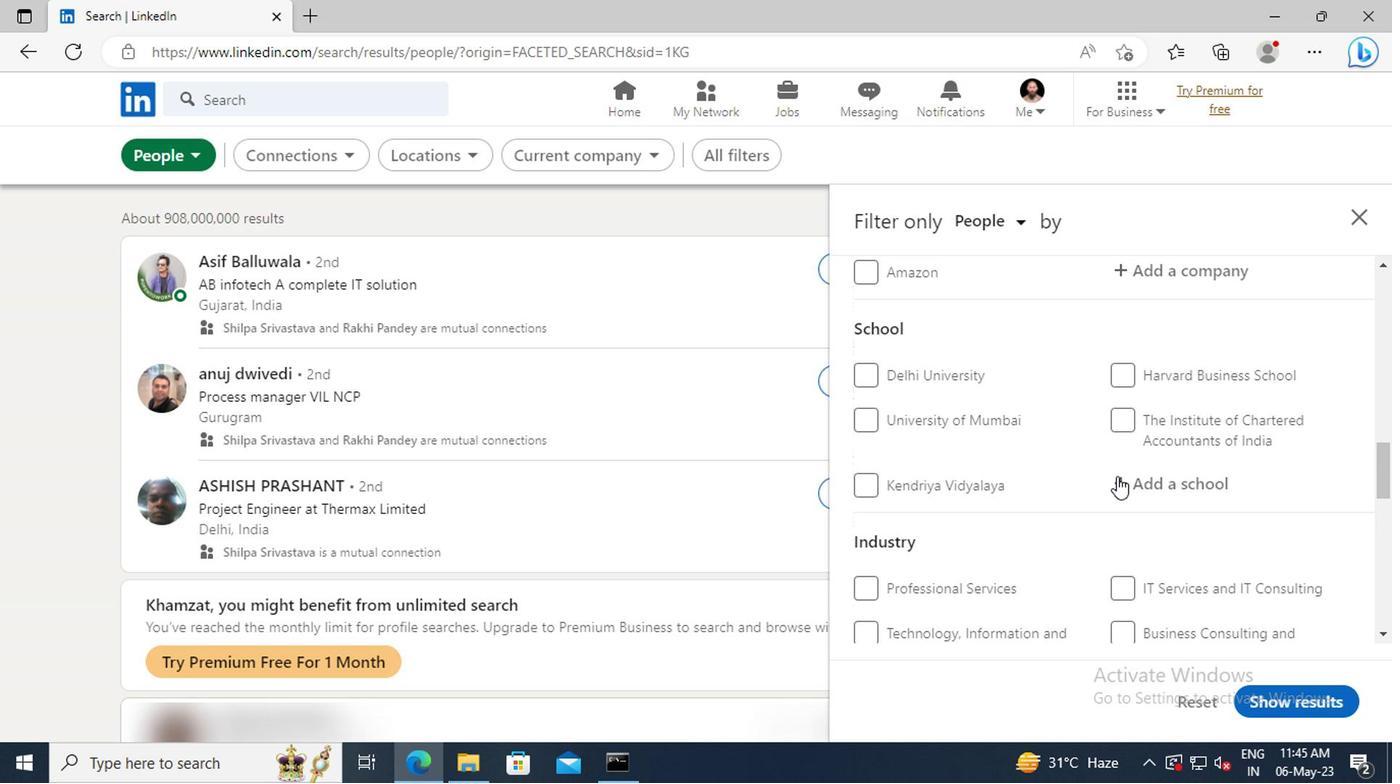 
Action: Mouse scrolled (1111, 480) with delta (0, 1)
Screenshot: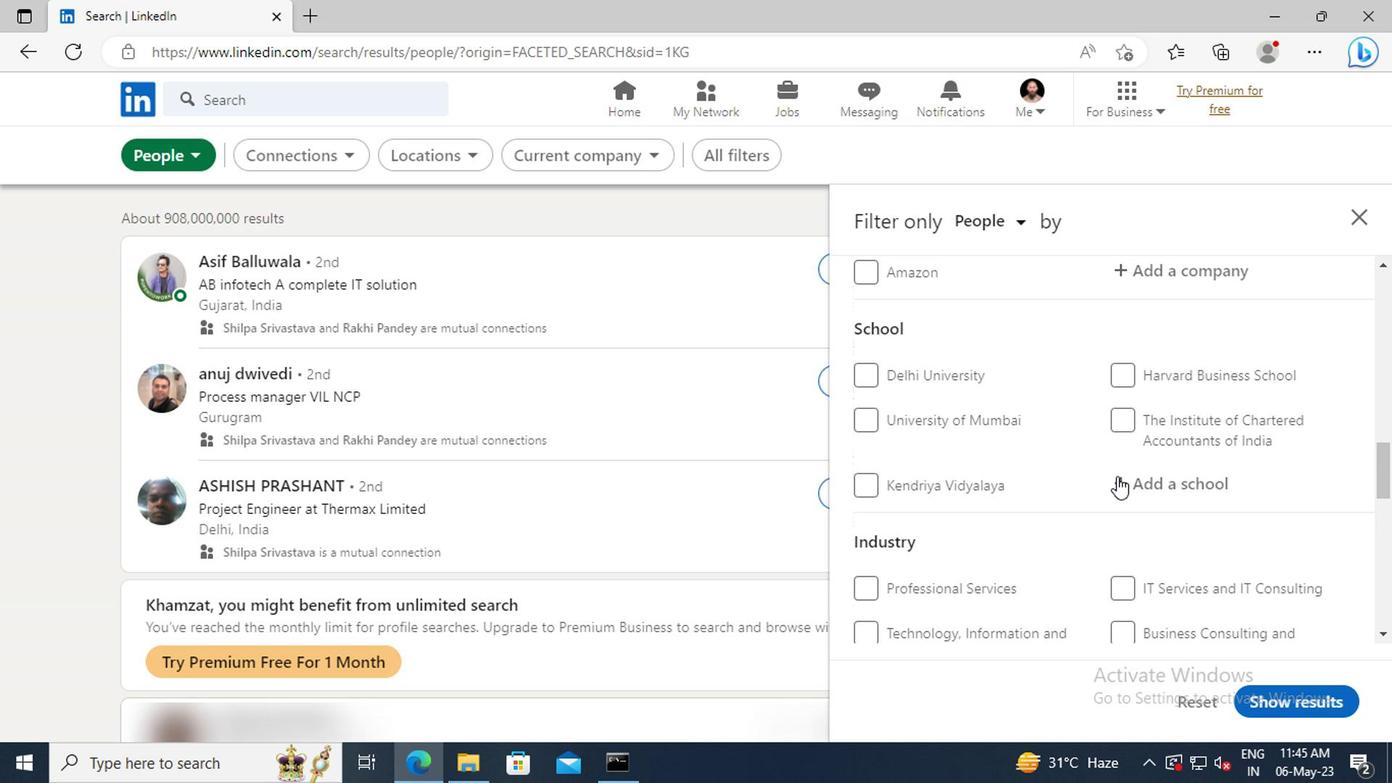 
Action: Mouse scrolled (1111, 480) with delta (0, 1)
Screenshot: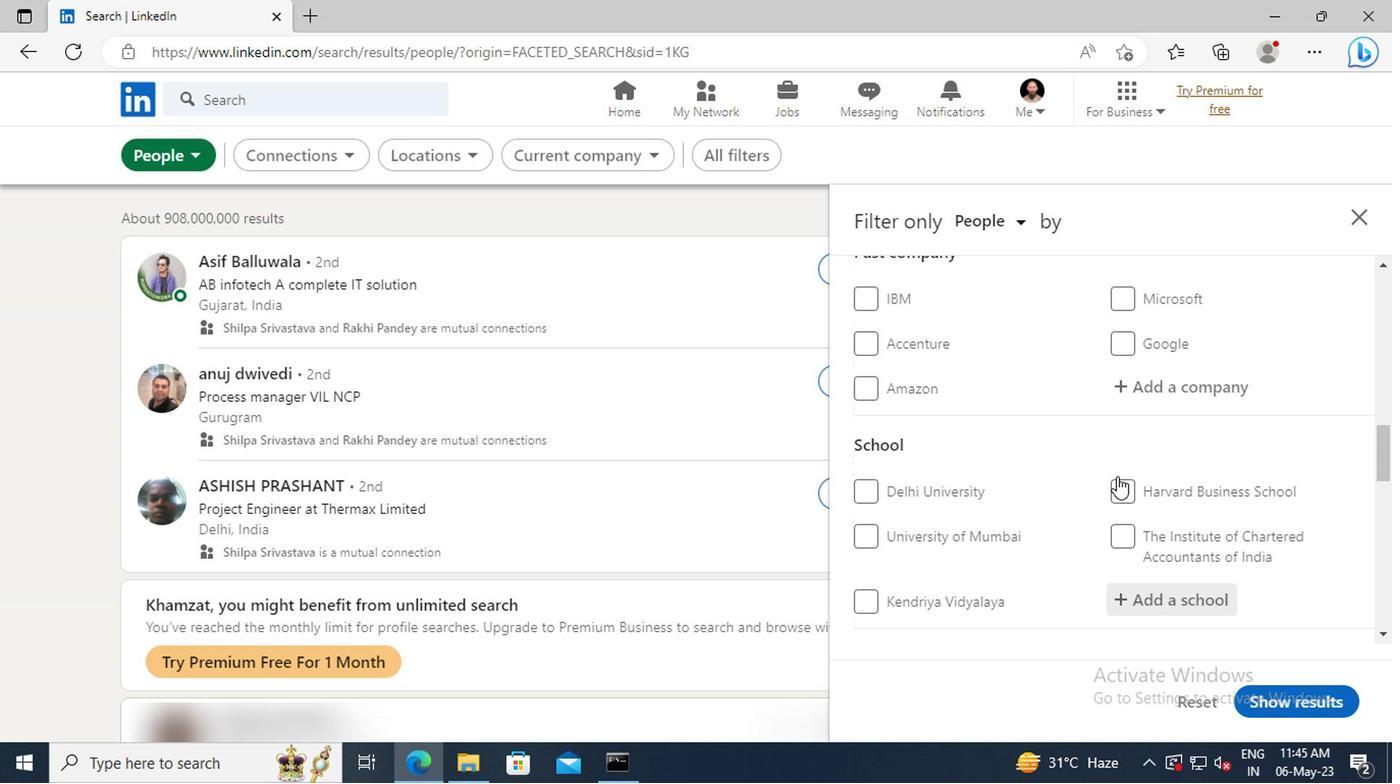 
Action: Mouse scrolled (1111, 480) with delta (0, 1)
Screenshot: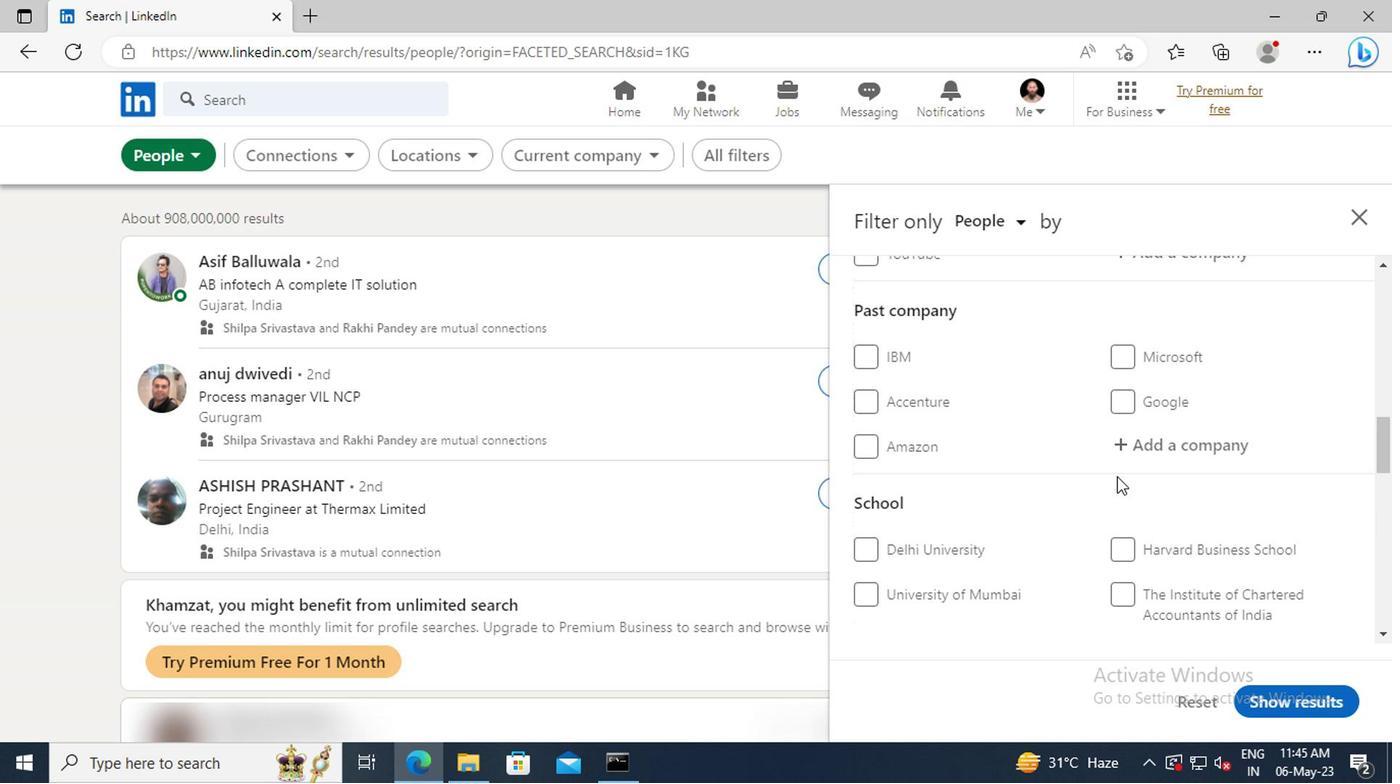 
Action: Mouse scrolled (1111, 480) with delta (0, 1)
Screenshot: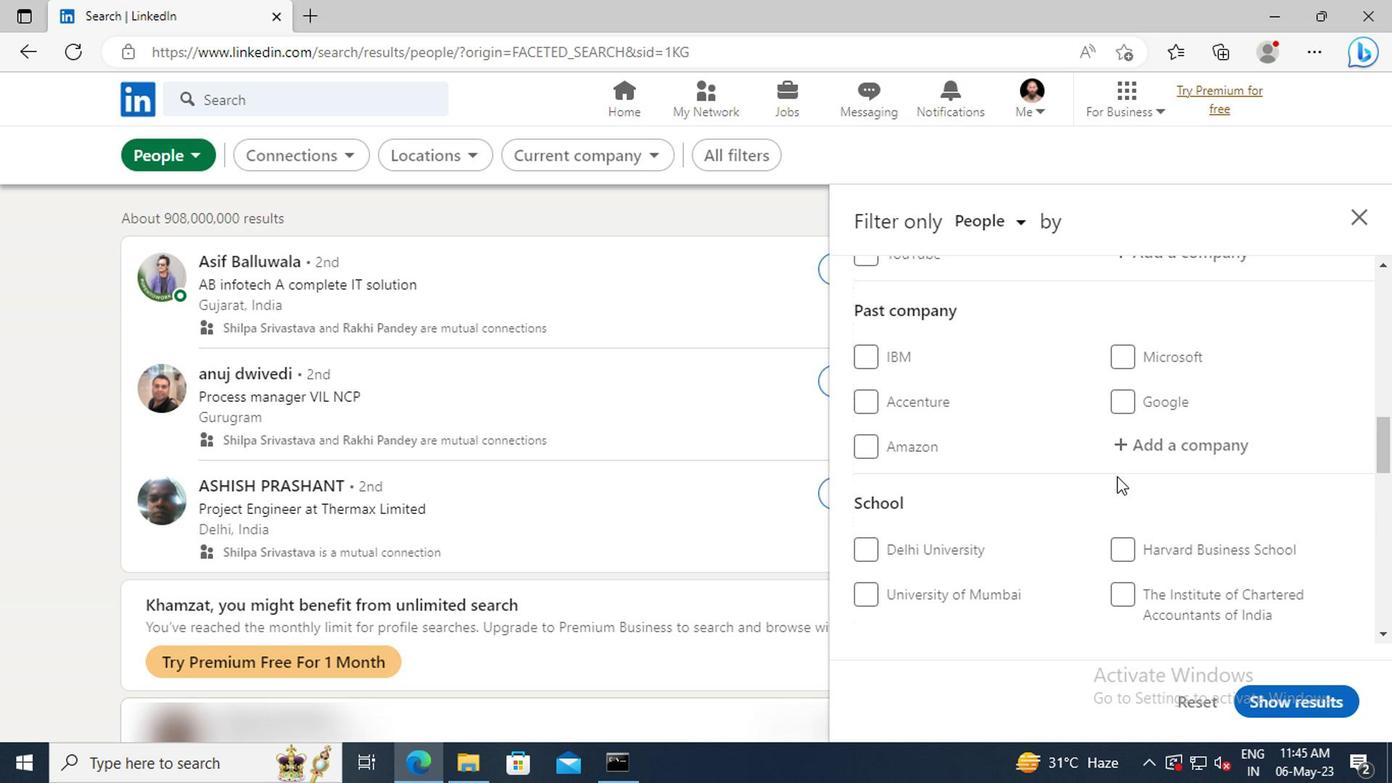 
Action: Mouse scrolled (1111, 480) with delta (0, 1)
Screenshot: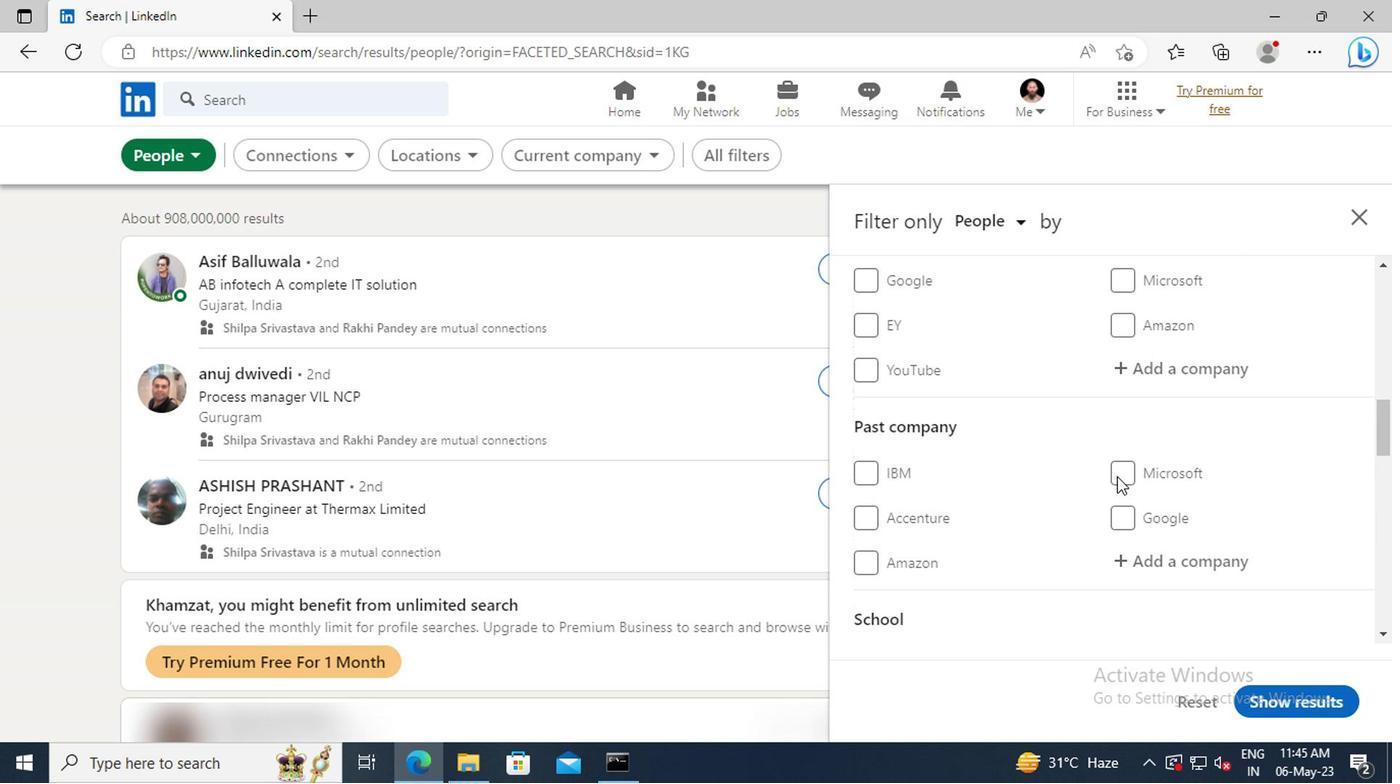 
Action: Mouse moved to (1128, 438)
Screenshot: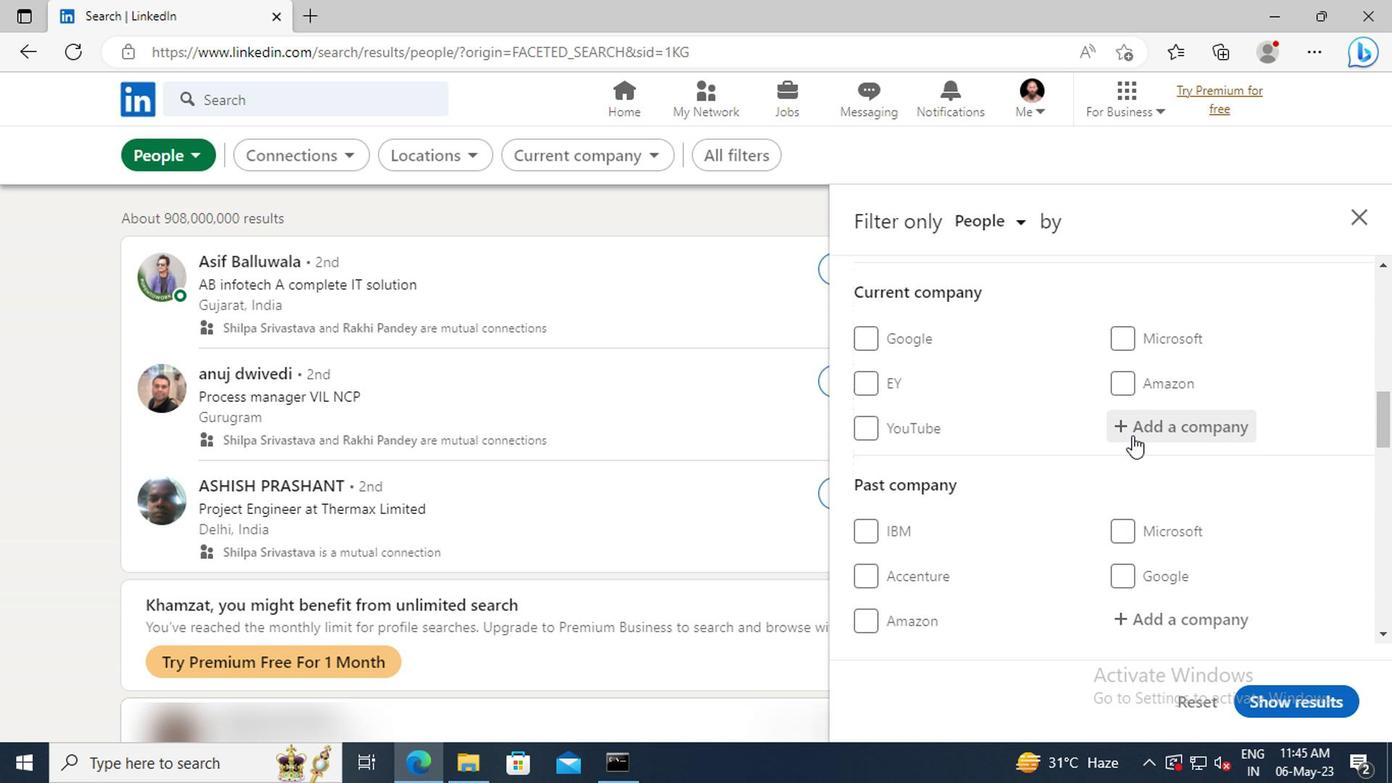 
Action: Mouse pressed left at (1128, 438)
Screenshot: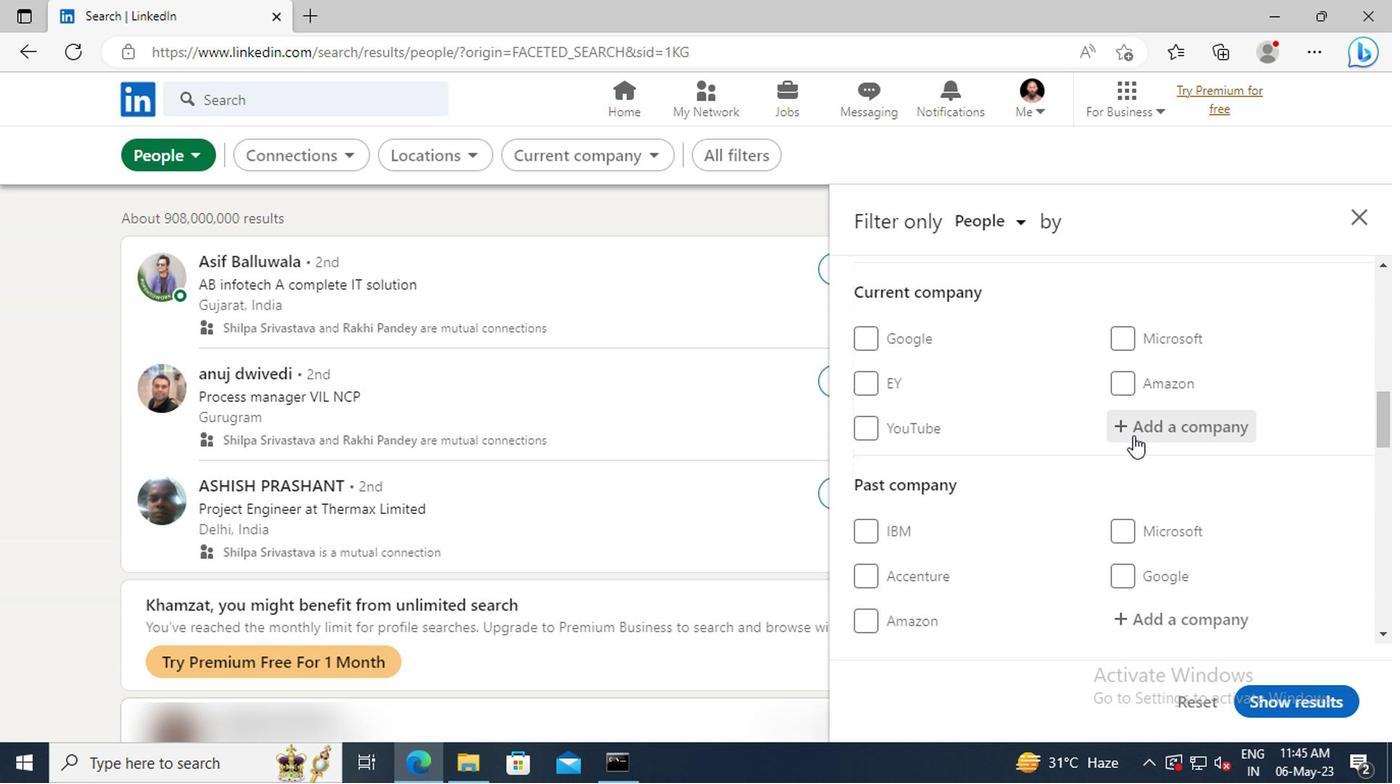 
Action: Mouse moved to (1128, 438)
Screenshot: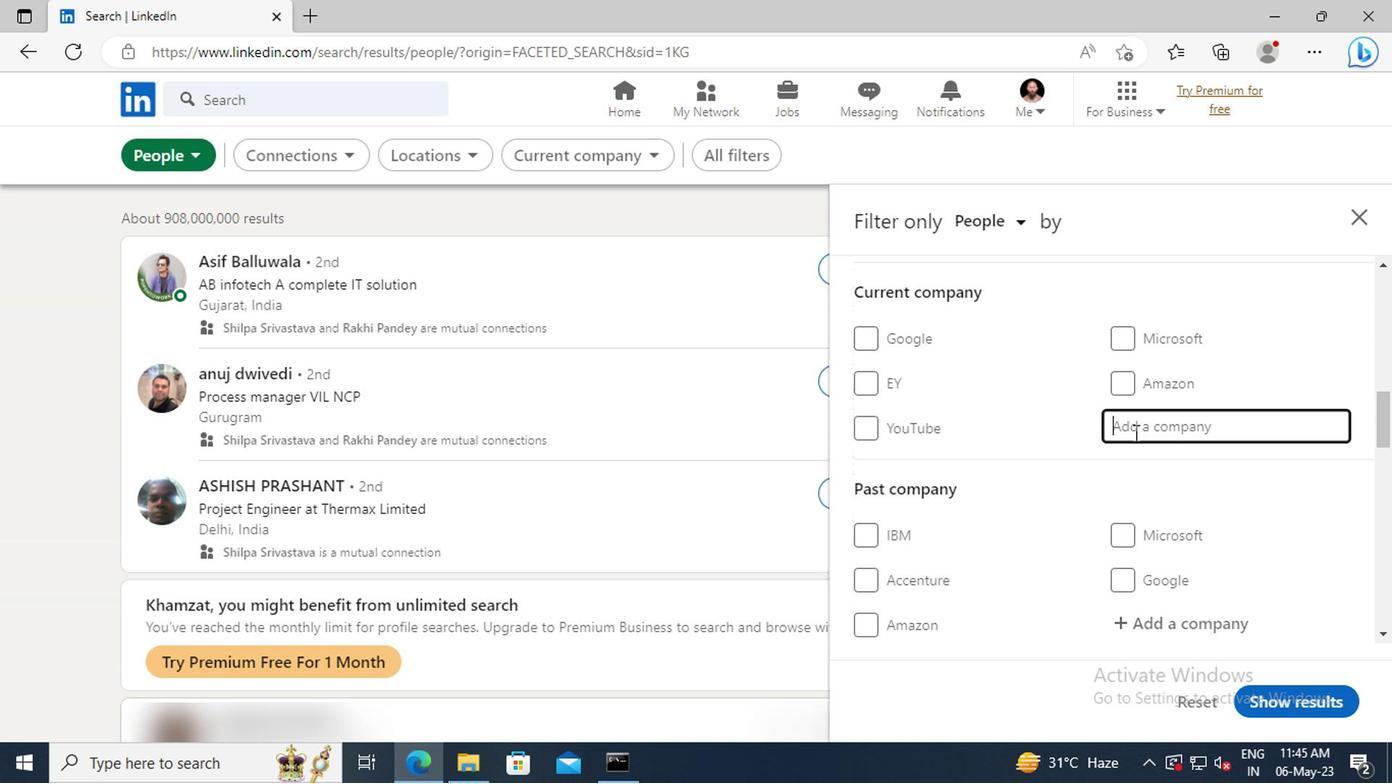 
Action: Key pressed <Key.shift>MAHINDRA<Key.space><Key.shift>LO
Screenshot: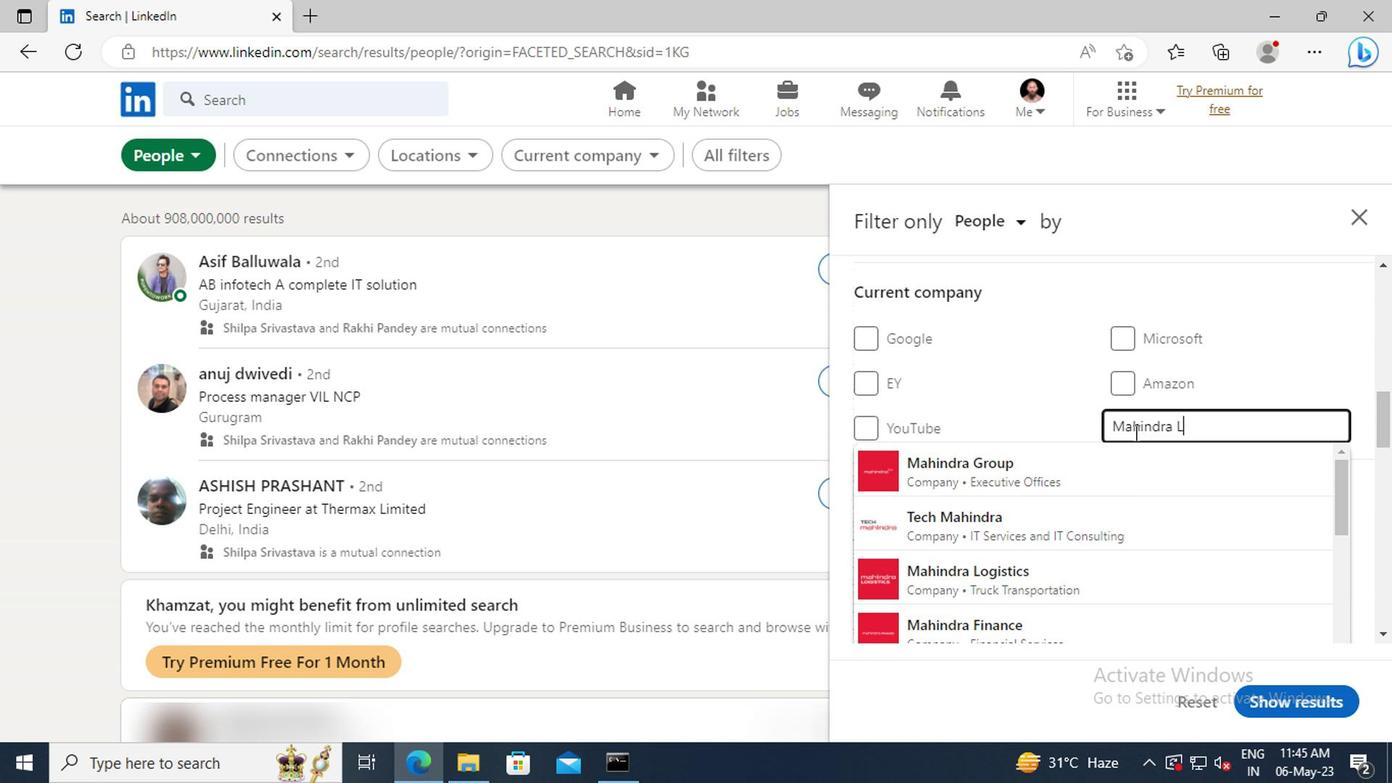 
Action: Mouse moved to (1125, 460)
Screenshot: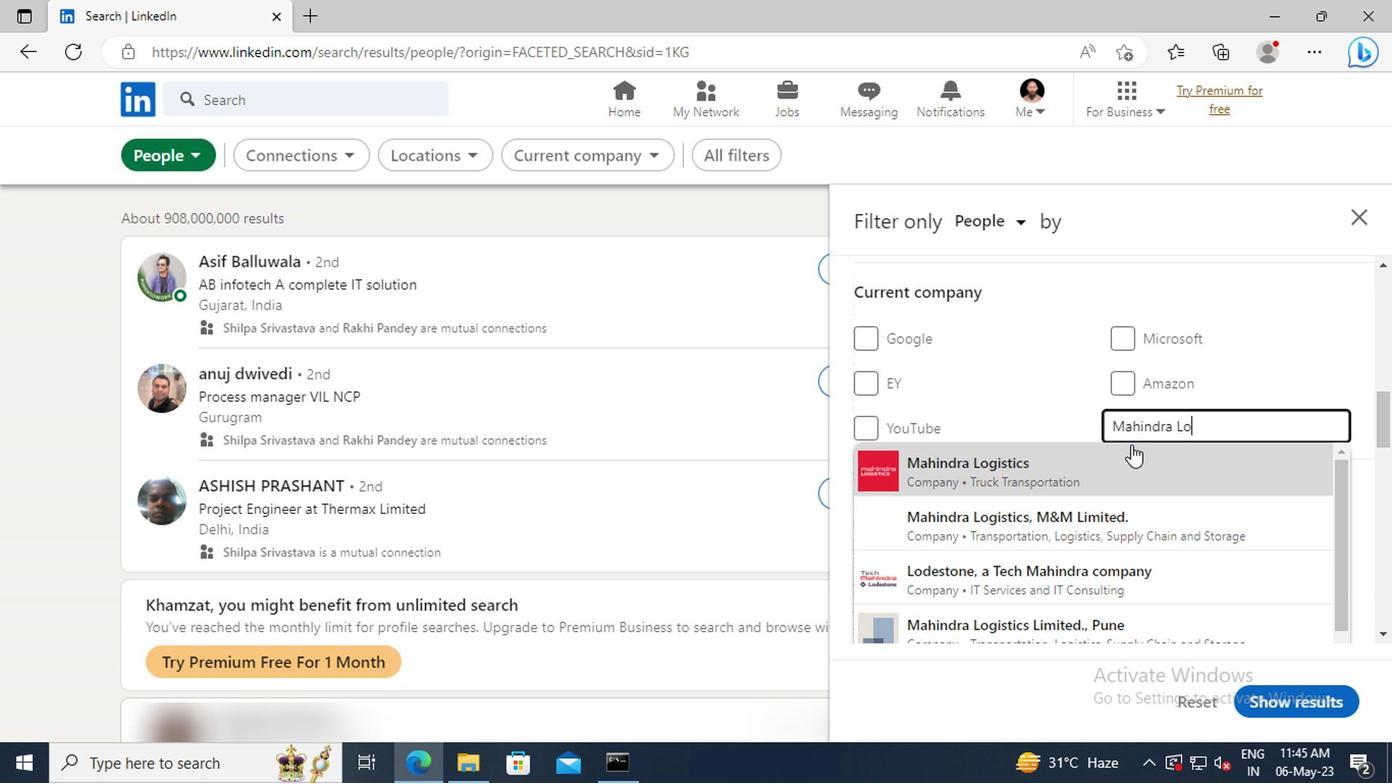 
Action: Mouse pressed left at (1125, 460)
Screenshot: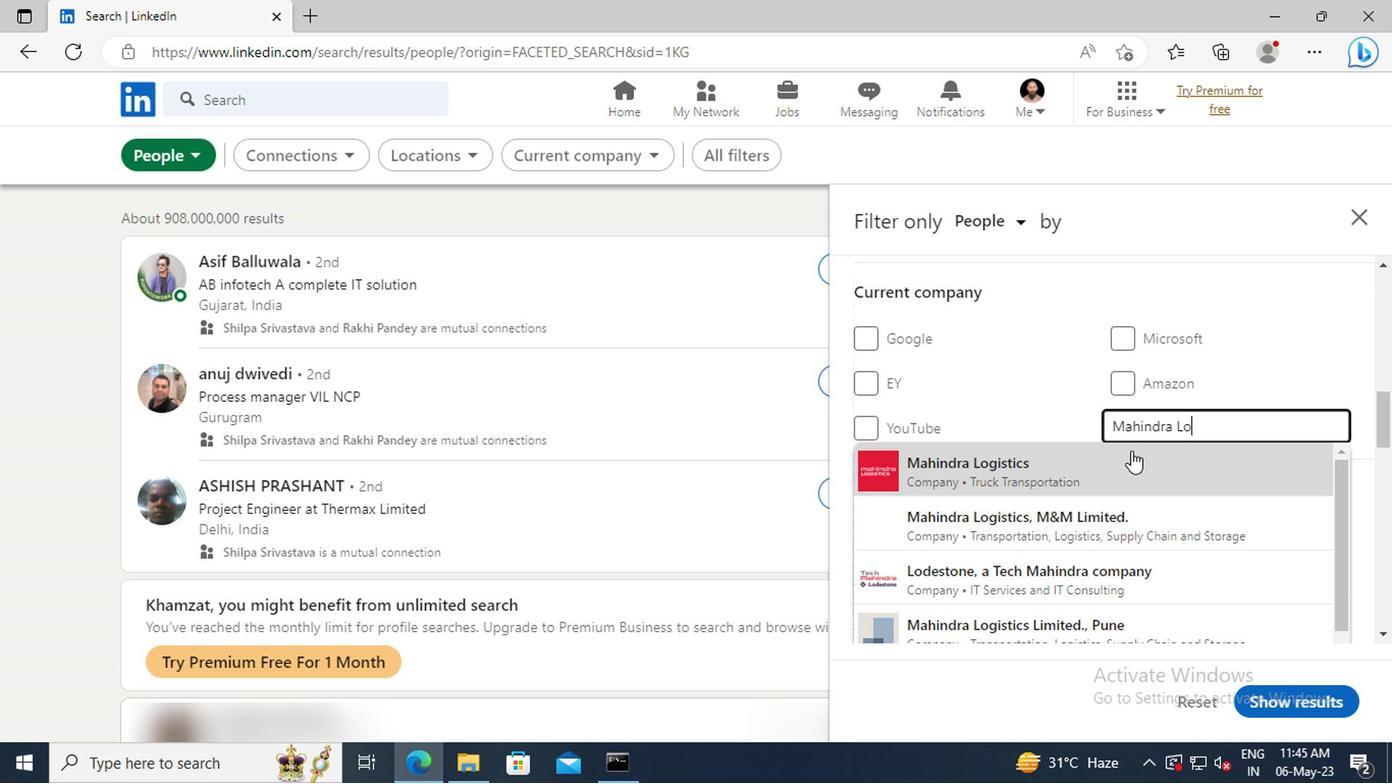 
Action: Mouse scrolled (1125, 459) with delta (0, 0)
Screenshot: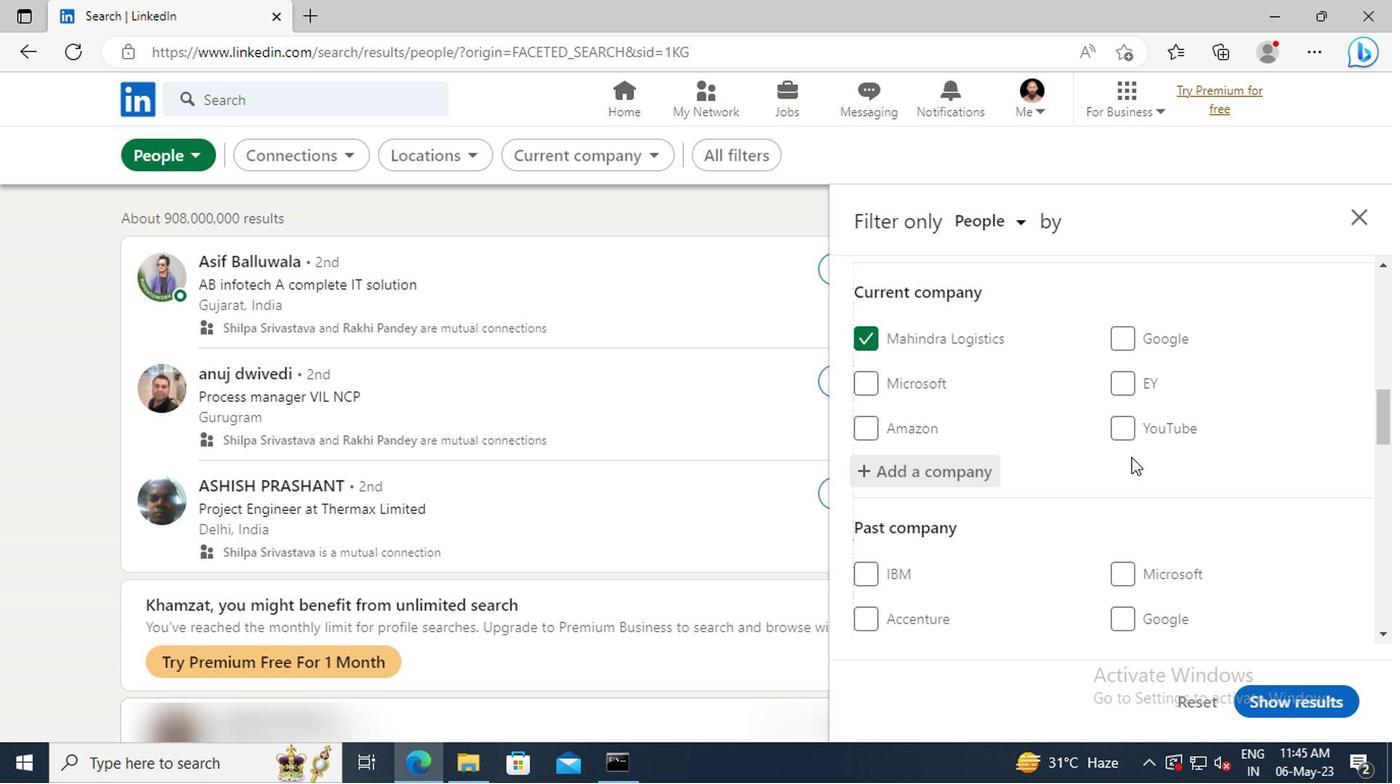 
Action: Mouse scrolled (1125, 459) with delta (0, 0)
Screenshot: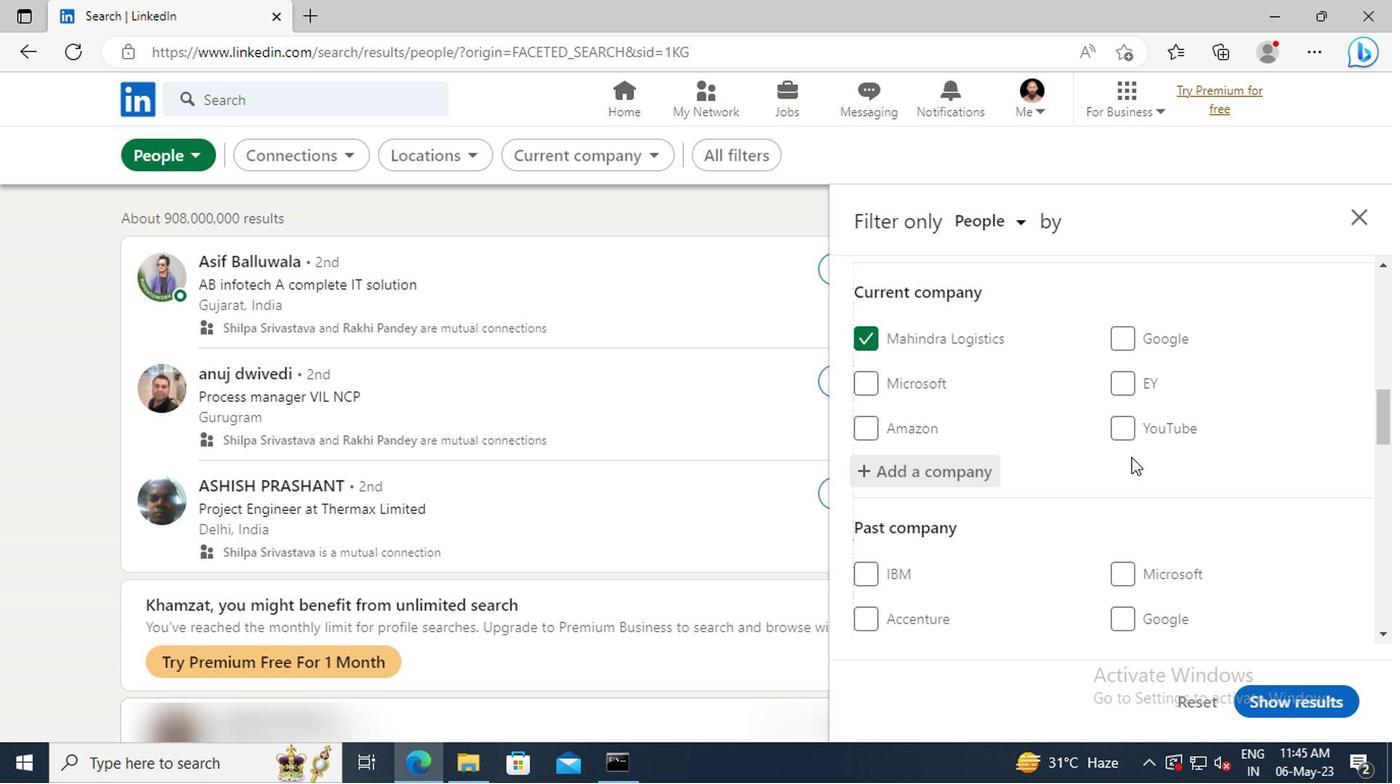 
Action: Mouse scrolled (1125, 459) with delta (0, 0)
Screenshot: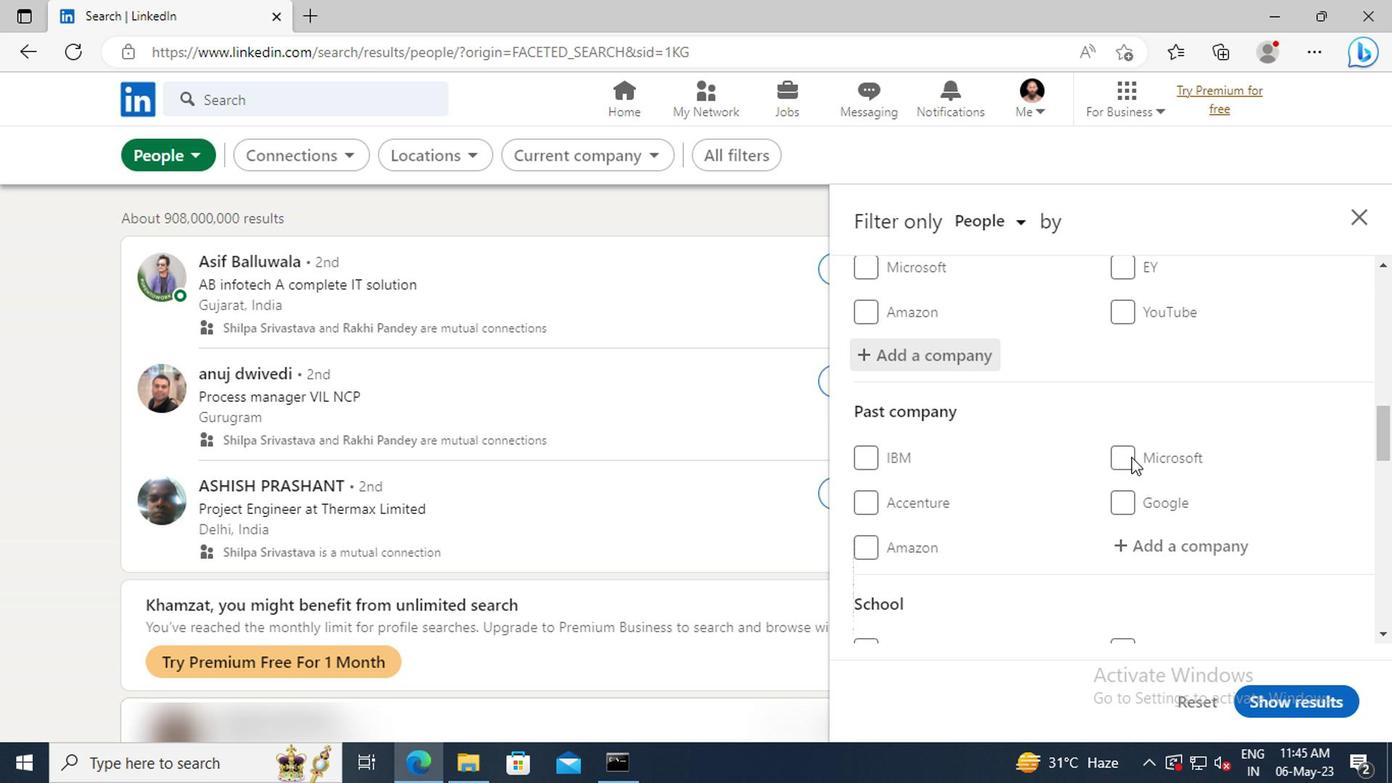 
Action: Mouse scrolled (1125, 459) with delta (0, 0)
Screenshot: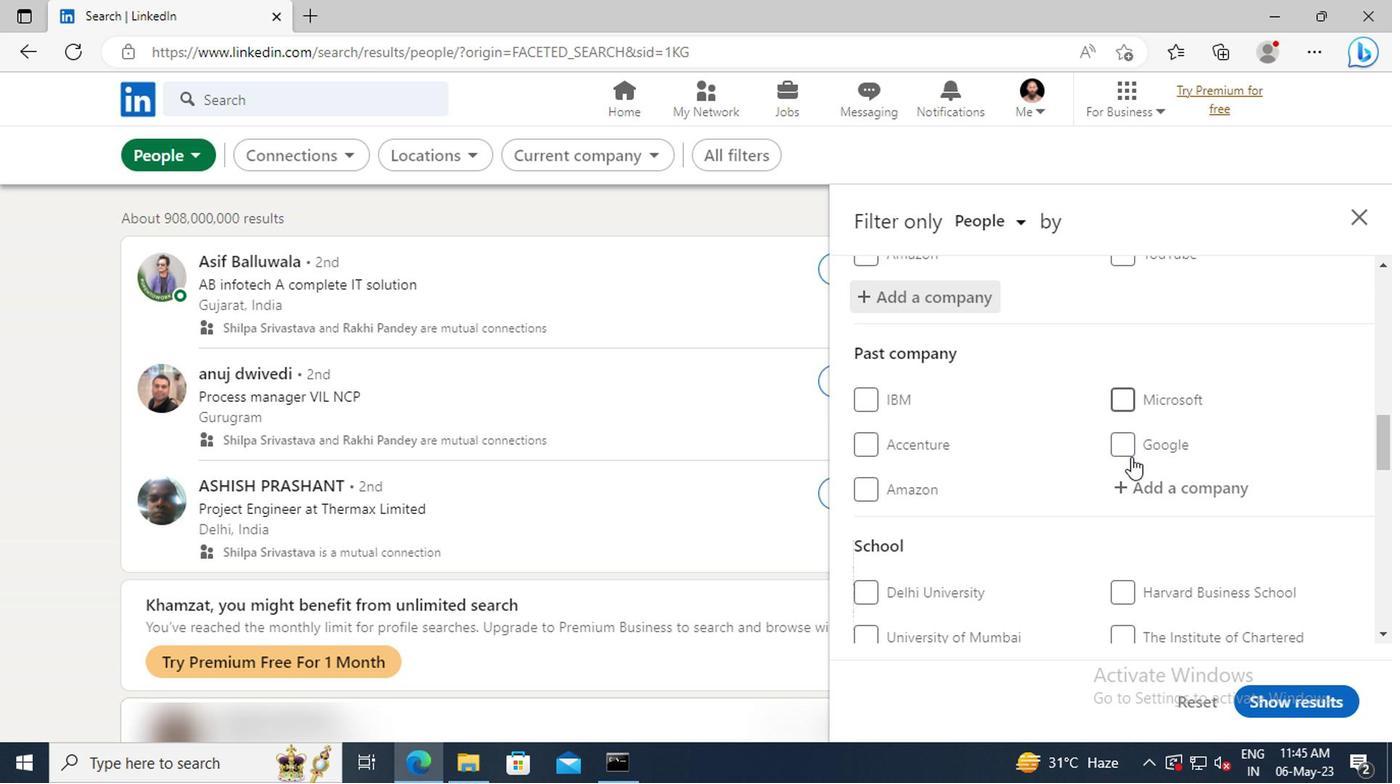 
Action: Mouse scrolled (1125, 459) with delta (0, 0)
Screenshot: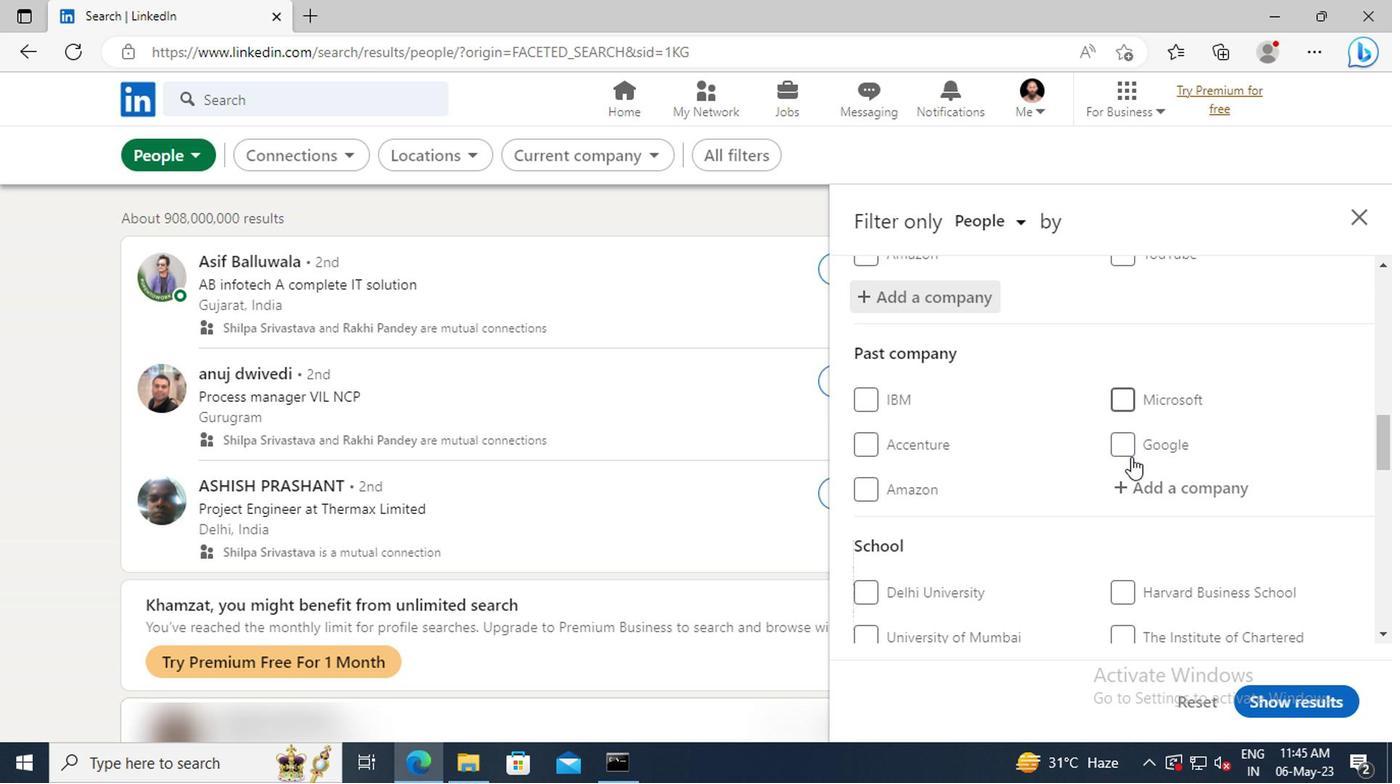 
Action: Mouse scrolled (1125, 459) with delta (0, 0)
Screenshot: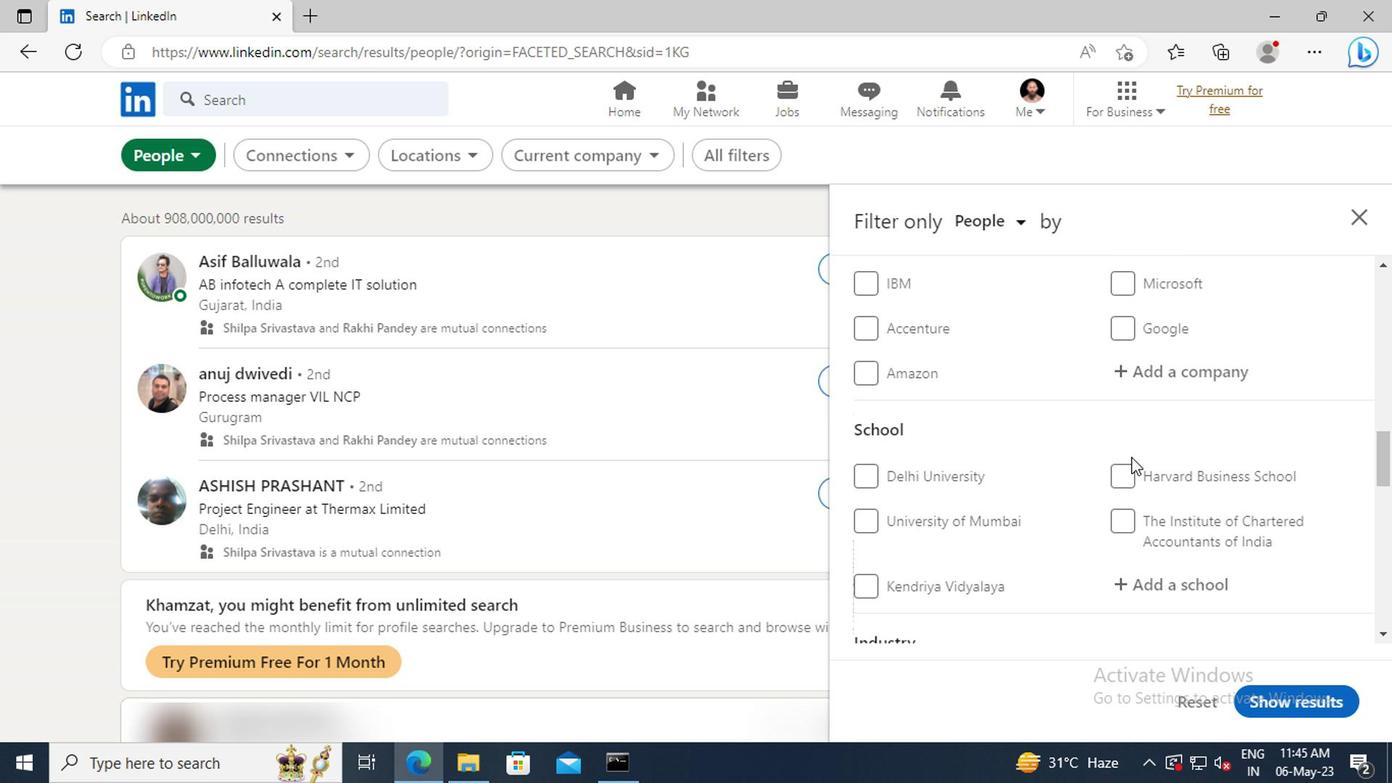 
Action: Mouse scrolled (1125, 459) with delta (0, 0)
Screenshot: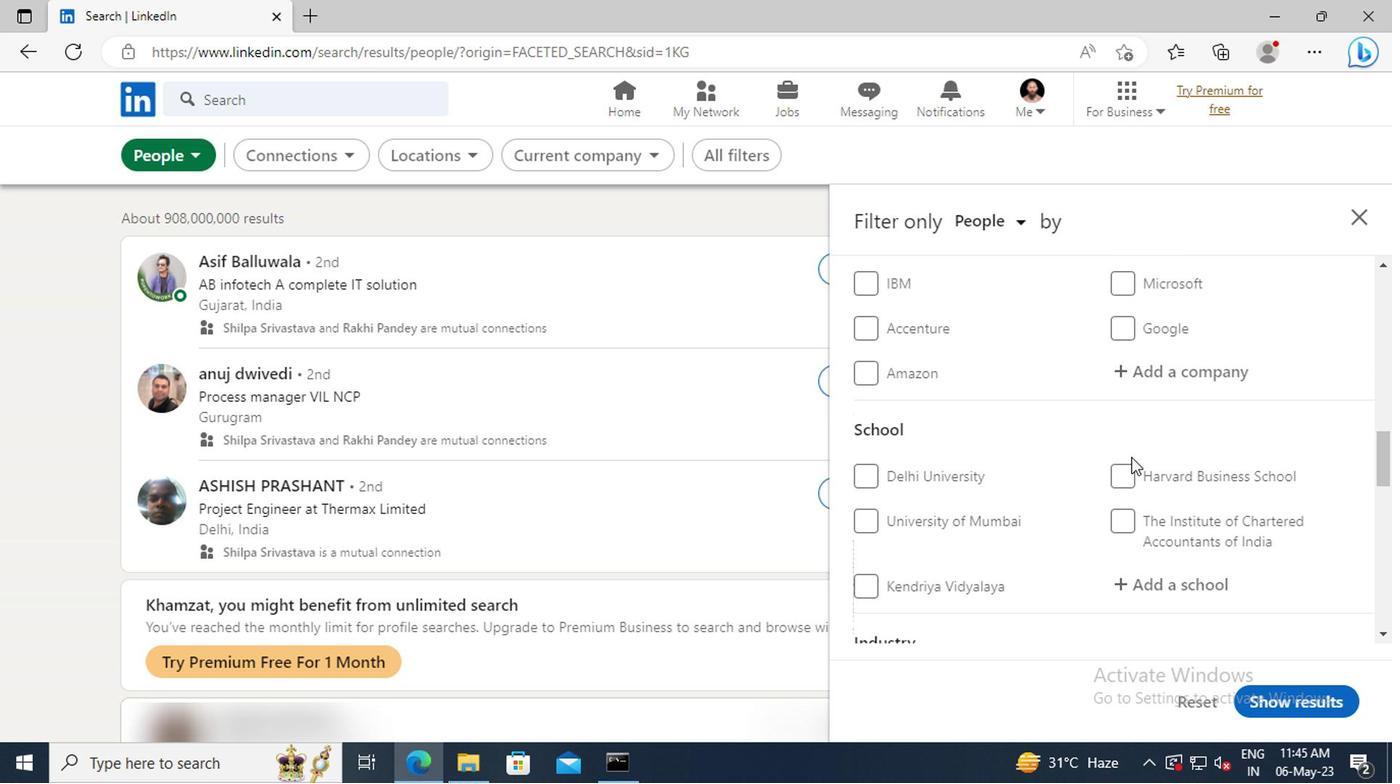 
Action: Mouse moved to (1125, 470)
Screenshot: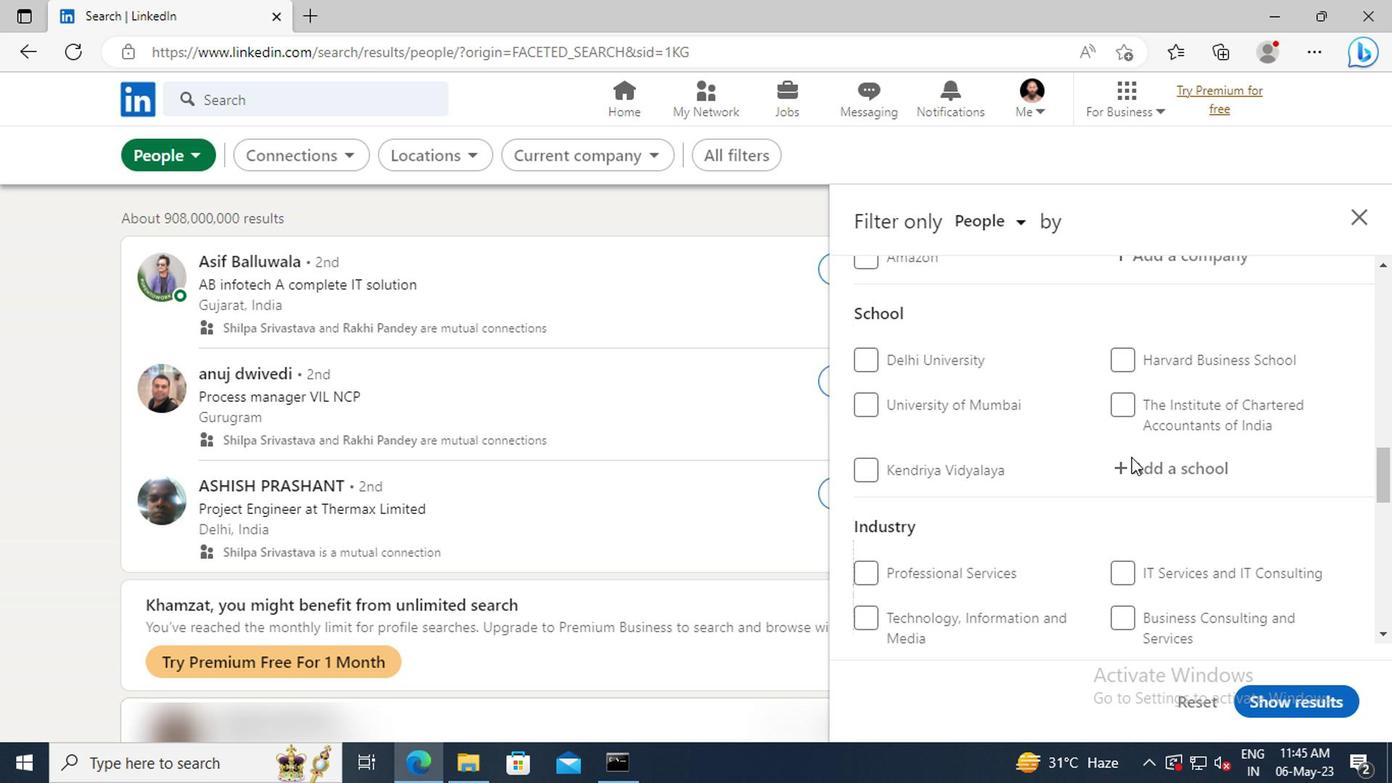 
Action: Mouse pressed left at (1125, 470)
Screenshot: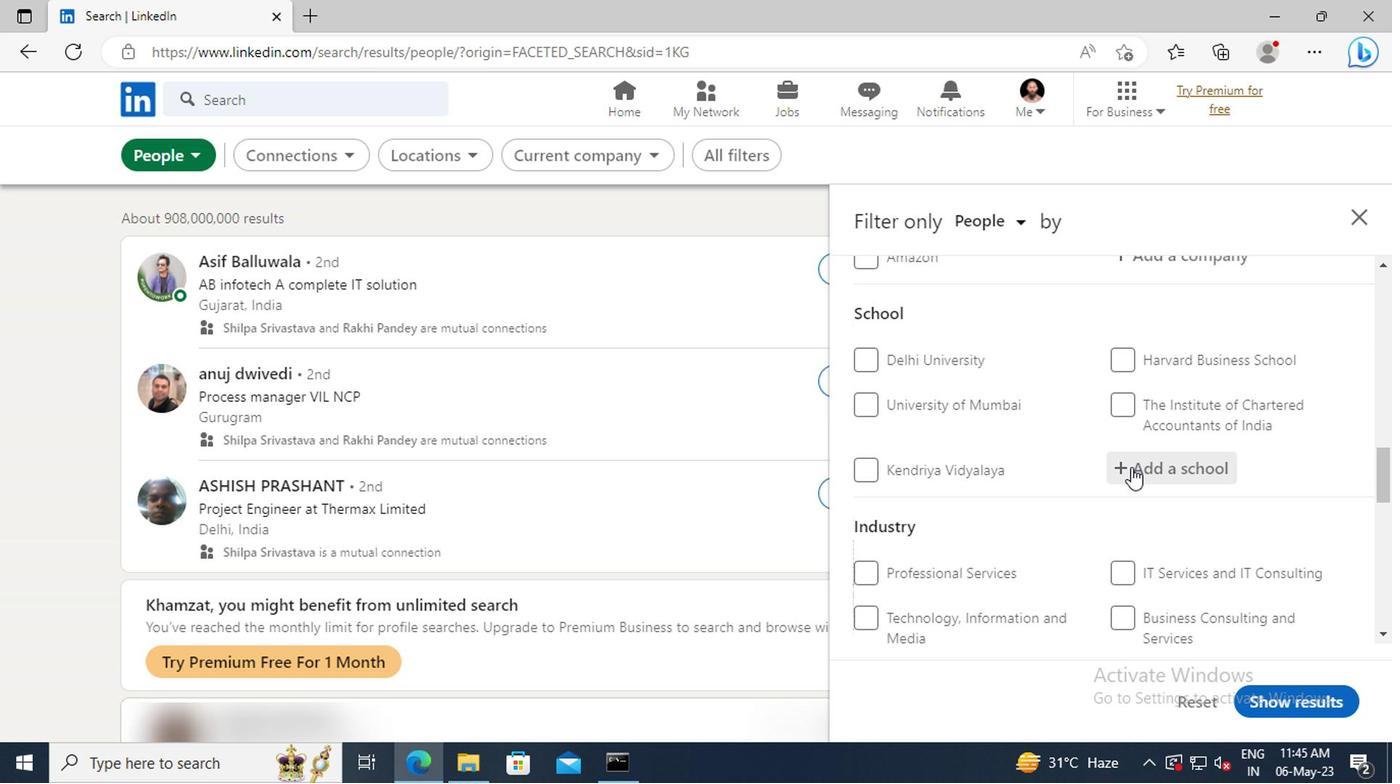 
Action: Key pressed <Key.shift>THE<Key.space><Key.shift>AIR<Key.space><Key.shift>FOR
Screenshot: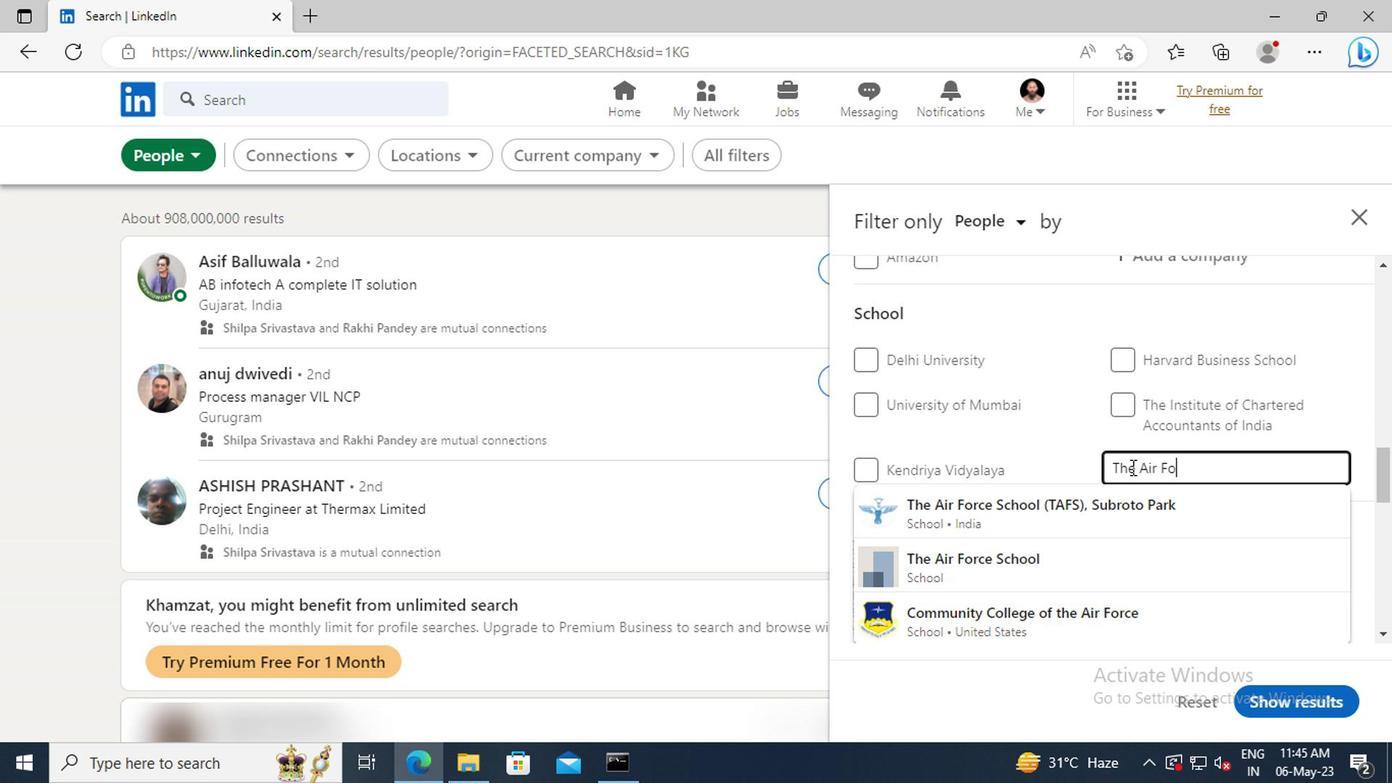 
Action: Mouse moved to (1138, 541)
Screenshot: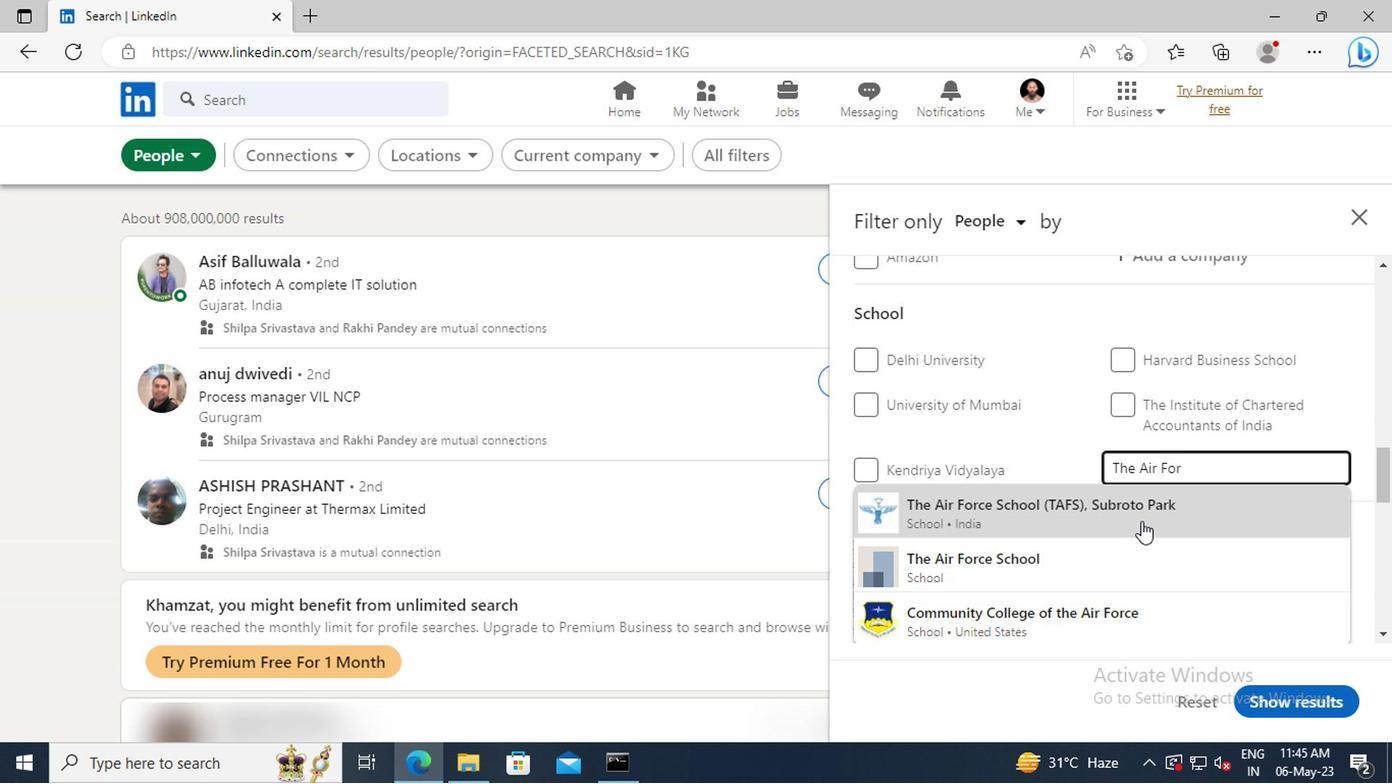 
Action: Mouse pressed left at (1138, 541)
Screenshot: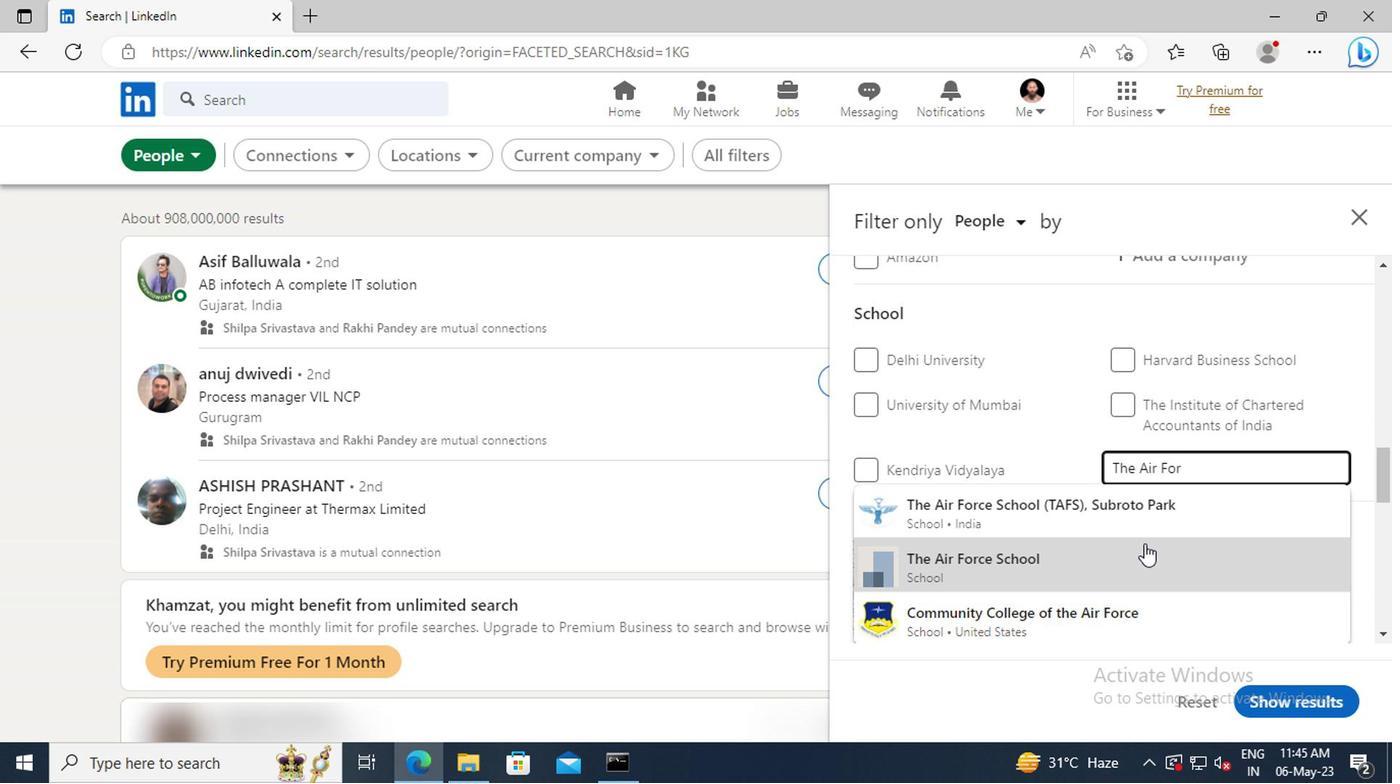 
Action: Mouse moved to (1138, 540)
Screenshot: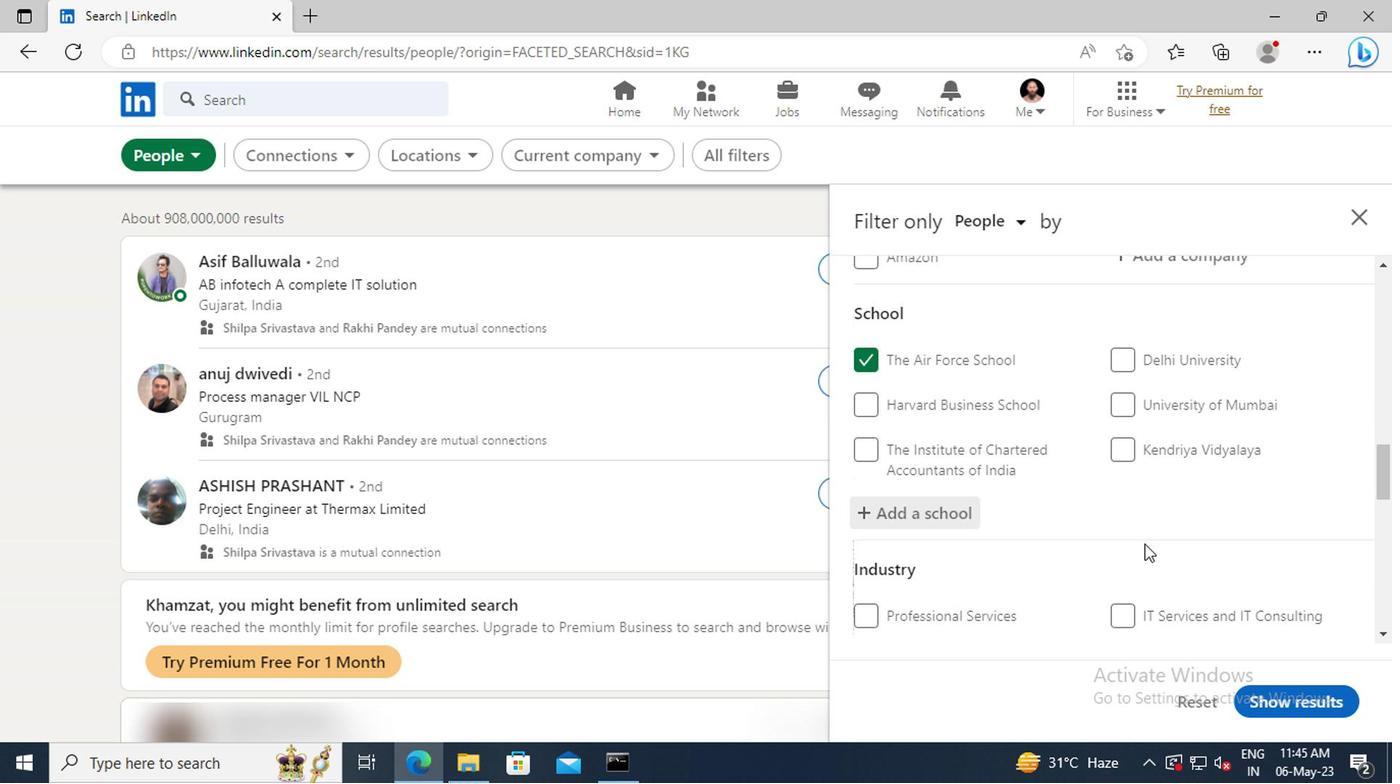 
Action: Mouse scrolled (1138, 538) with delta (0, -1)
Screenshot: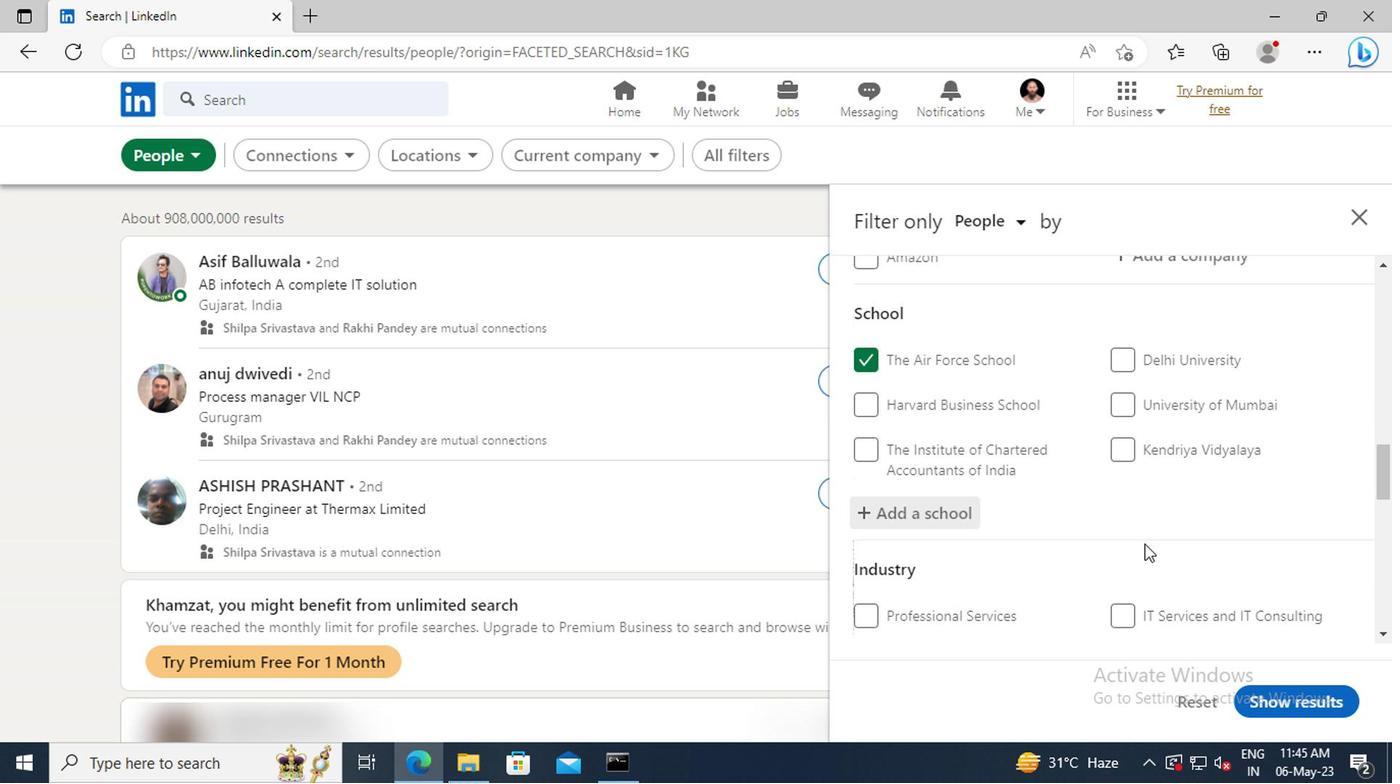 
Action: Mouse moved to (1136, 511)
Screenshot: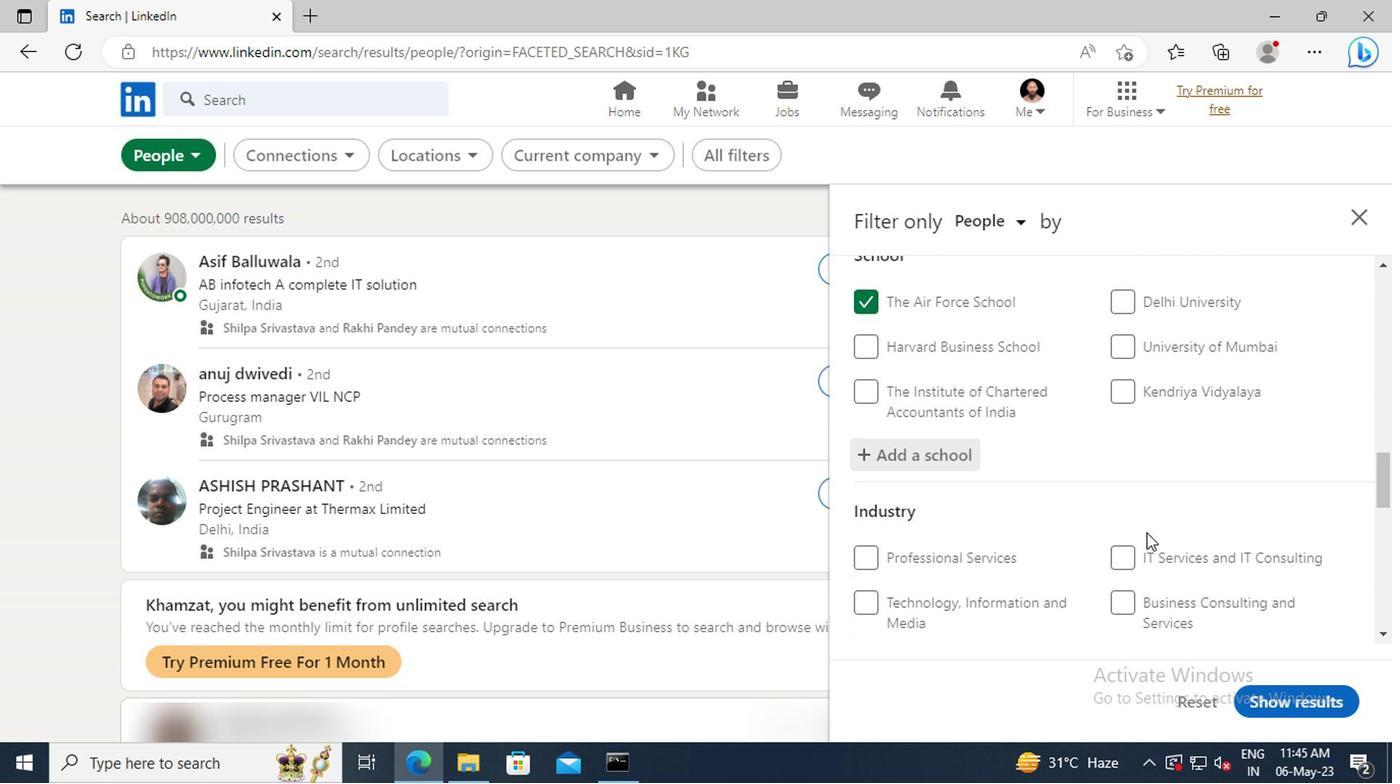 
Action: Mouse scrolled (1136, 510) with delta (0, 0)
Screenshot: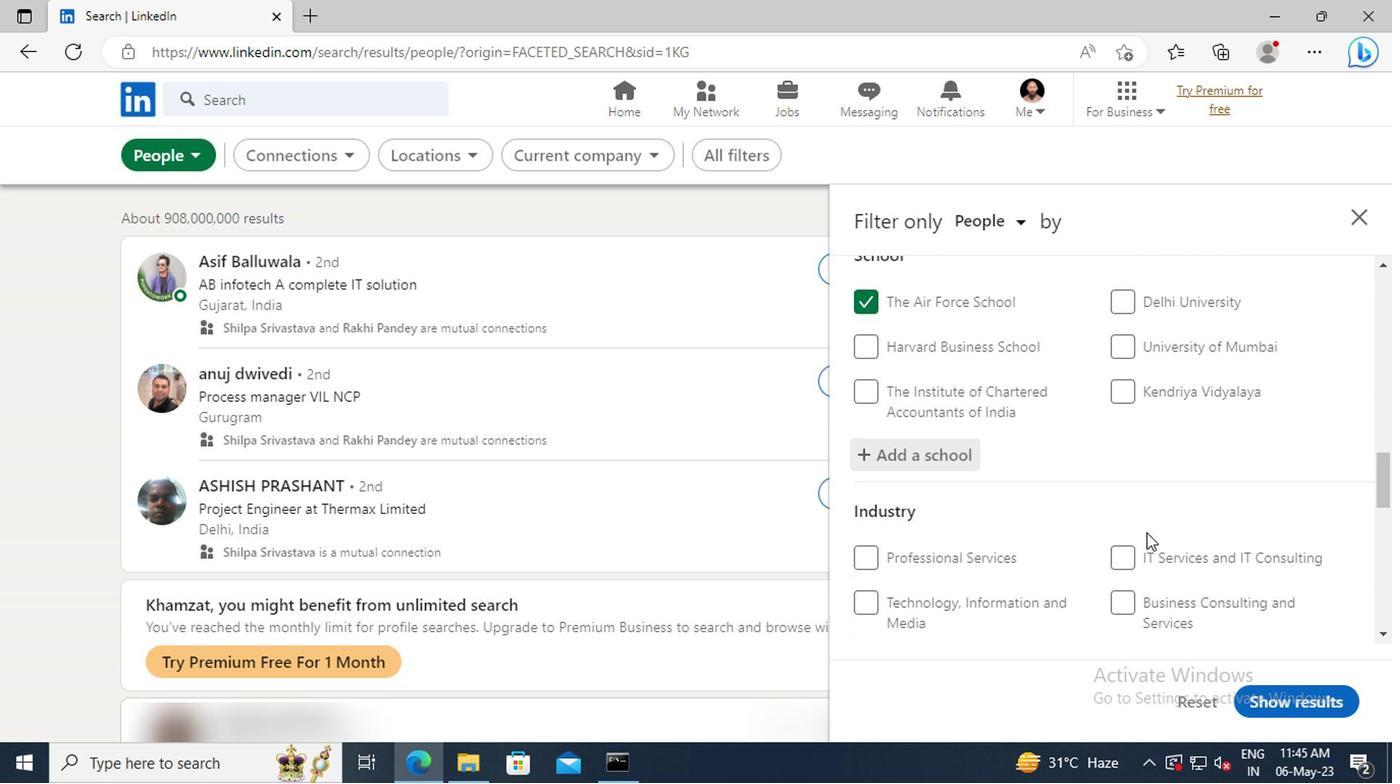 
Action: Mouse moved to (1135, 509)
Screenshot: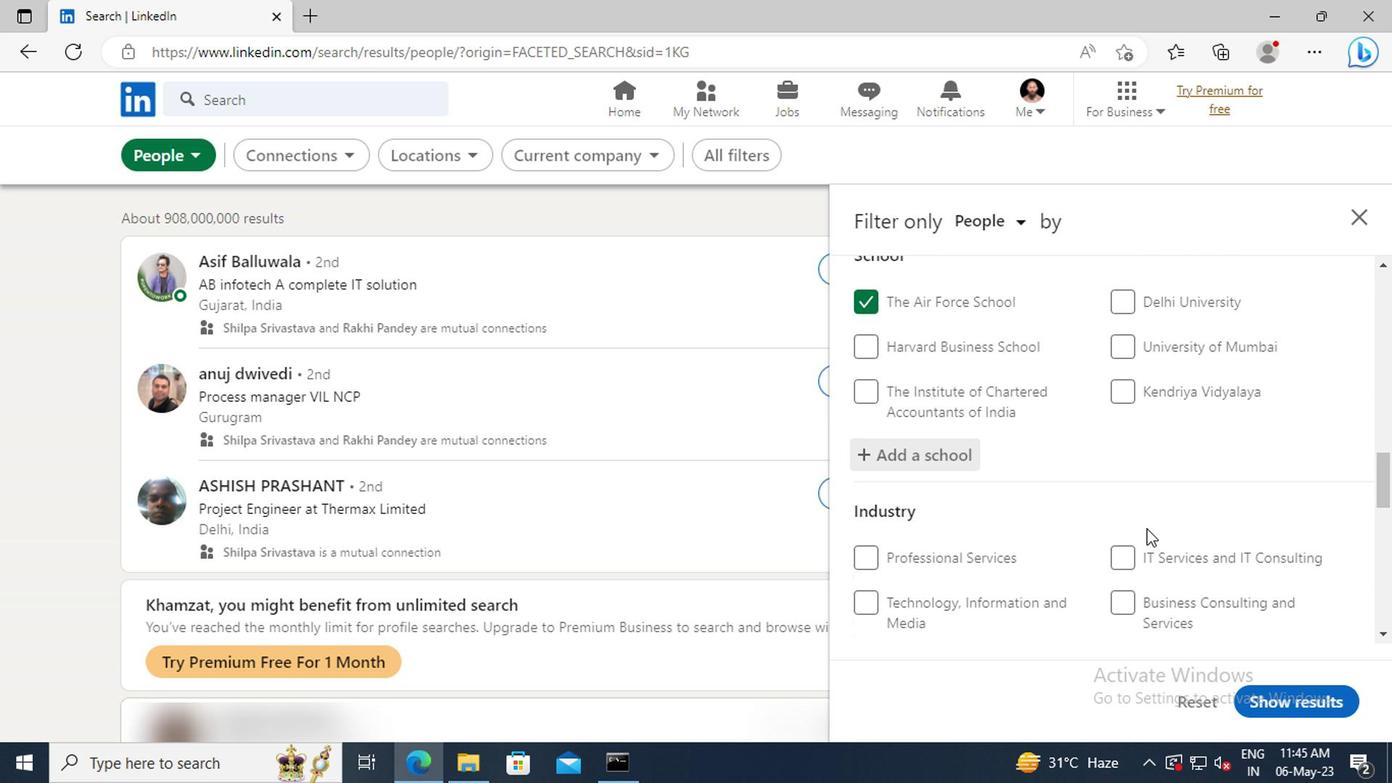 
Action: Mouse scrolled (1135, 508) with delta (0, 0)
Screenshot: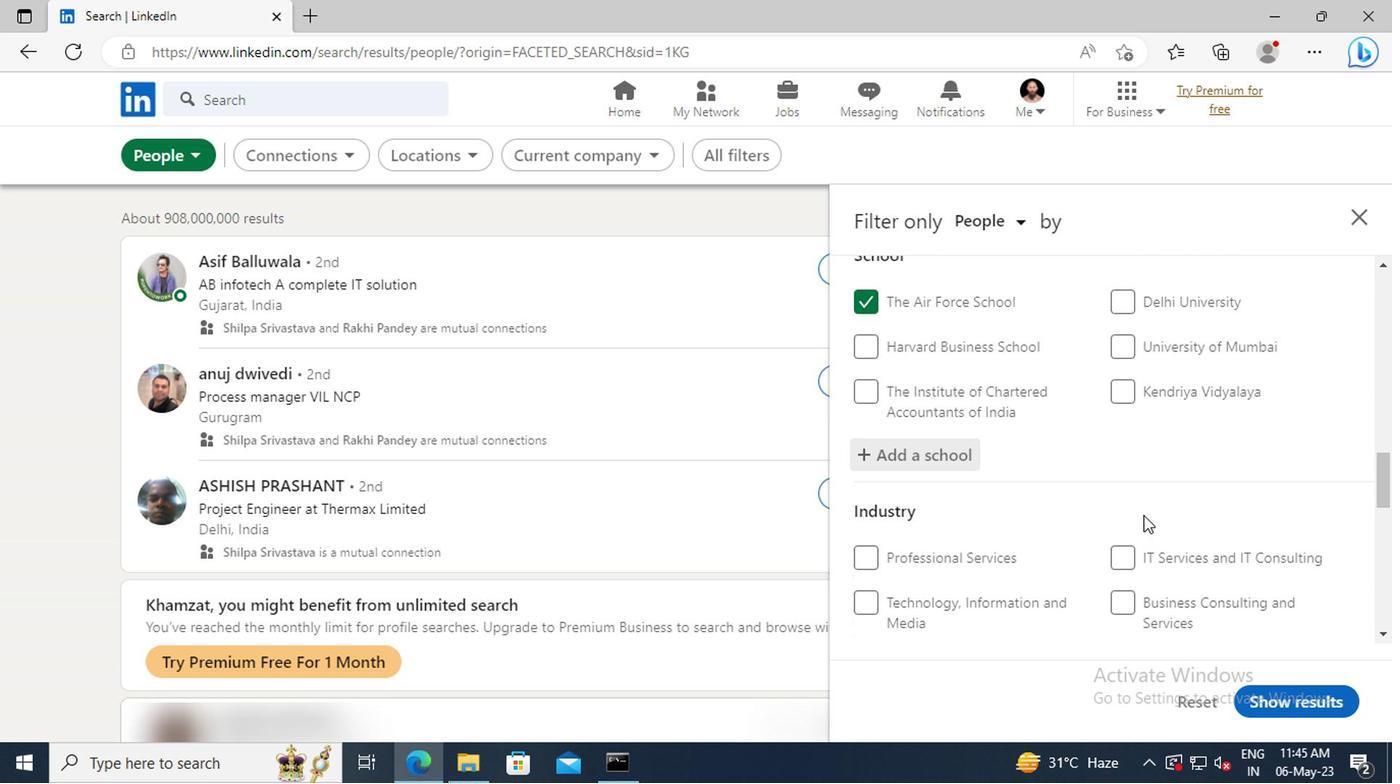 
Action: Mouse moved to (1140, 540)
Screenshot: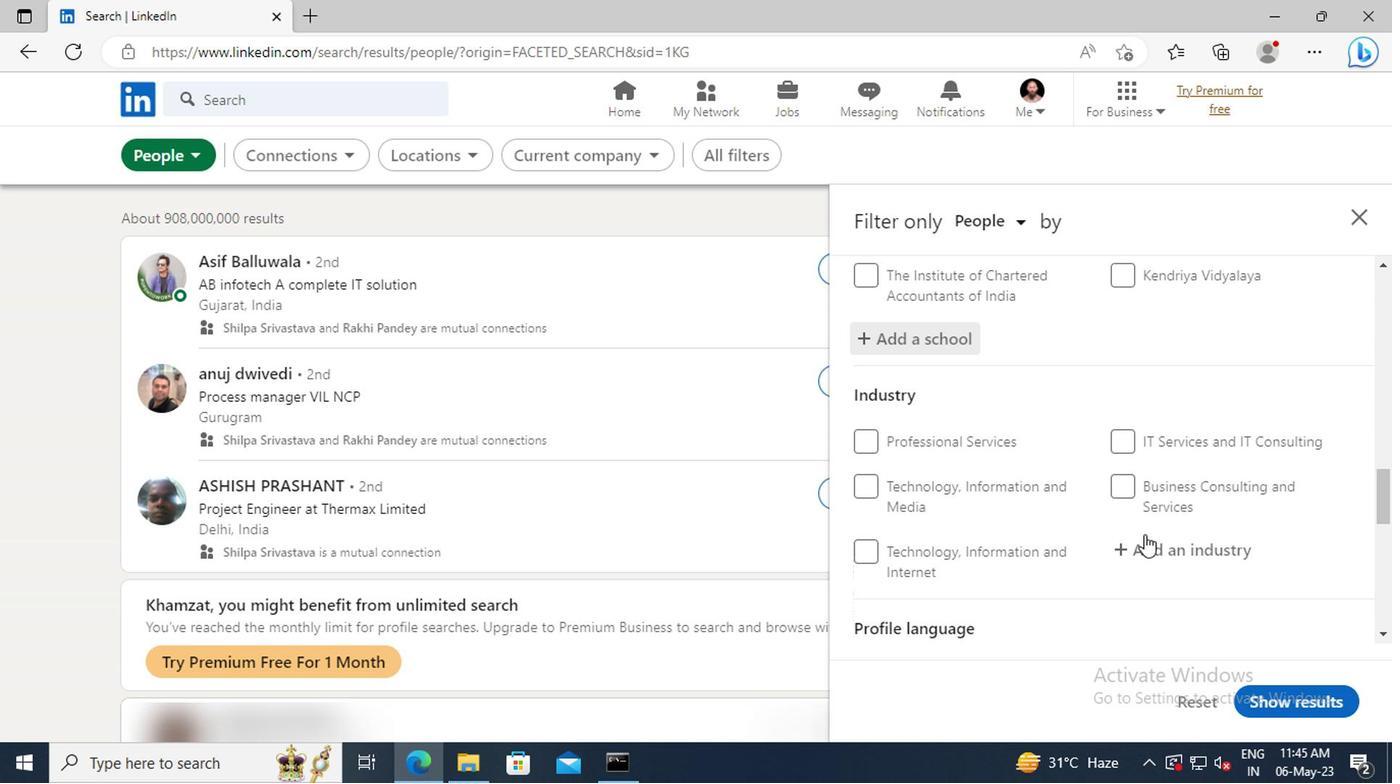 
Action: Mouse pressed left at (1140, 540)
Screenshot: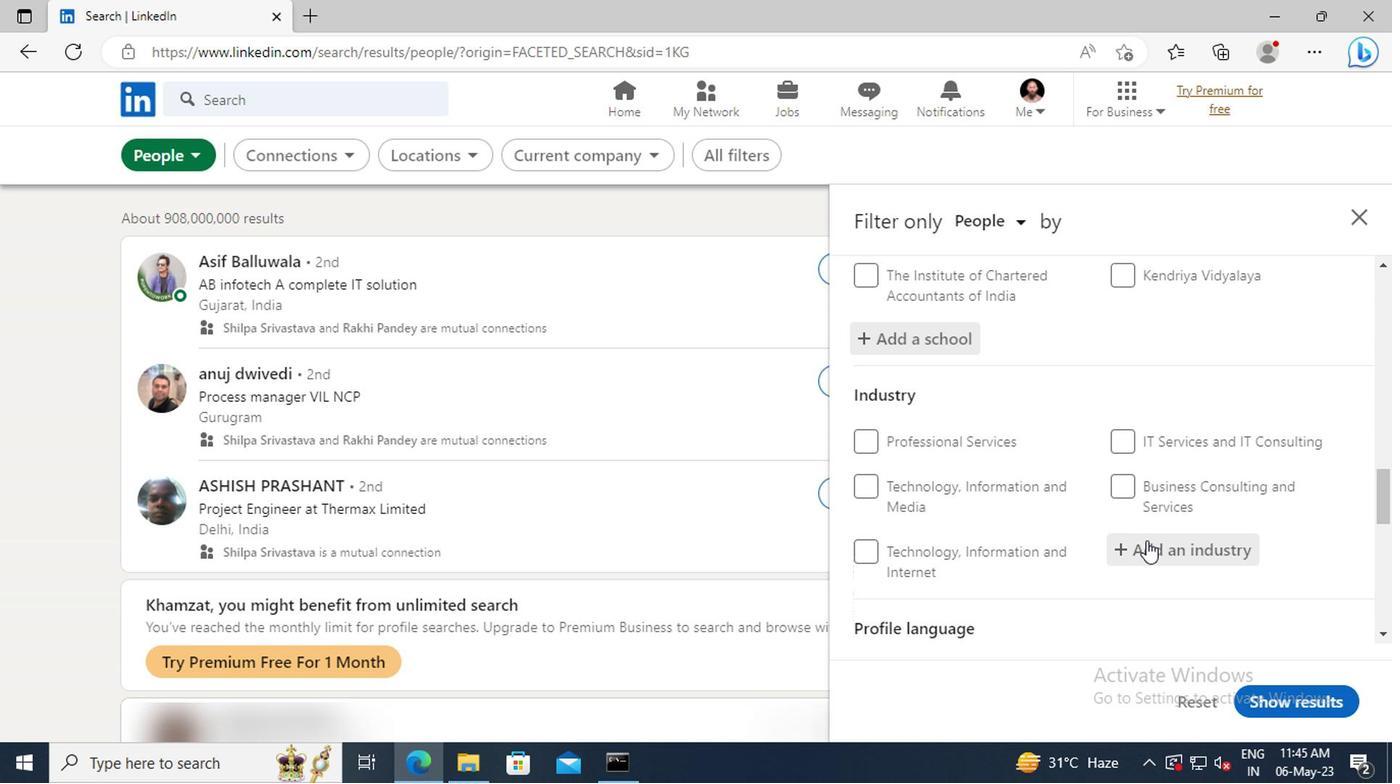 
Action: Key pressed <Key.shift>EMERGE
Screenshot: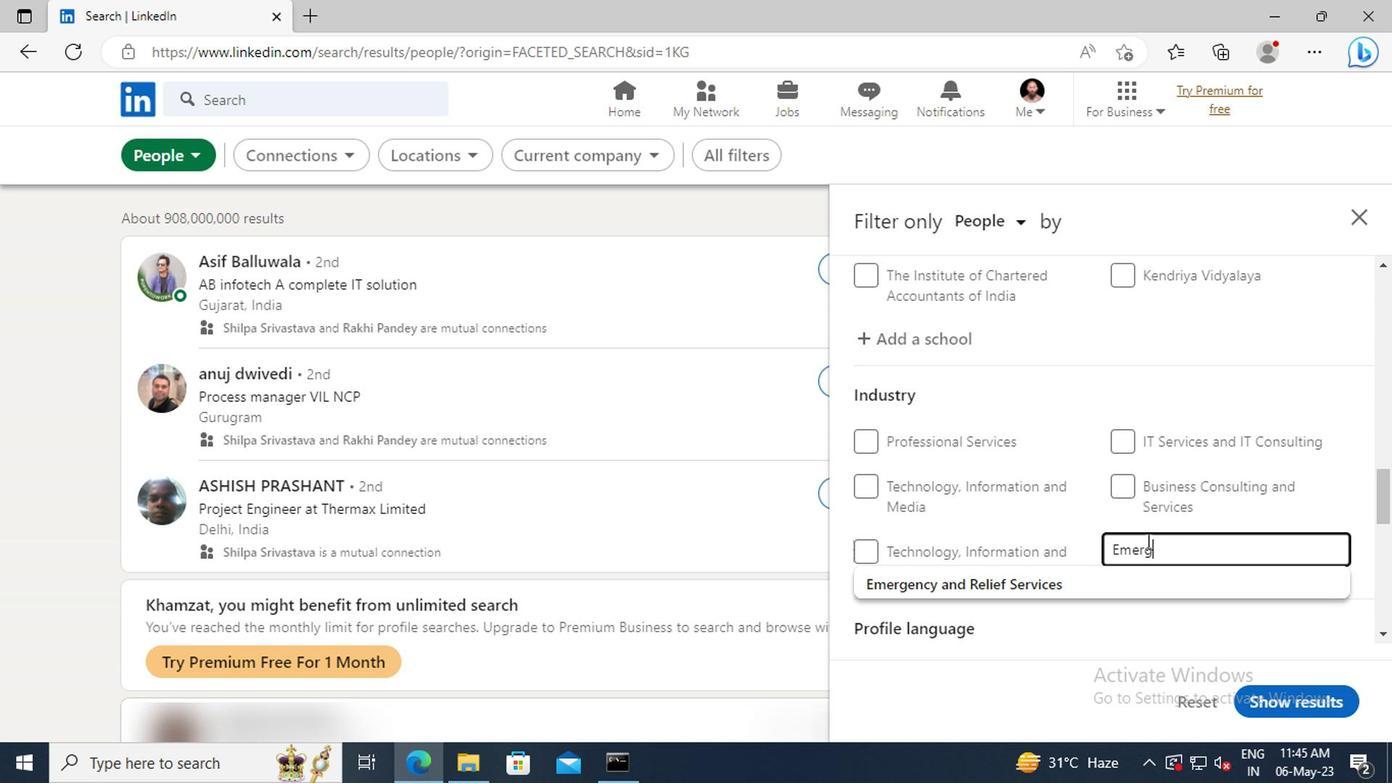
Action: Mouse moved to (1148, 567)
Screenshot: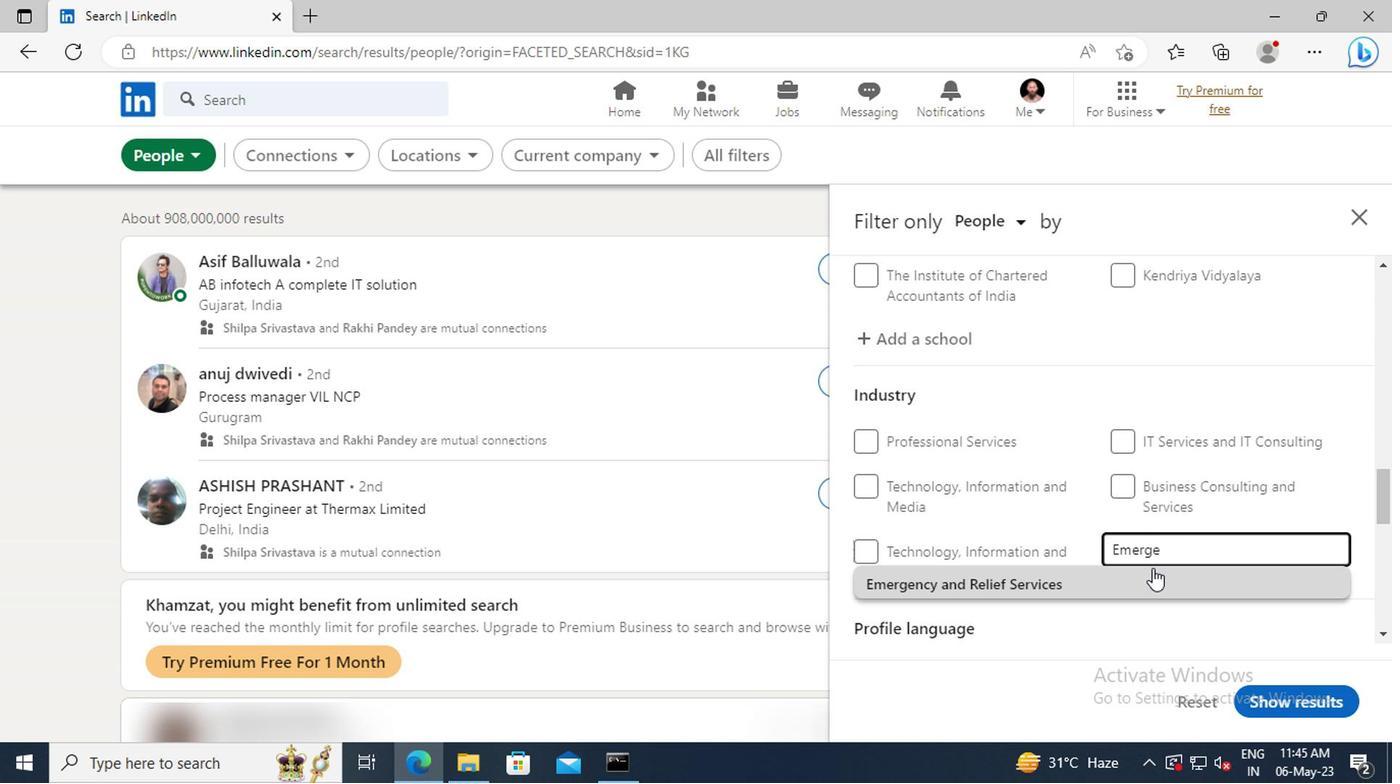 
Action: Mouse pressed left at (1148, 567)
Screenshot: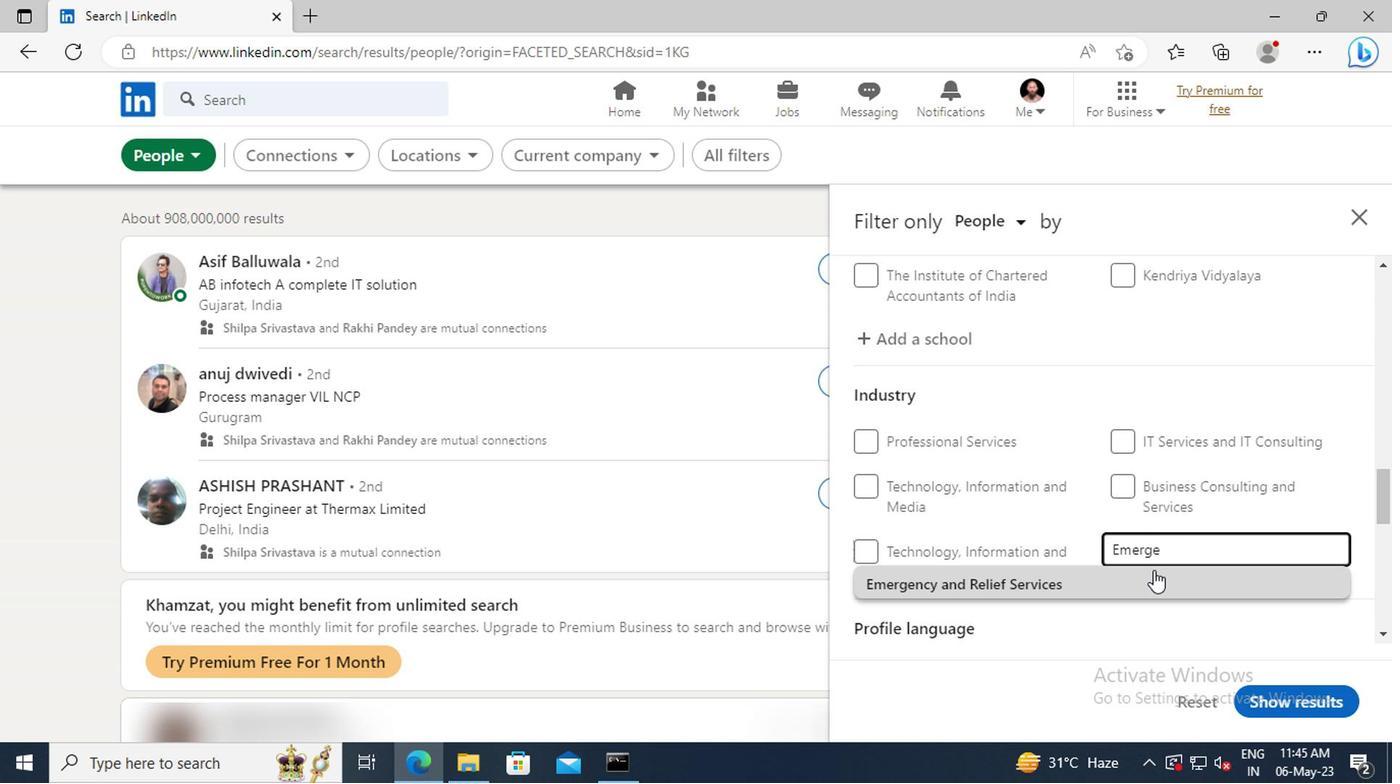 
Action: Mouse scrolled (1148, 566) with delta (0, -1)
Screenshot: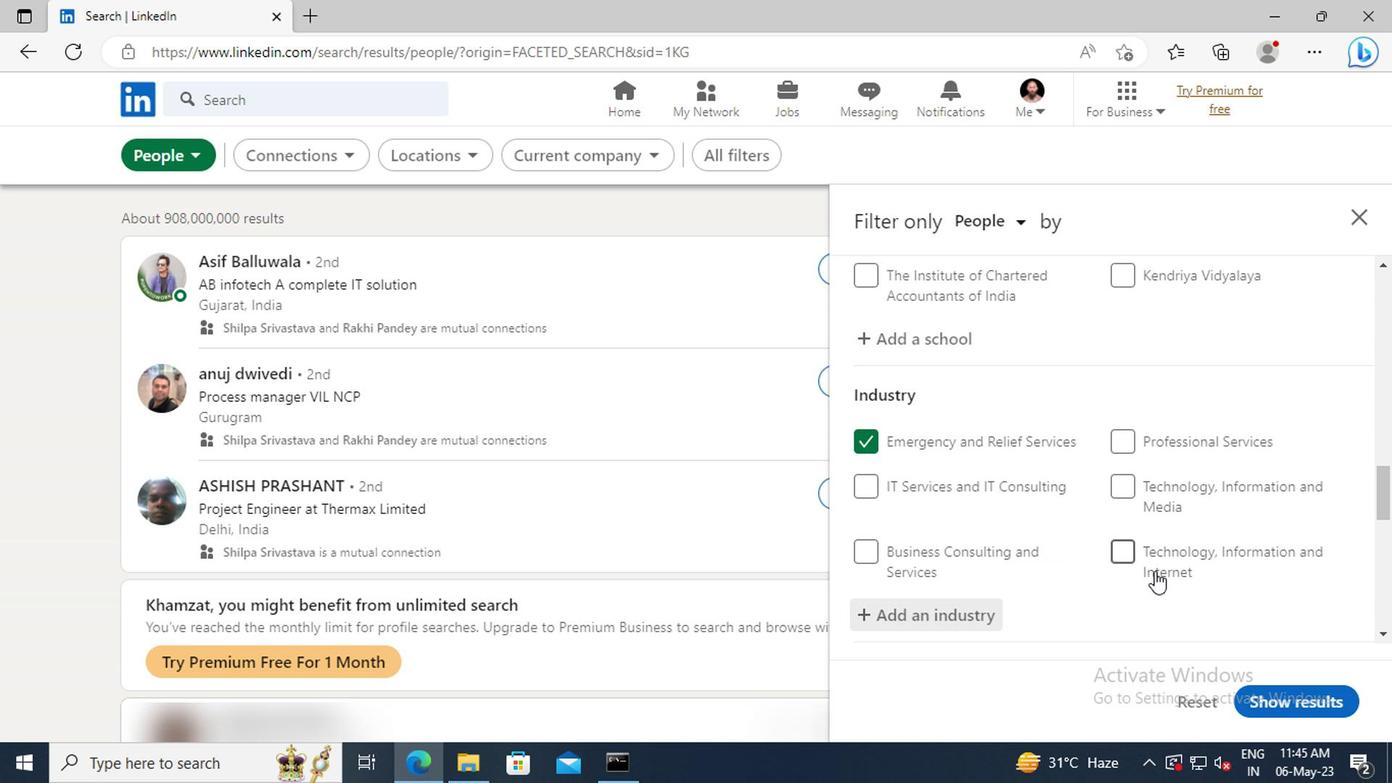 
Action: Mouse scrolled (1148, 566) with delta (0, -1)
Screenshot: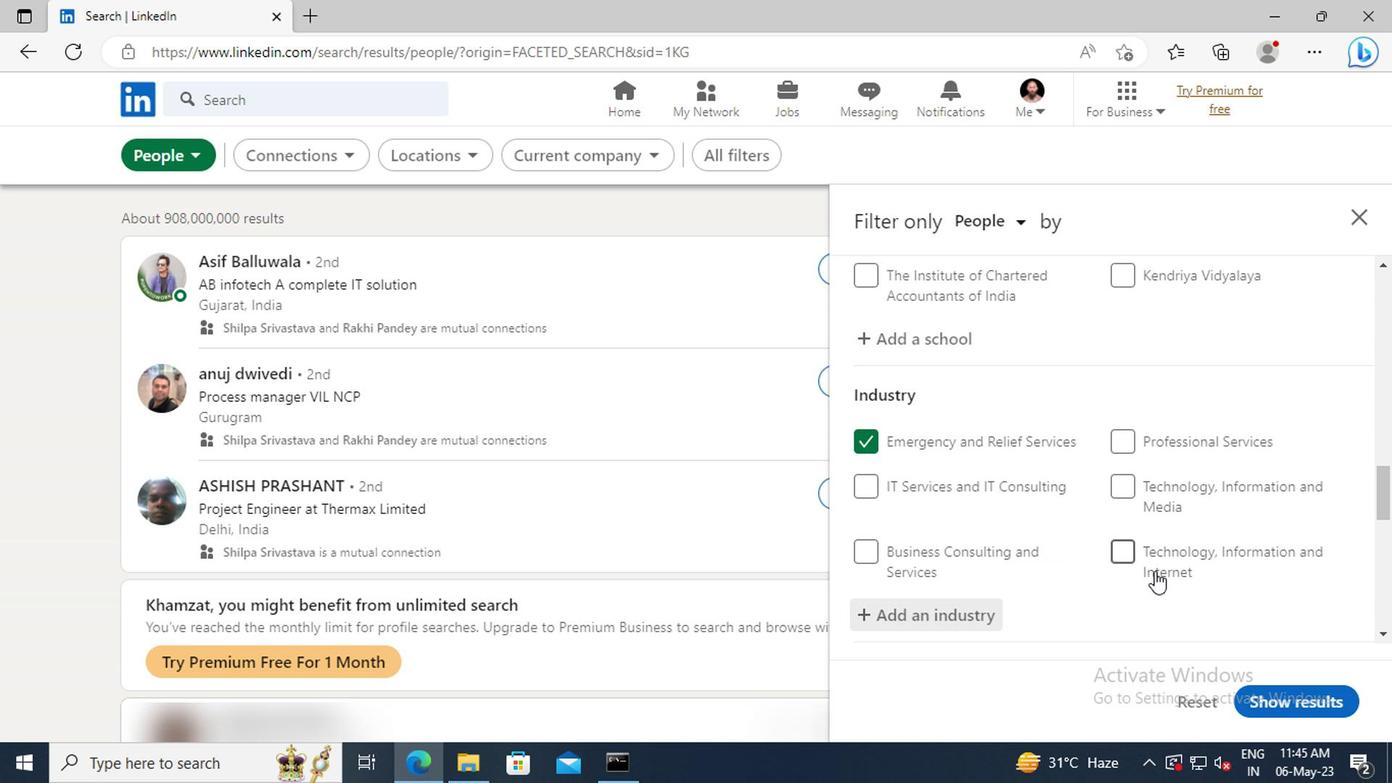 
Action: Mouse scrolled (1148, 566) with delta (0, -1)
Screenshot: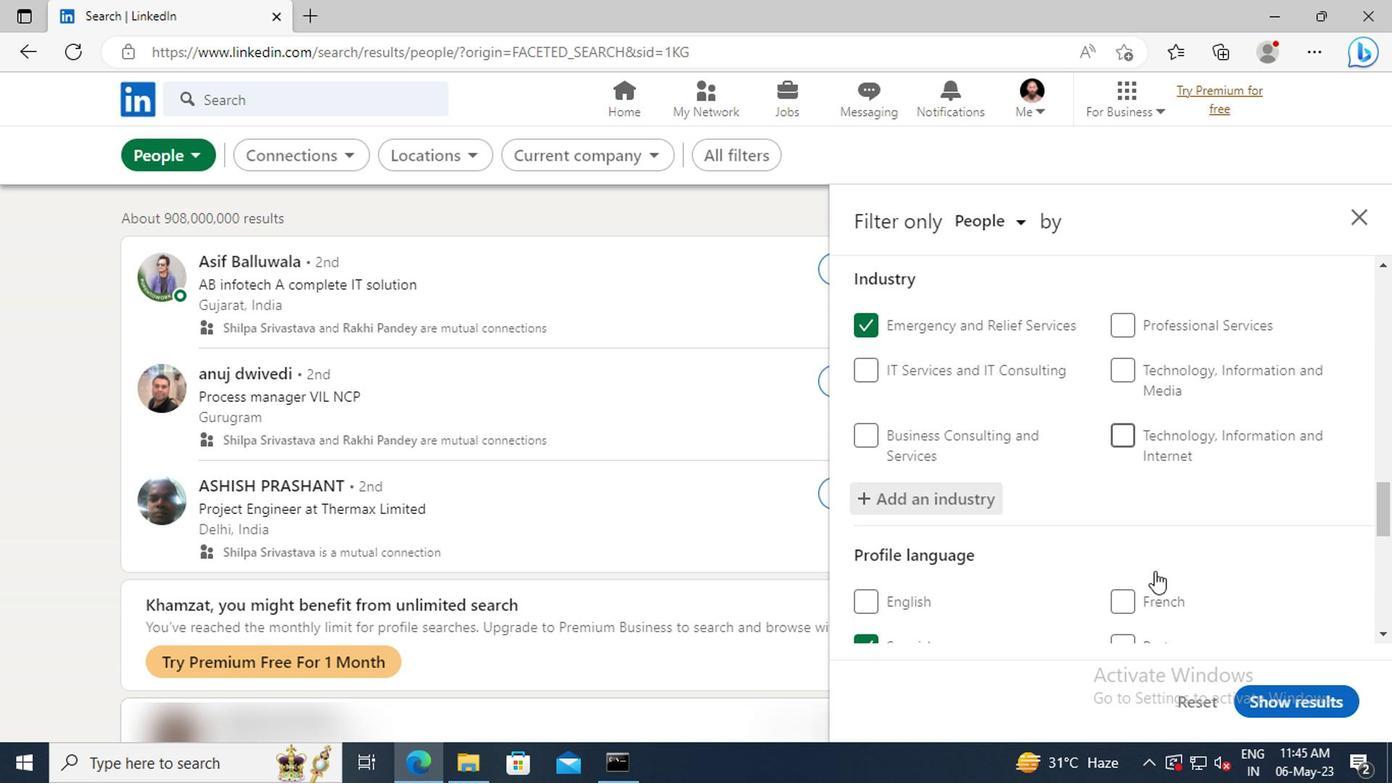 
Action: Mouse scrolled (1148, 566) with delta (0, -1)
Screenshot: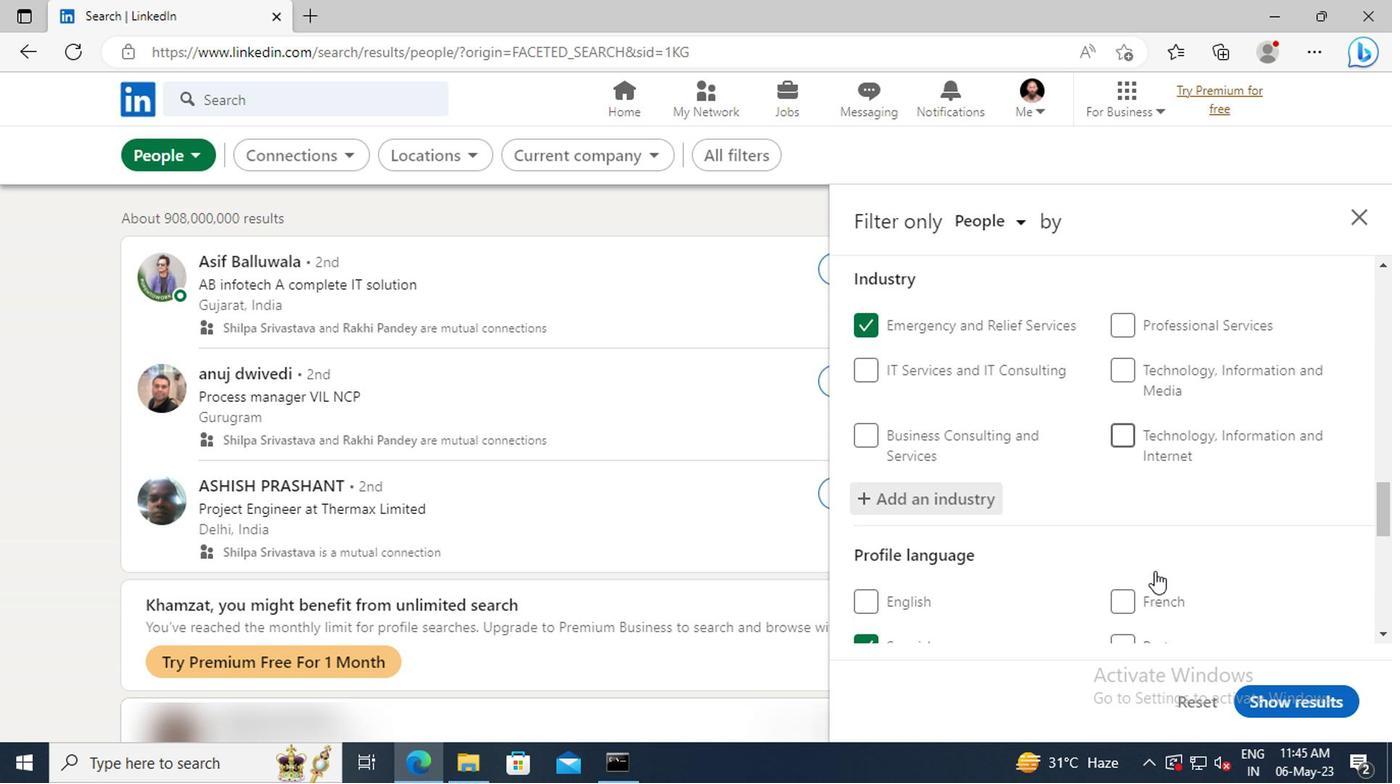 
Action: Mouse moved to (1148, 557)
Screenshot: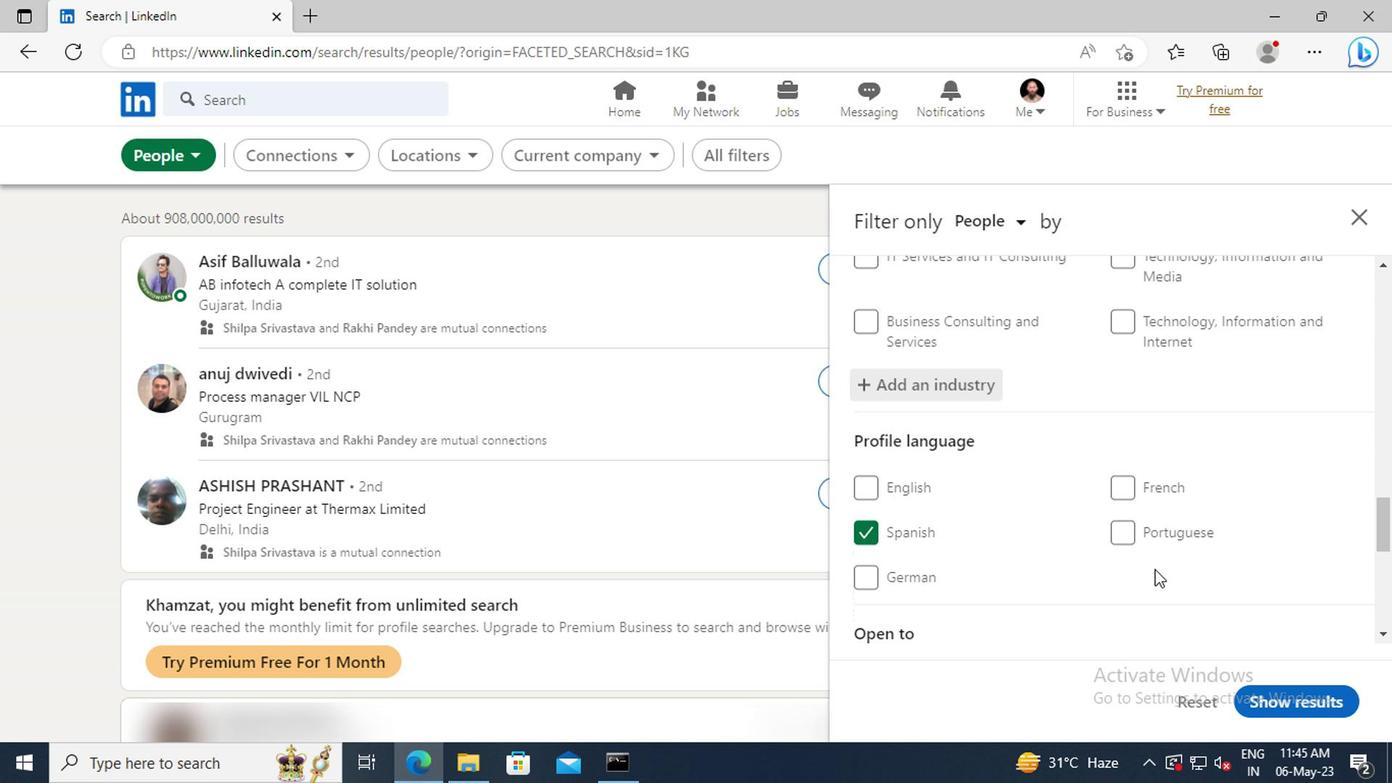 
Action: Mouse scrolled (1148, 556) with delta (0, 0)
Screenshot: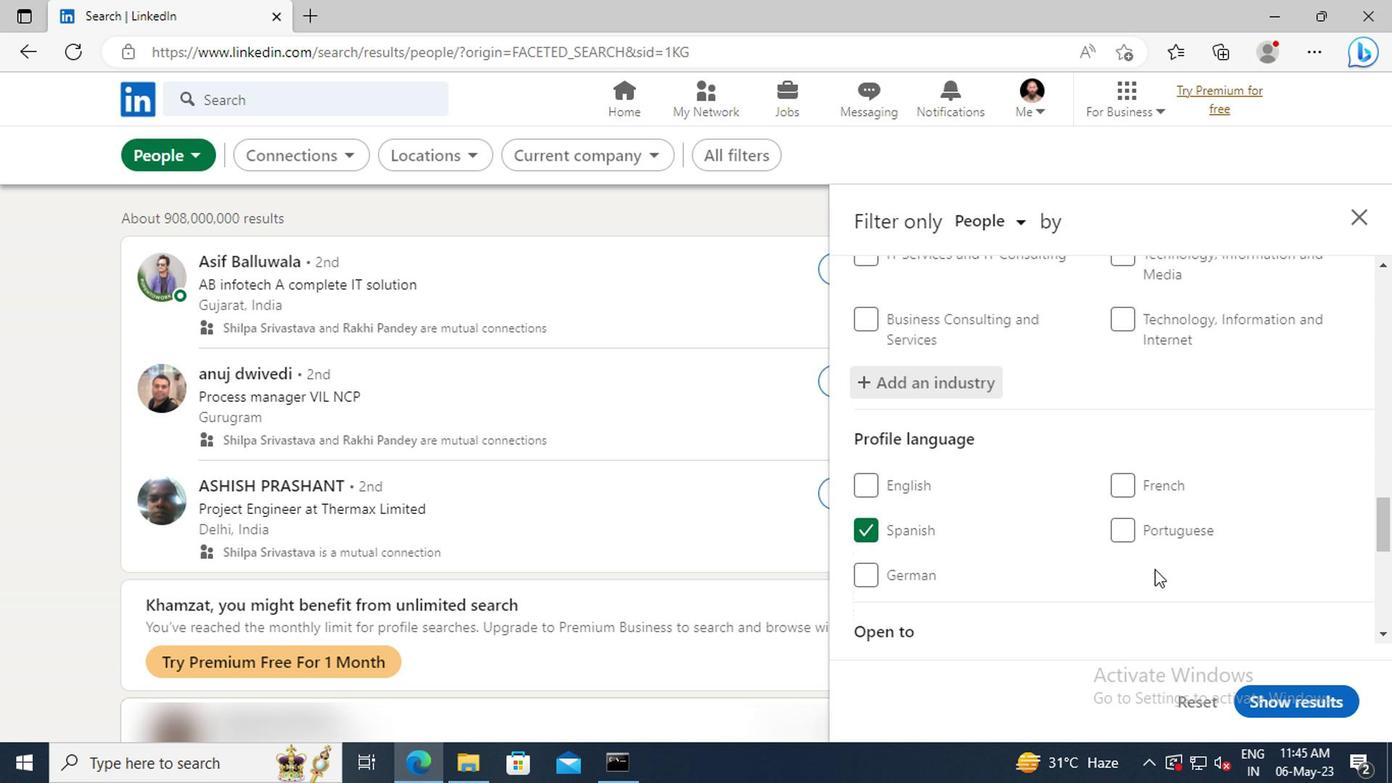 
Action: Mouse scrolled (1148, 556) with delta (0, 0)
Screenshot: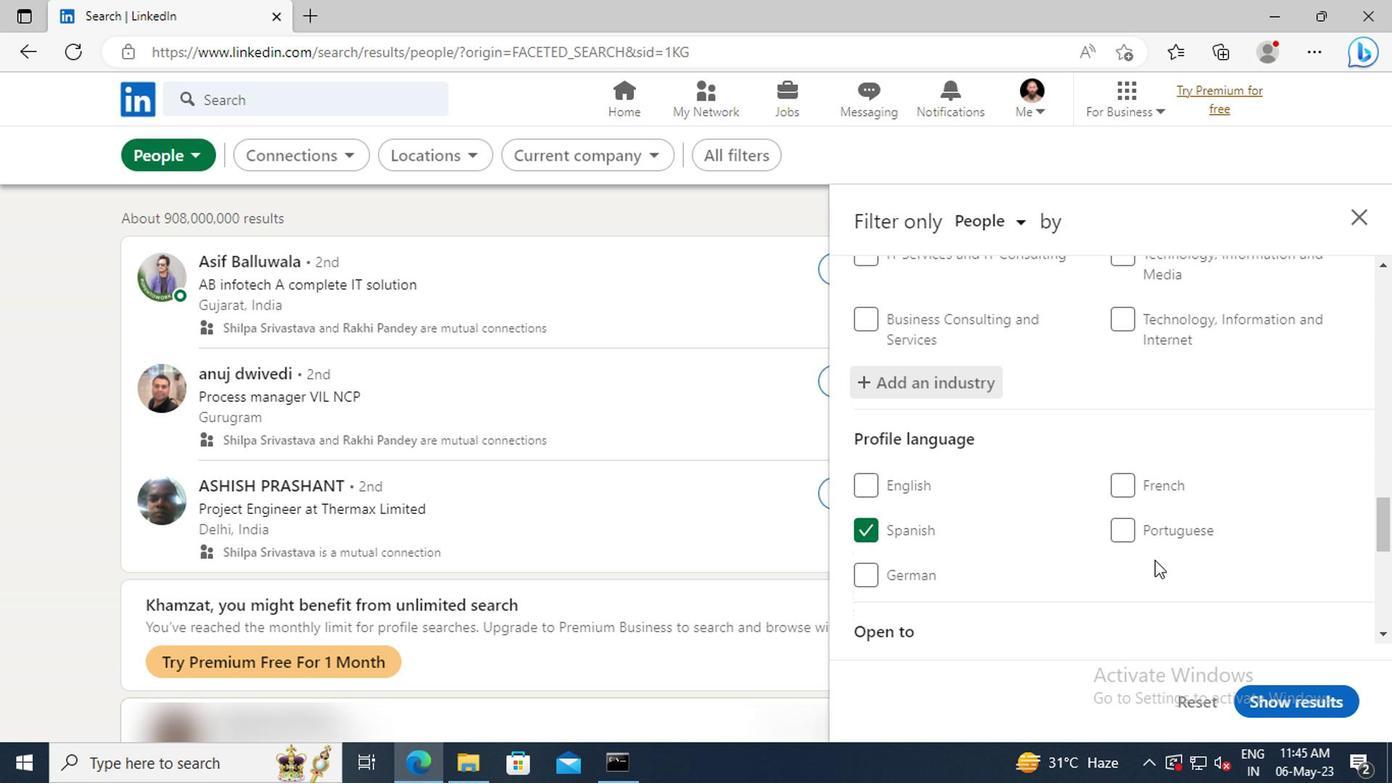 
Action: Mouse moved to (1141, 538)
Screenshot: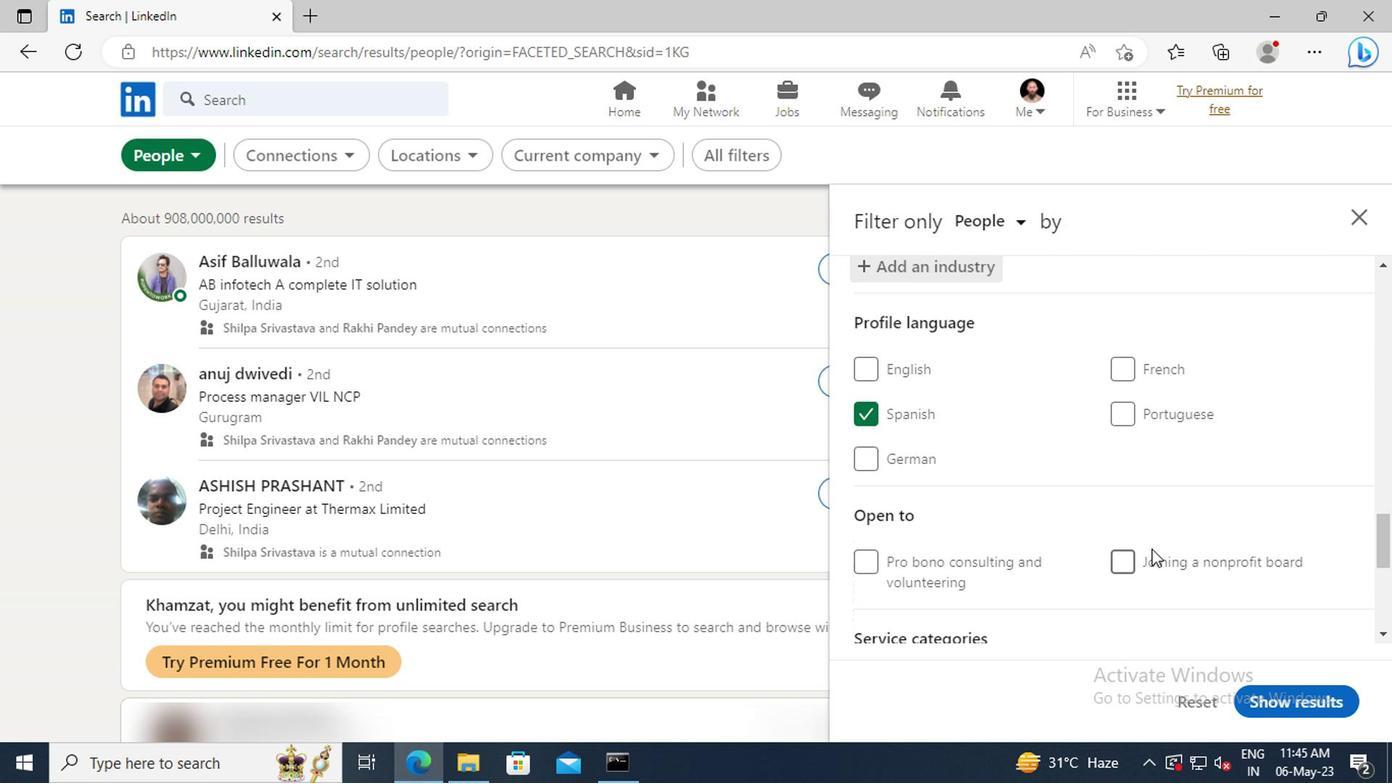 
Action: Mouse scrolled (1141, 538) with delta (0, 0)
Screenshot: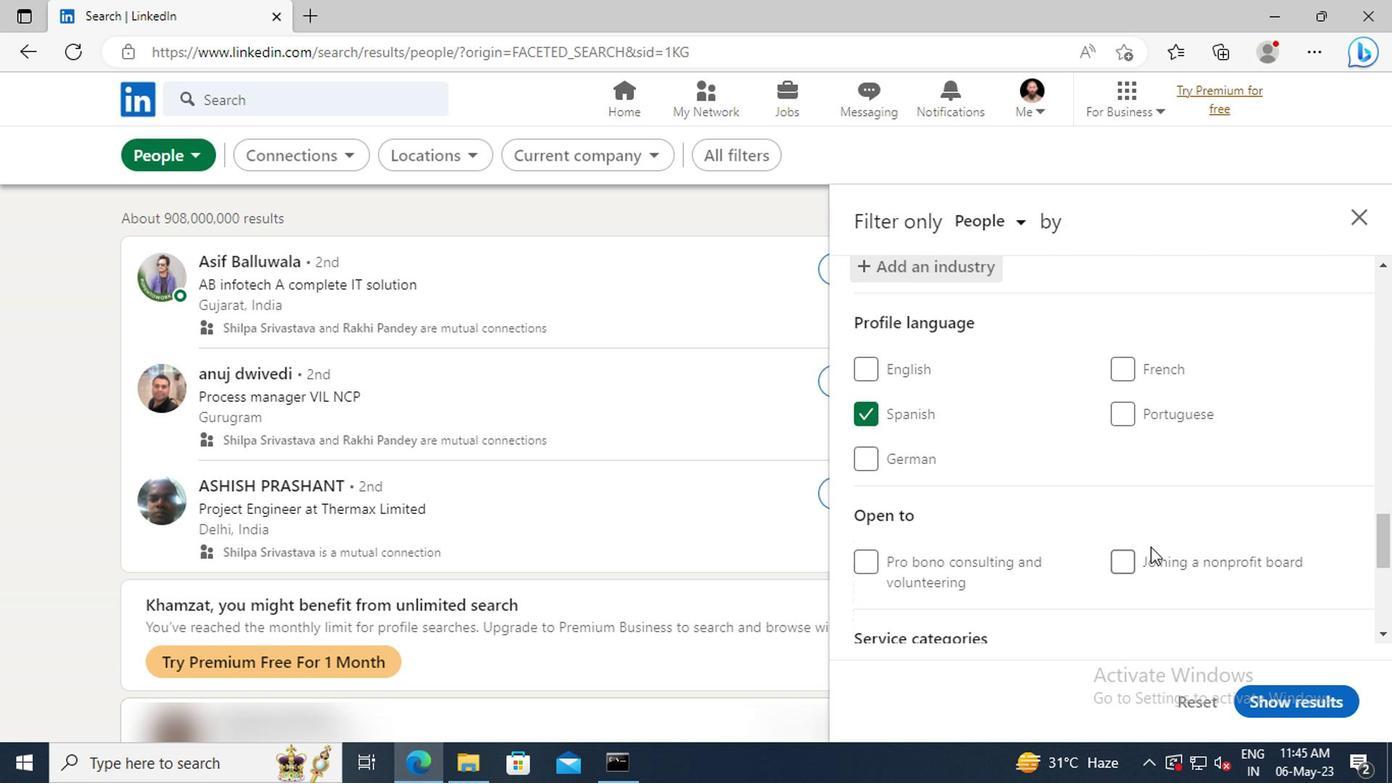 
Action: Mouse scrolled (1141, 538) with delta (0, 0)
Screenshot: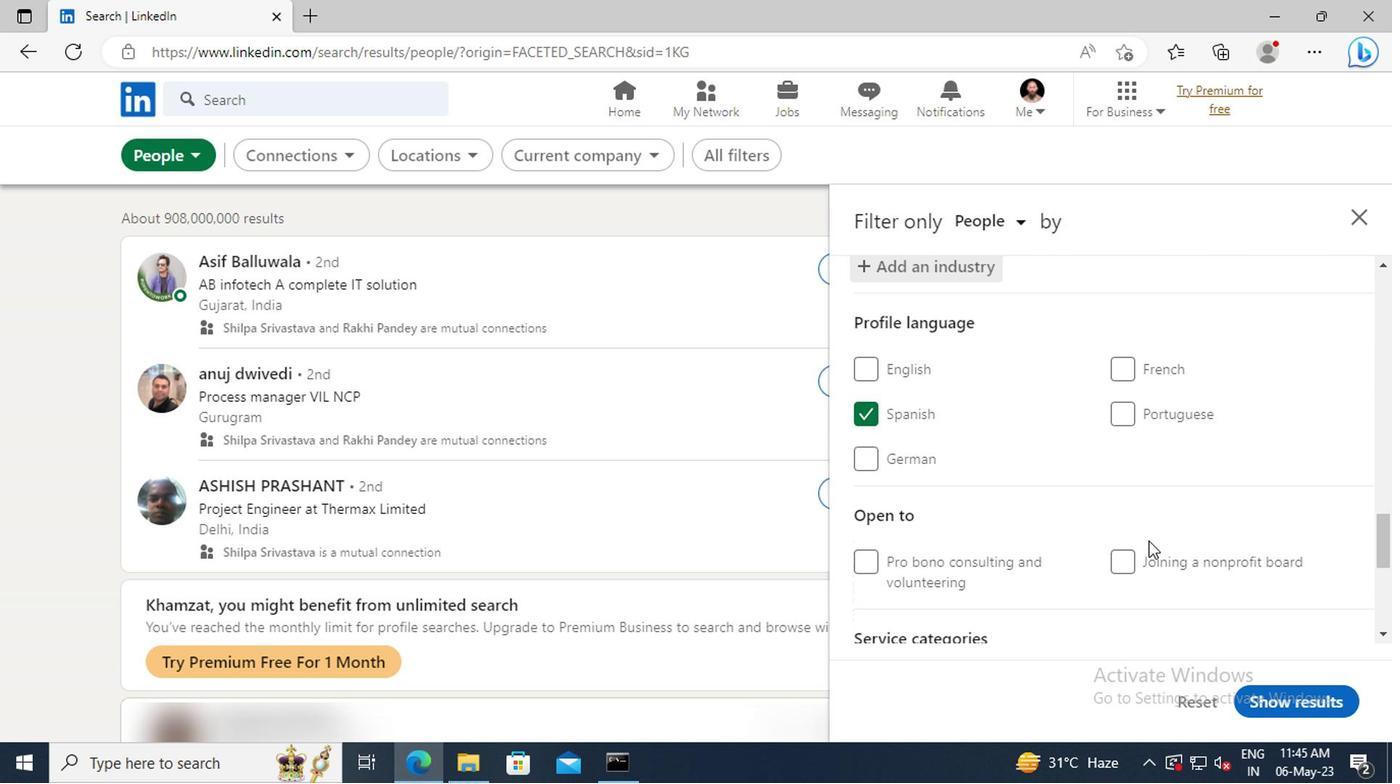
Action: Mouse moved to (1140, 535)
Screenshot: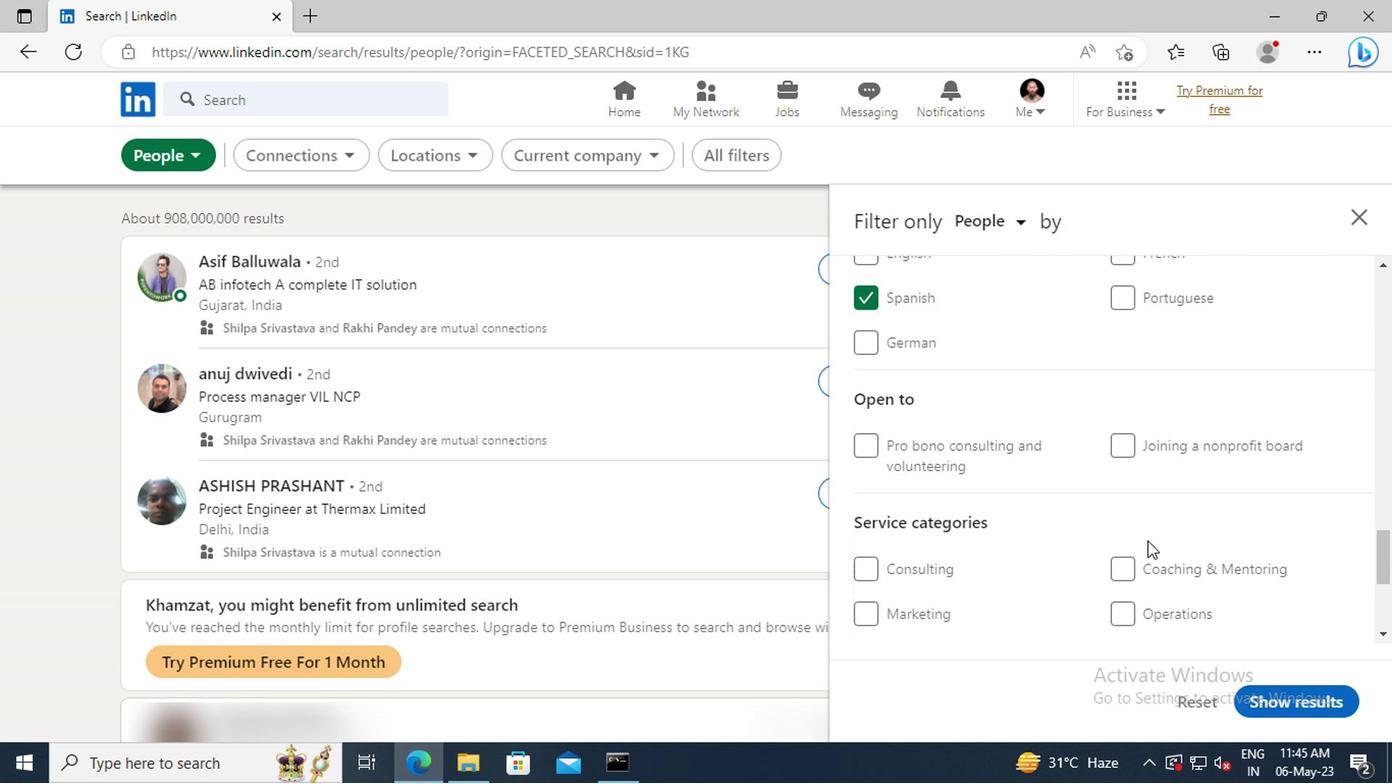 
Action: Mouse scrolled (1140, 534) with delta (0, 0)
Screenshot: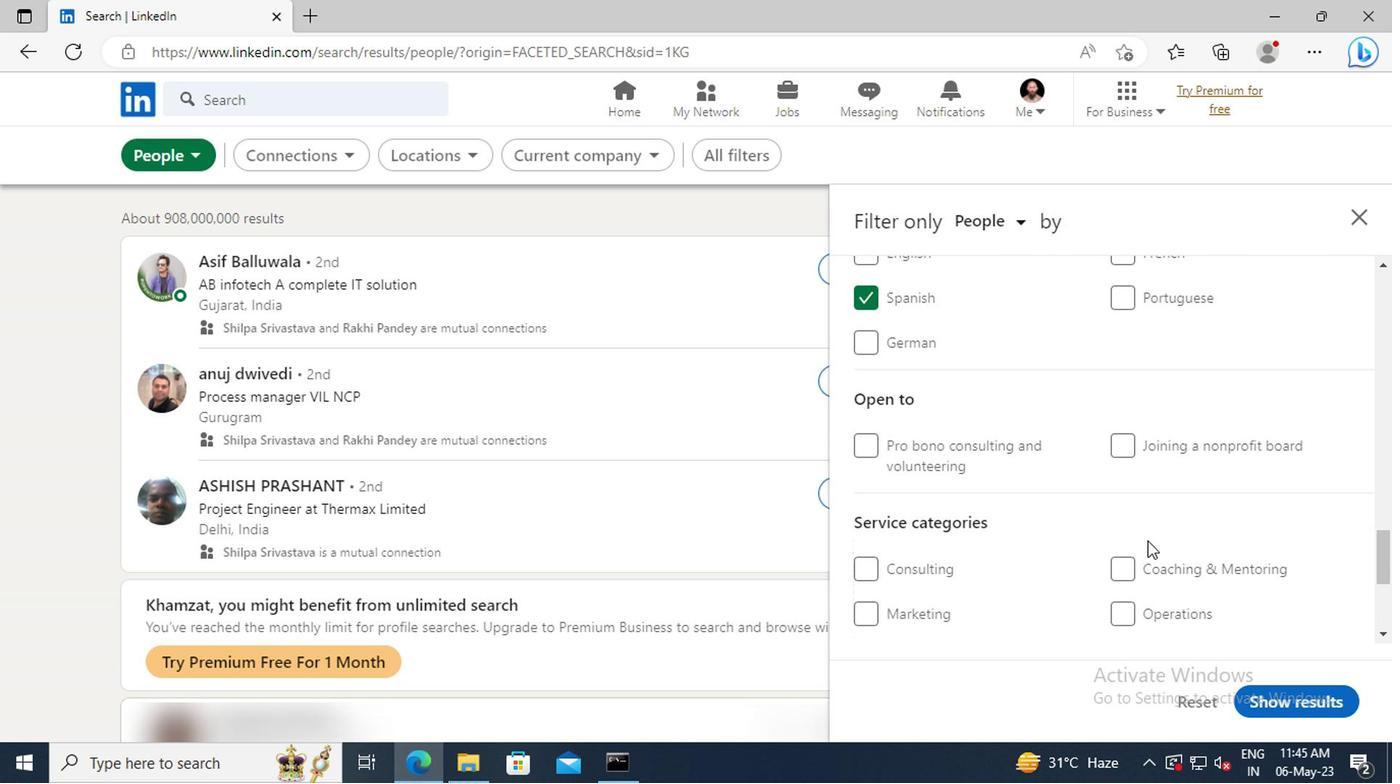 
Action: Mouse scrolled (1140, 534) with delta (0, 0)
Screenshot: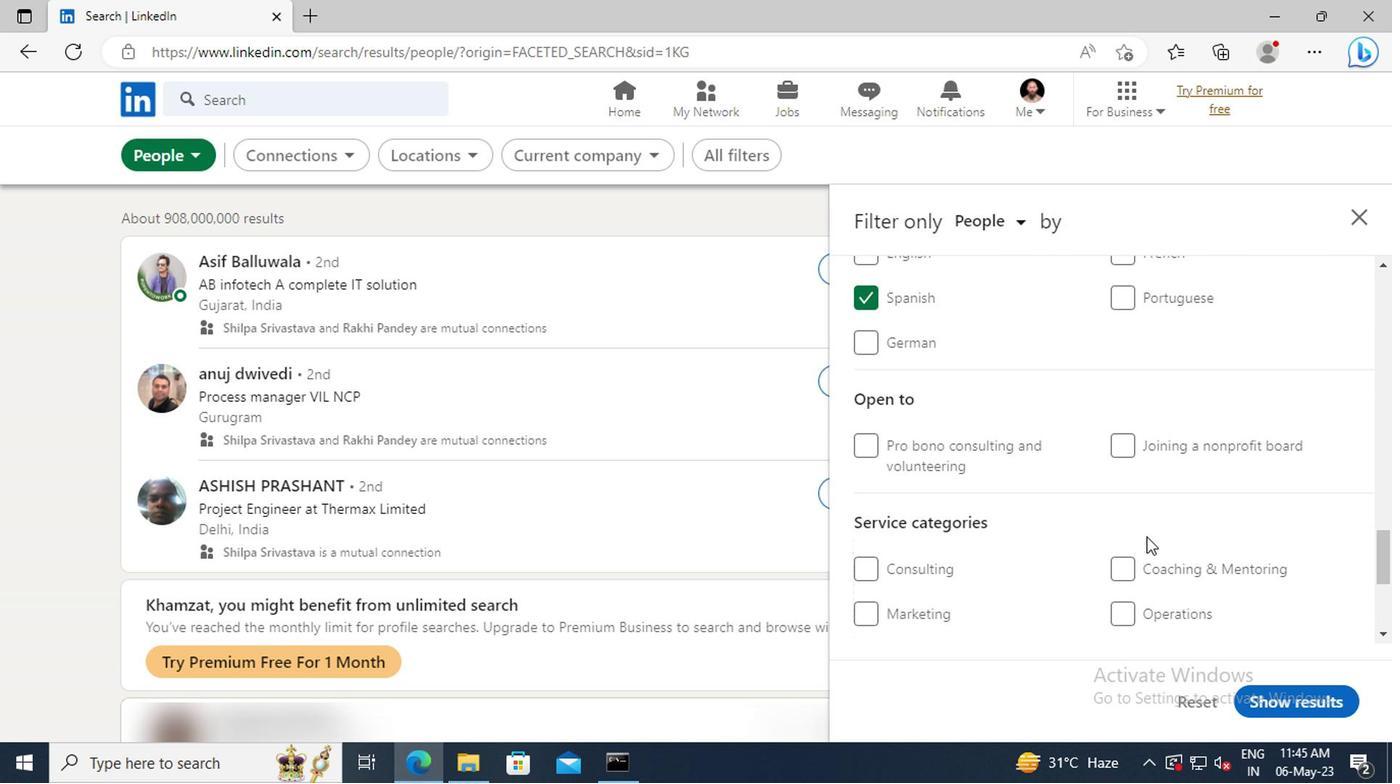 
Action: Mouse moved to (1143, 538)
Screenshot: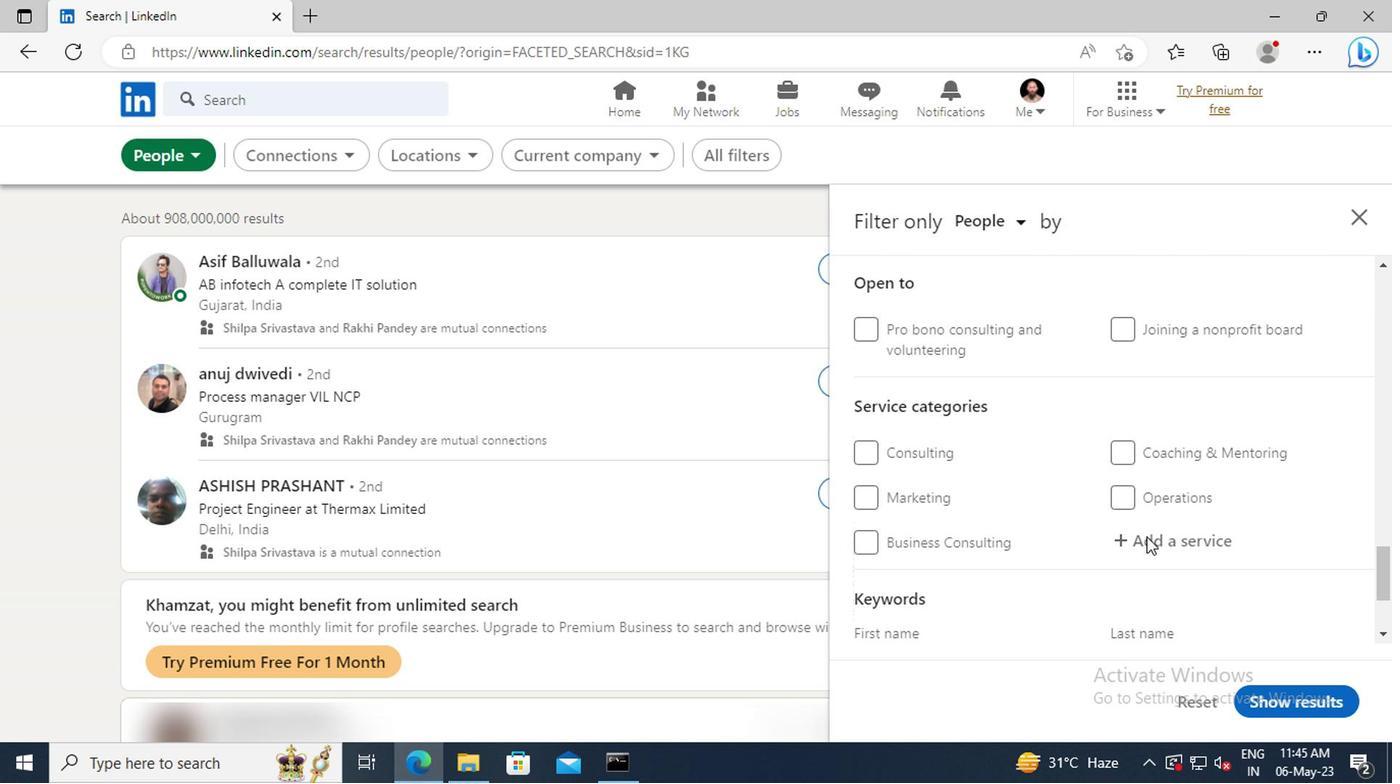 
Action: Mouse pressed left at (1143, 538)
Screenshot: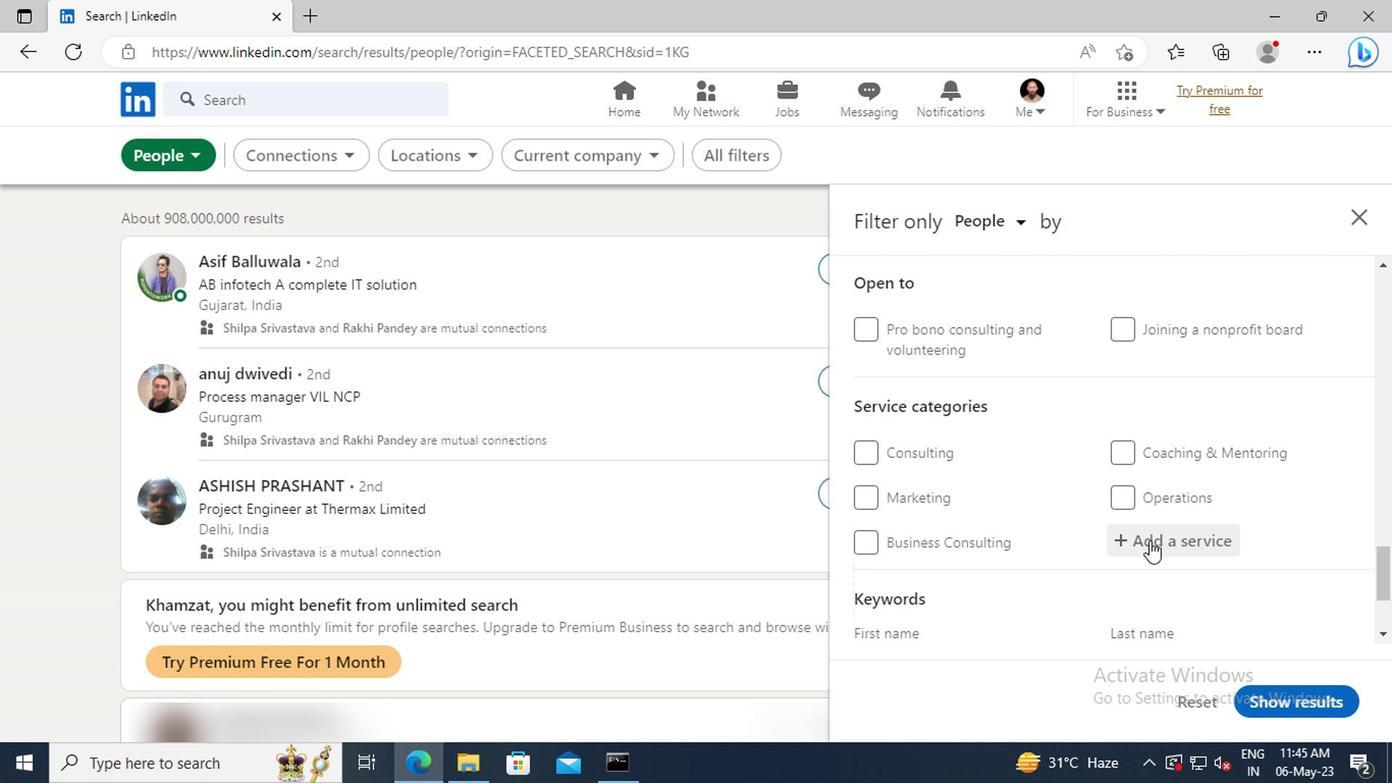 
Action: Key pressed <Key.shift>RELOC
Screenshot: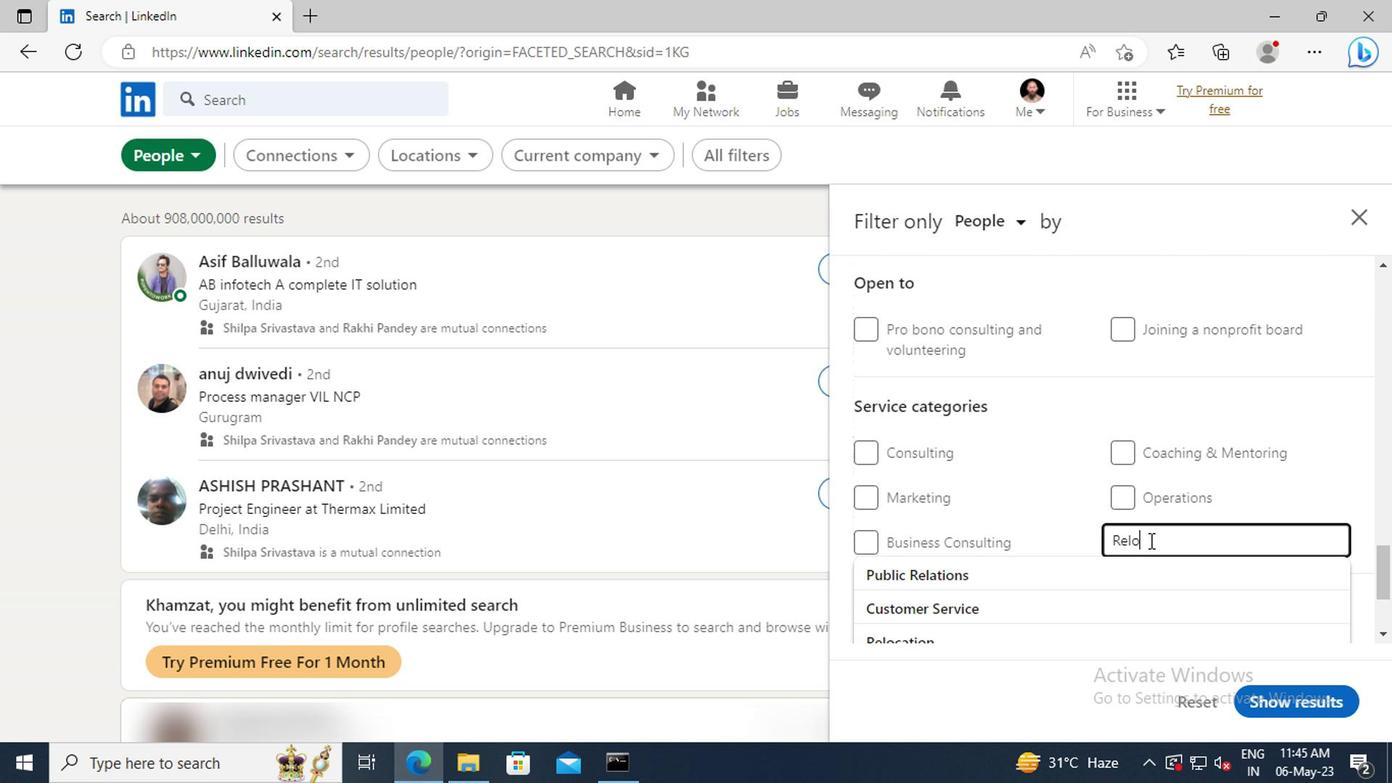 
Action: Mouse moved to (1155, 562)
Screenshot: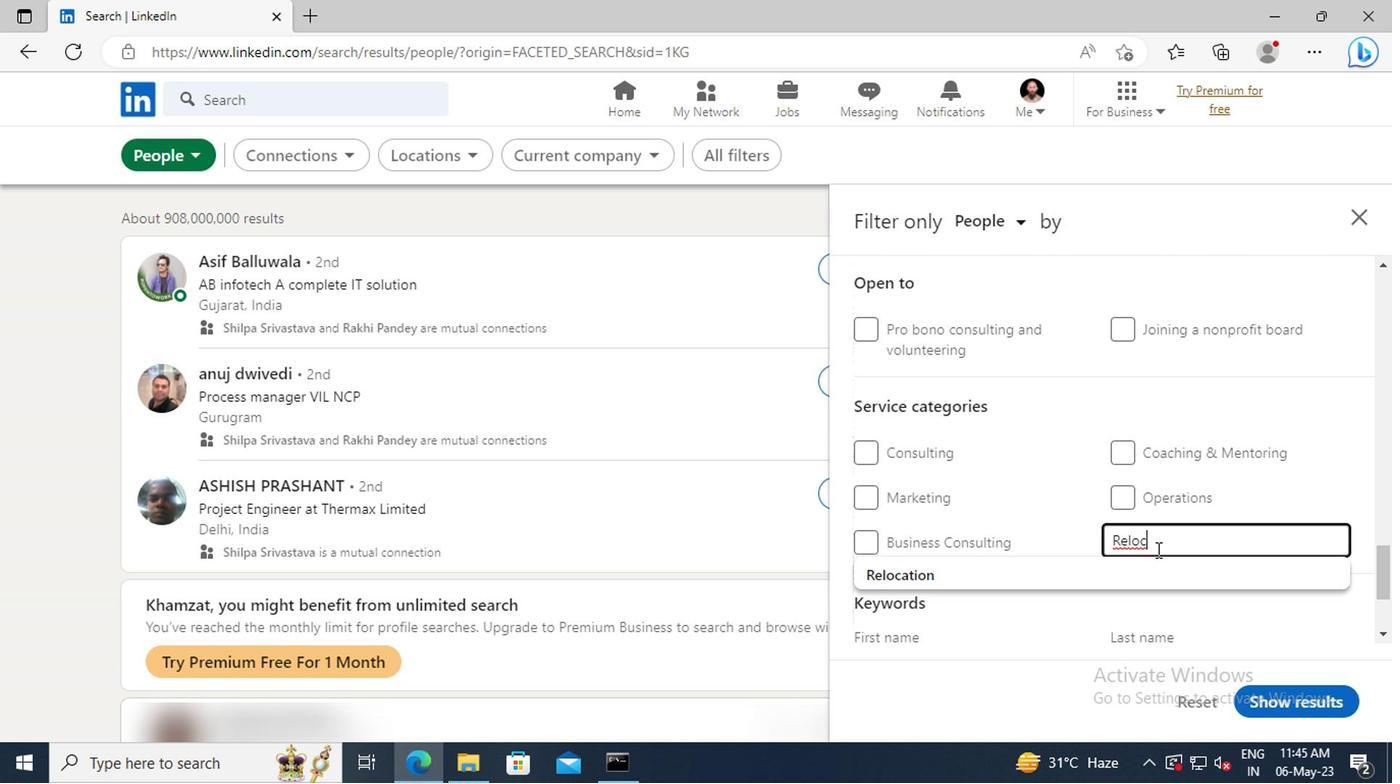 
Action: Mouse pressed left at (1155, 562)
Screenshot: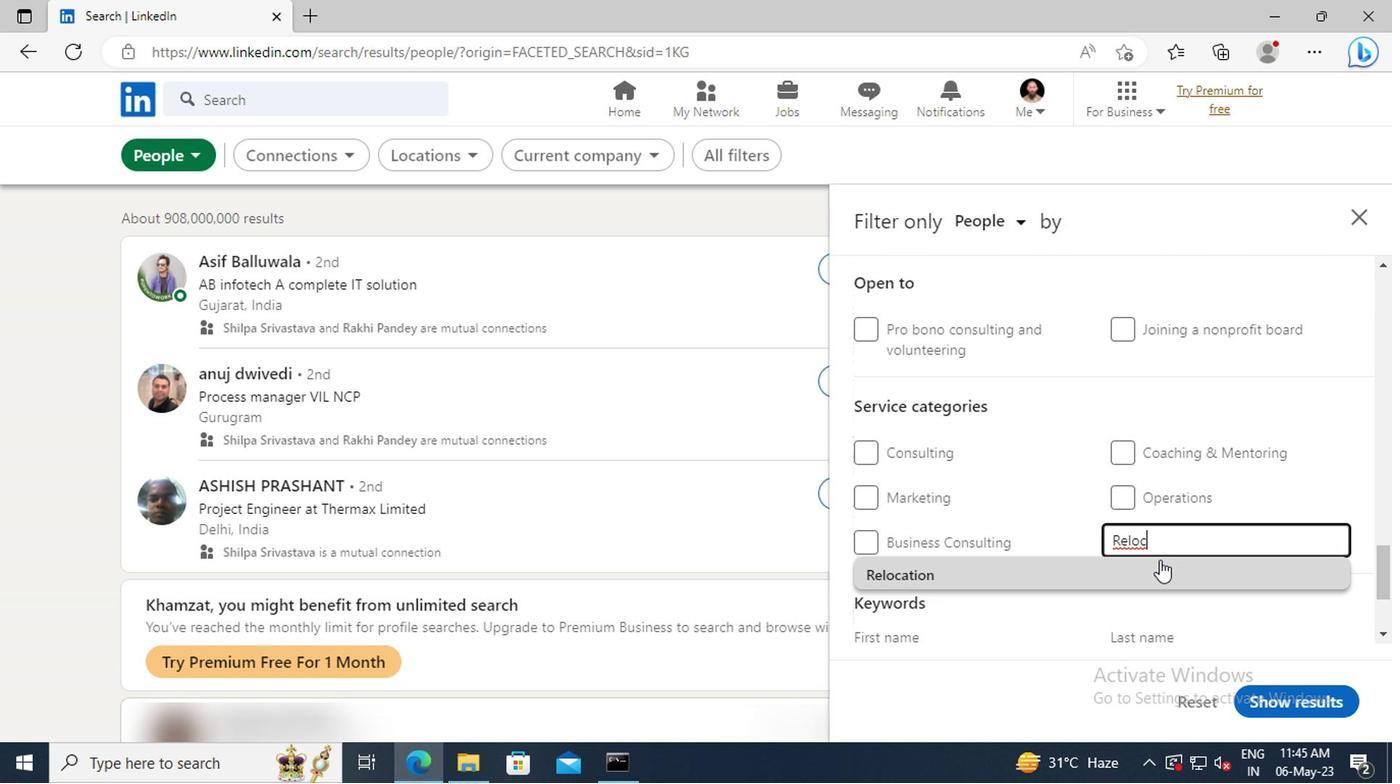 
Action: Mouse scrolled (1155, 560) with delta (0, -1)
Screenshot: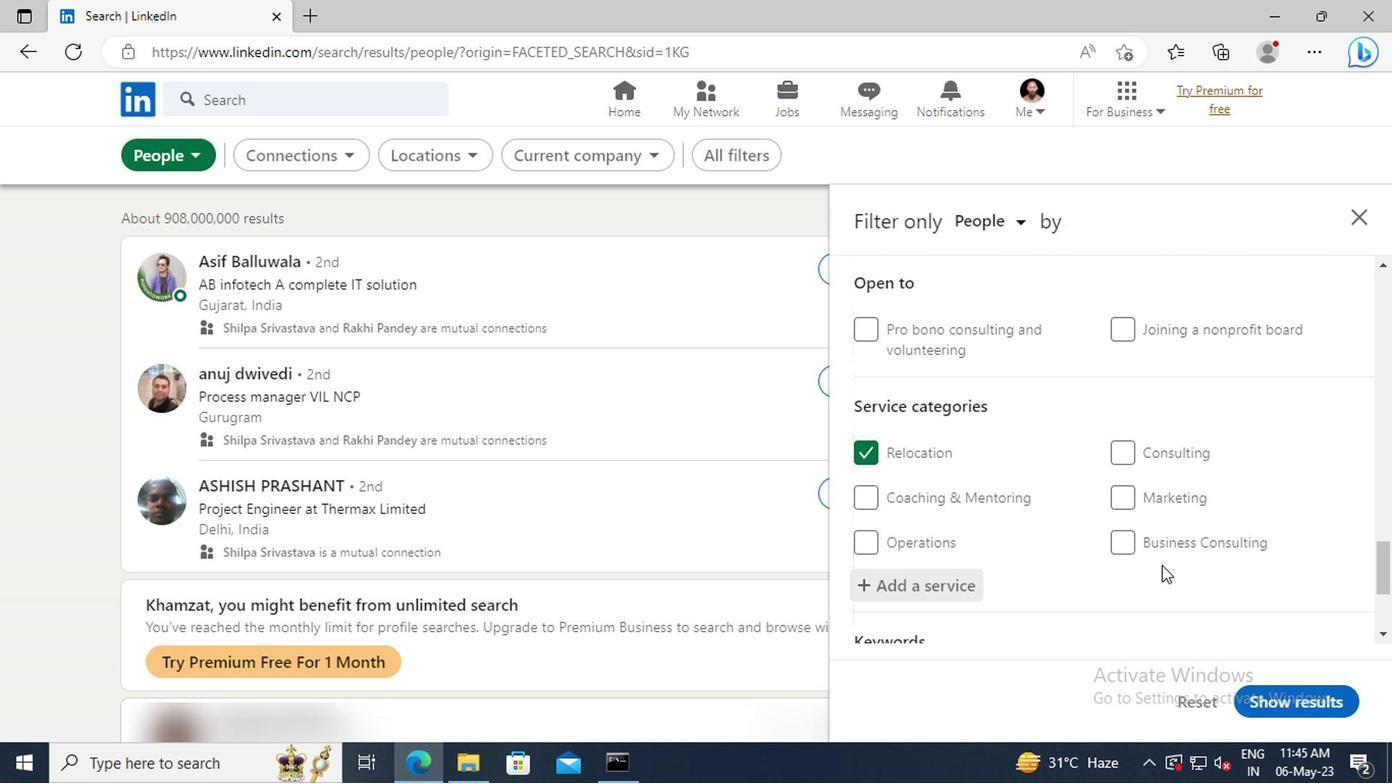 
Action: Mouse scrolled (1155, 560) with delta (0, -1)
Screenshot: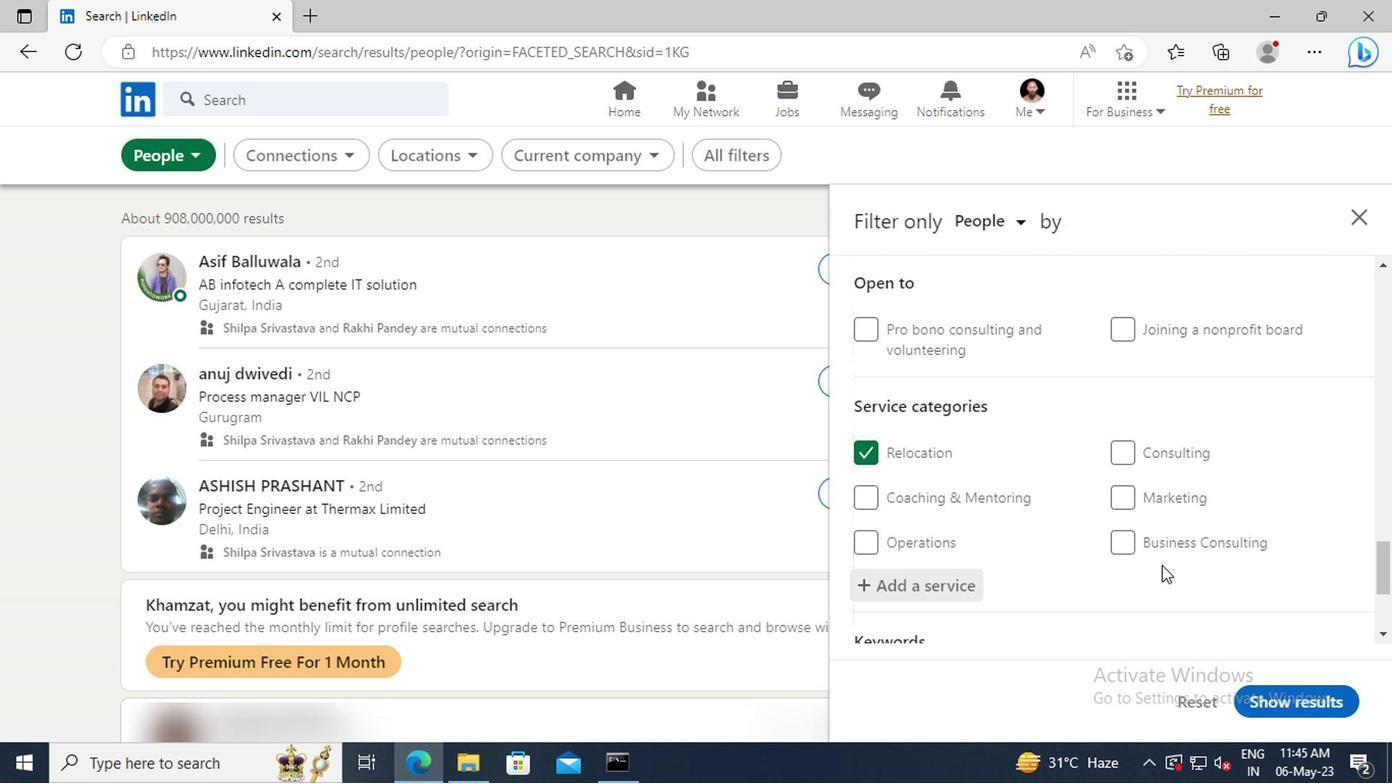 
Action: Mouse scrolled (1155, 560) with delta (0, -1)
Screenshot: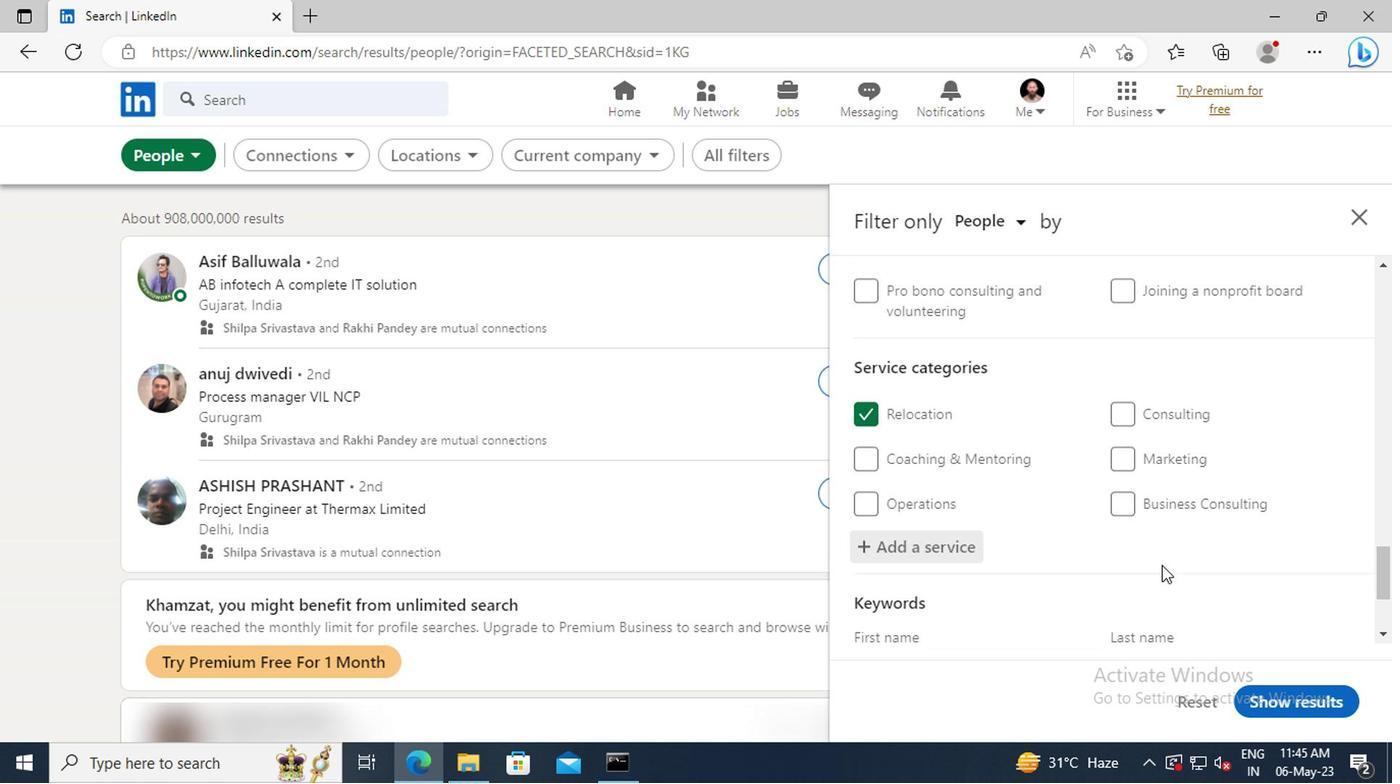 
Action: Mouse scrolled (1155, 560) with delta (0, -1)
Screenshot: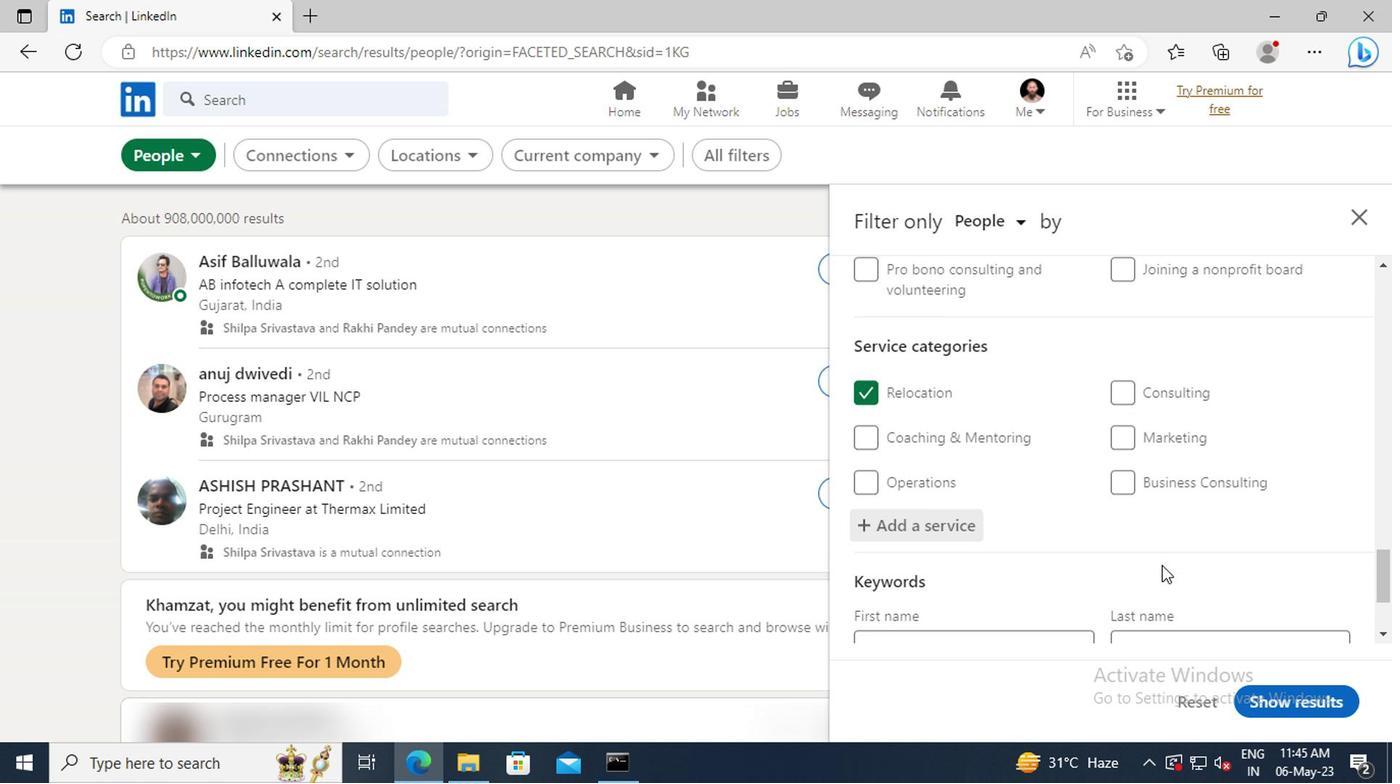 
Action: Mouse moved to (1021, 562)
Screenshot: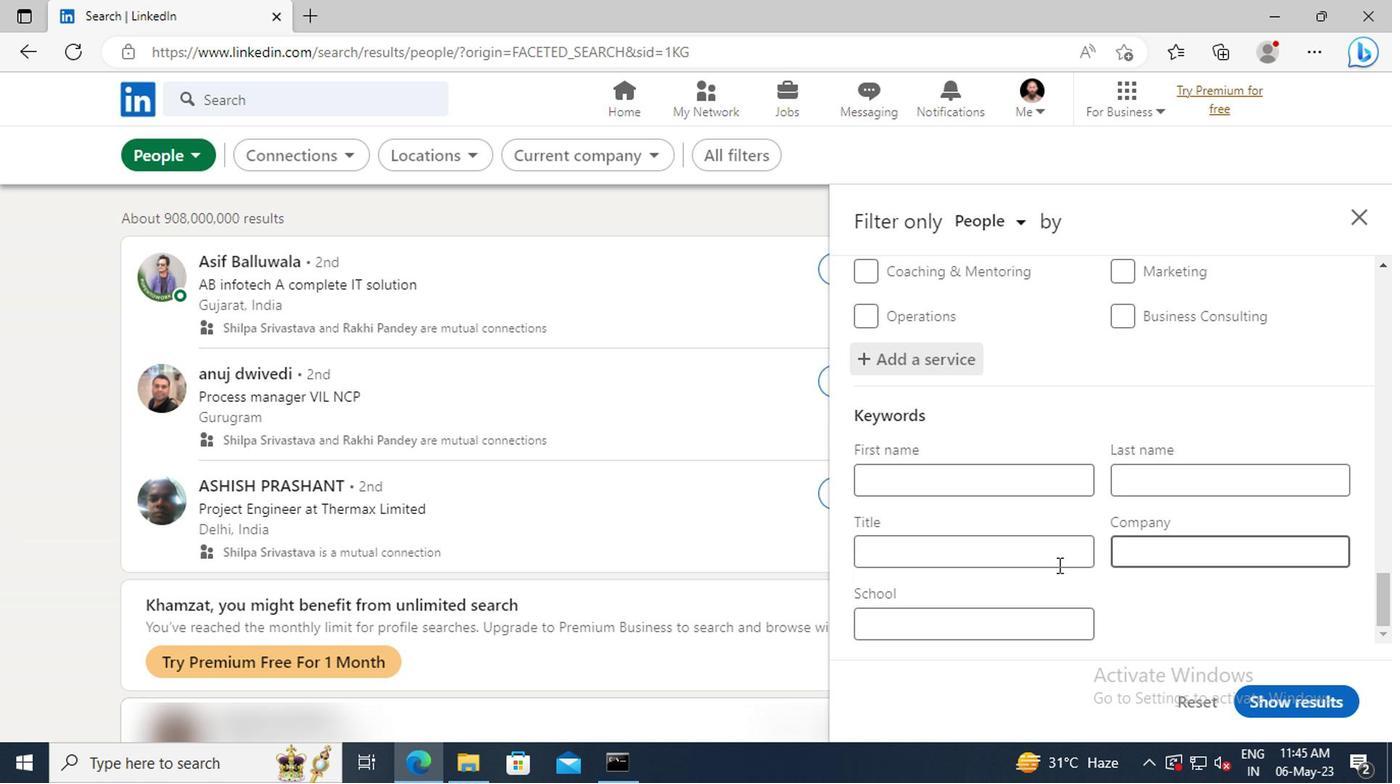 
Action: Mouse pressed left at (1021, 562)
Screenshot: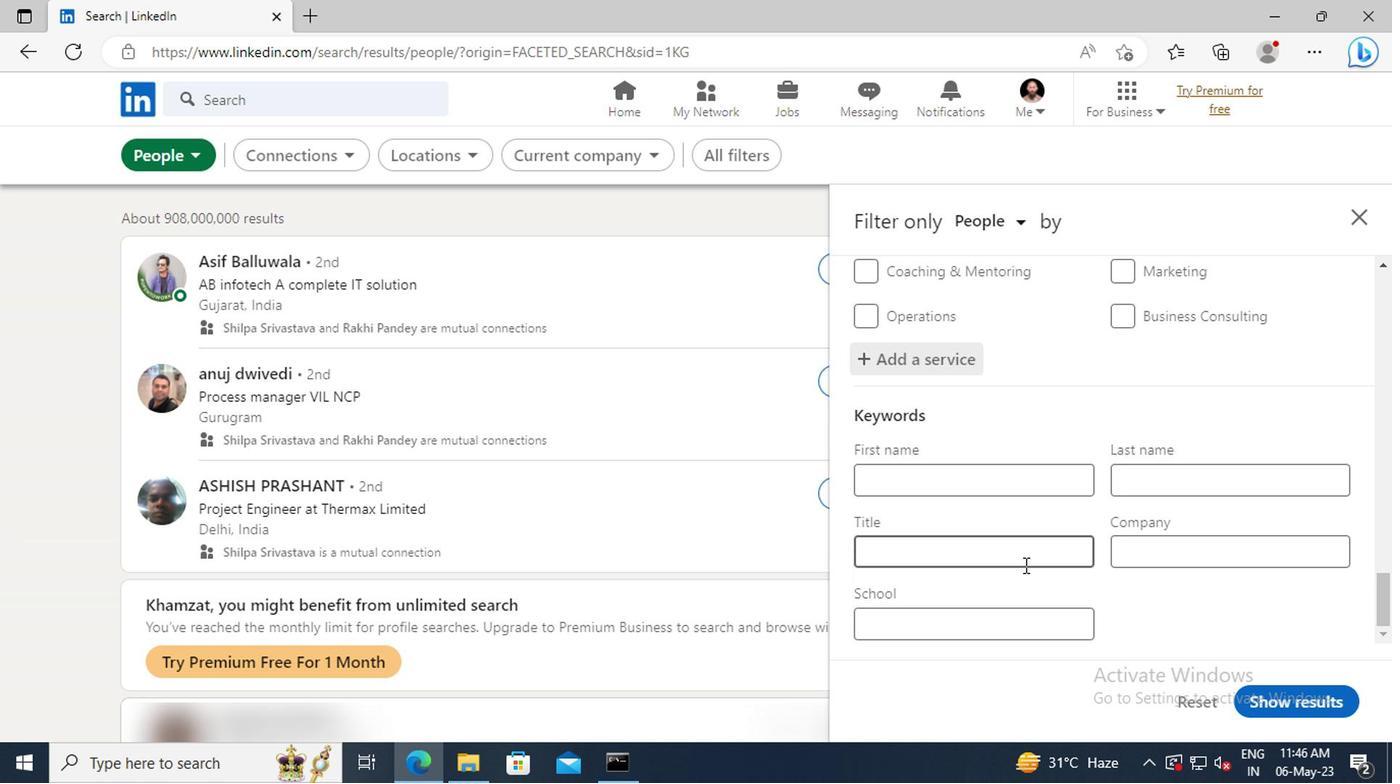 
Action: Key pressed <Key.shift>DIRECT<Key.space><Key.shift>SALESPERSON<Key.enter>
Screenshot: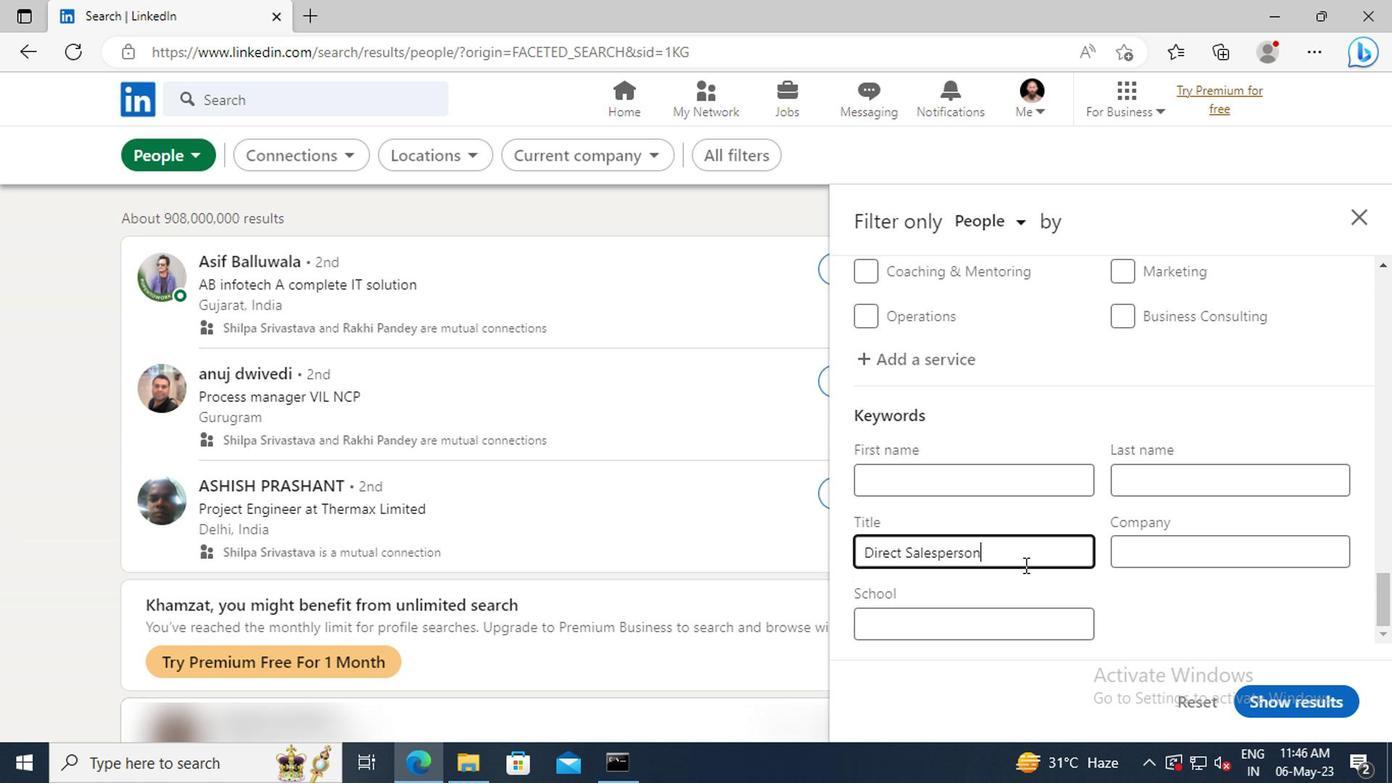 
Action: Mouse moved to (1256, 691)
Screenshot: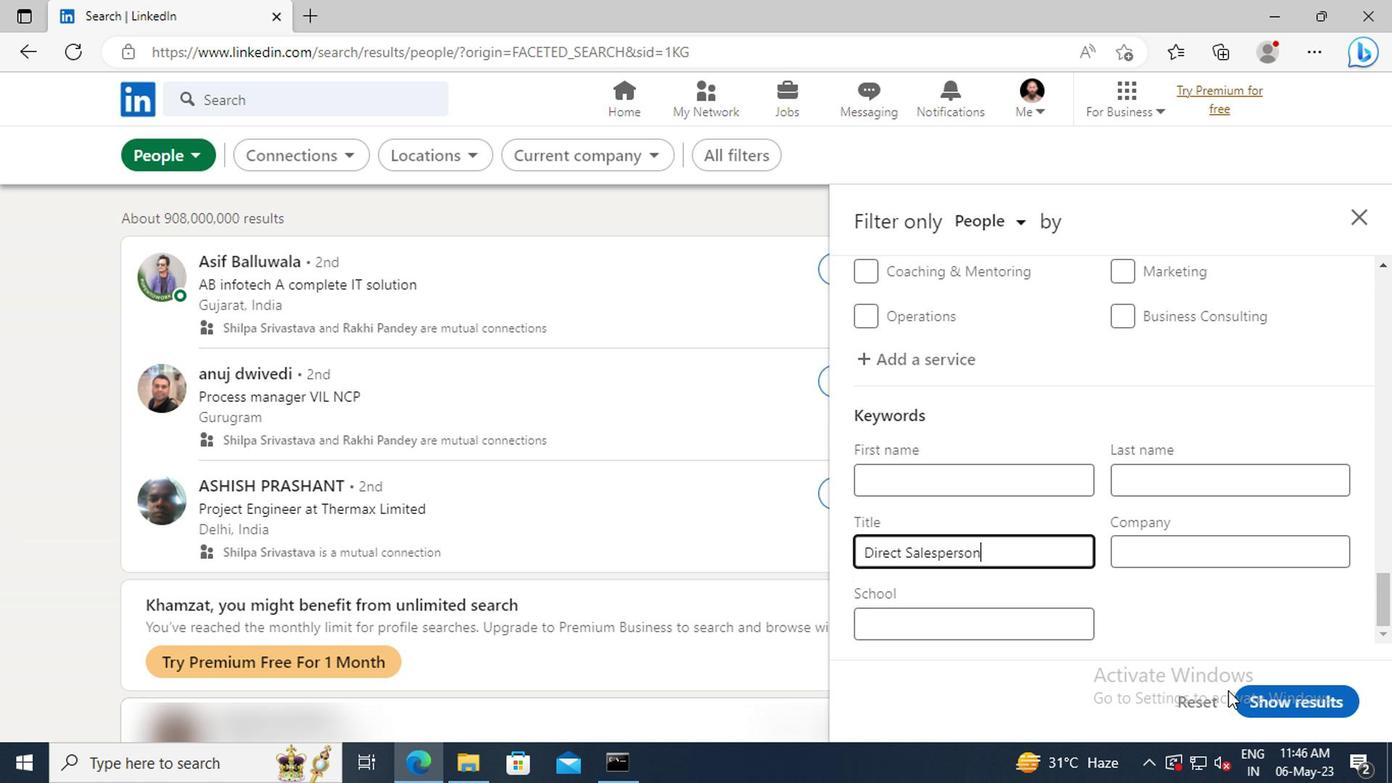 
Action: Mouse pressed left at (1256, 691)
Screenshot: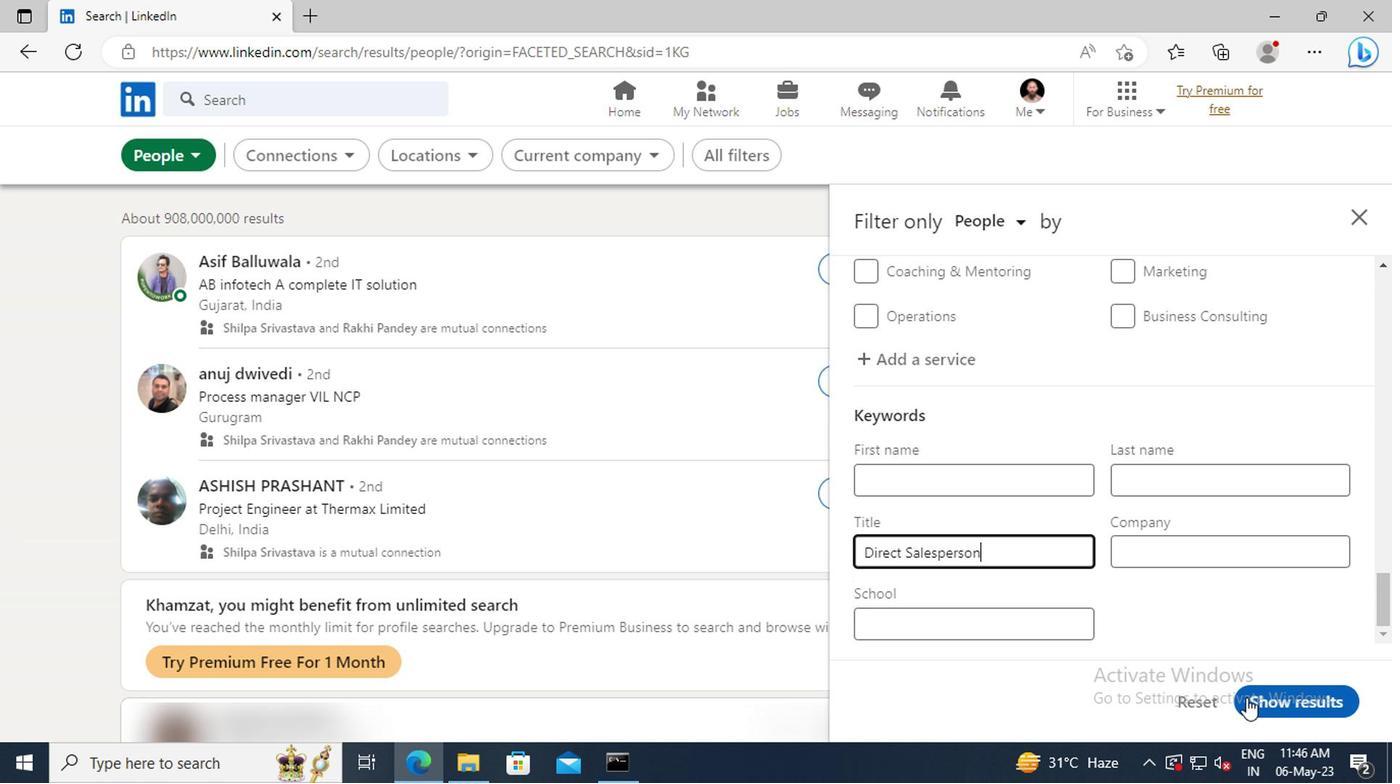 
